 Task: Add an event  with title  Casual Second Product Launch, date '2024/03/08' to 2024/03/09 & Select Event type as  Collective. Add location for the event as  Busan, South Korea and add a description: The retreat will kick off with an opening session where participants will be introduced to the objectives and benefits of team building. The facilitators will create a positive and inclusive environment, setting the tone for open communication, respect, and mutual support.Create an event link  http-casualsecondproductlaunchcom & Select the event color as  Red. , logged in from the account softage.4@softage.netand send the event invitation to softage.5@softage.net and softage.6@softage.net
Action: Mouse pressed left at (899, 128)
Screenshot: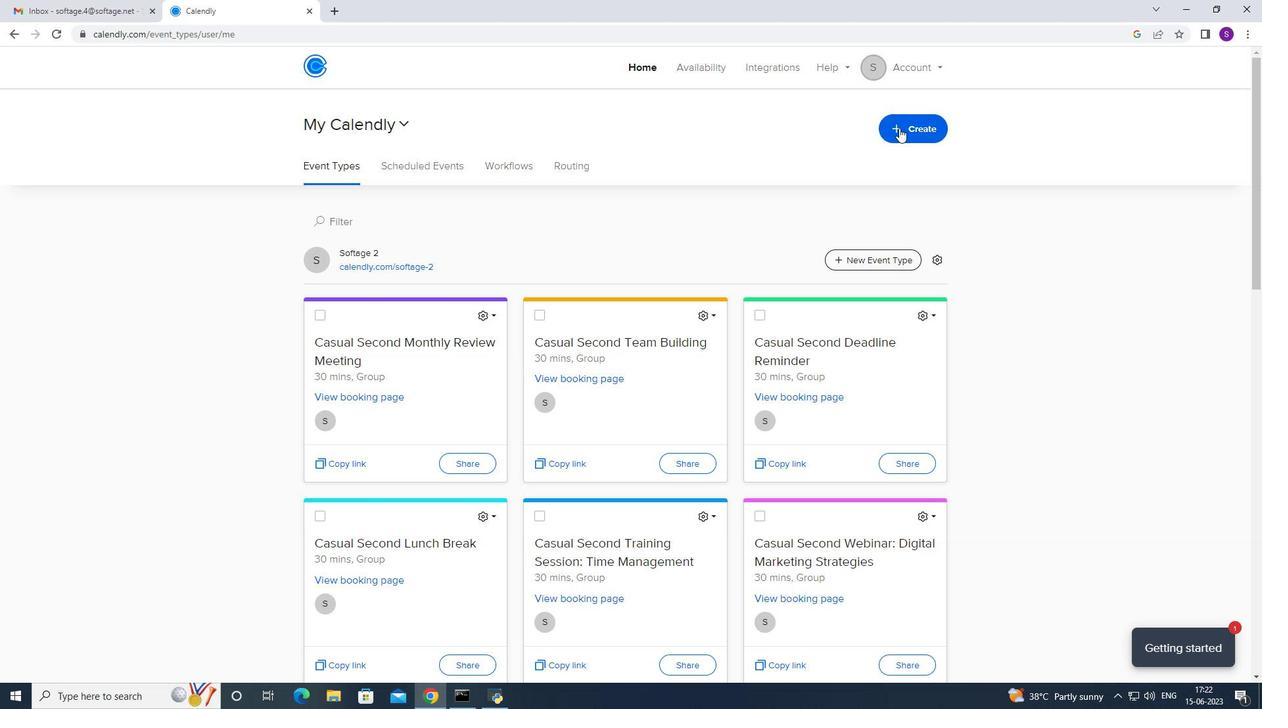 
Action: Mouse moved to (855, 193)
Screenshot: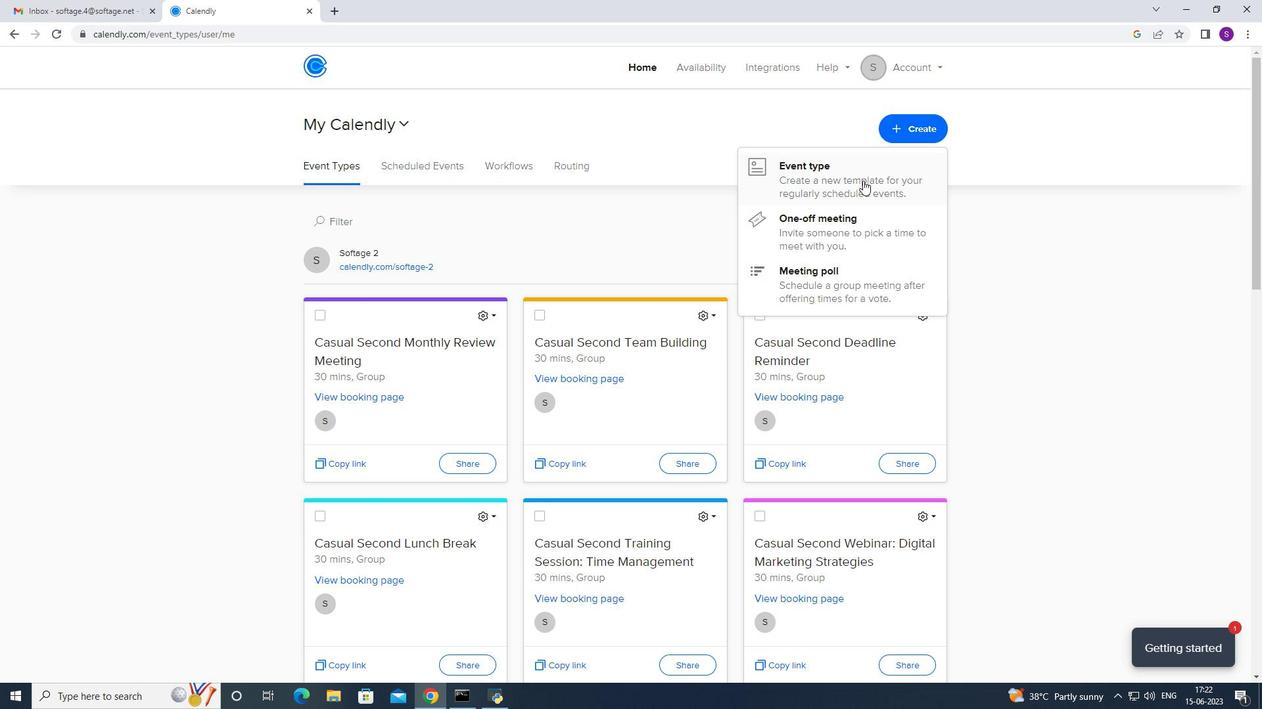 
Action: Mouse pressed left at (855, 193)
Screenshot: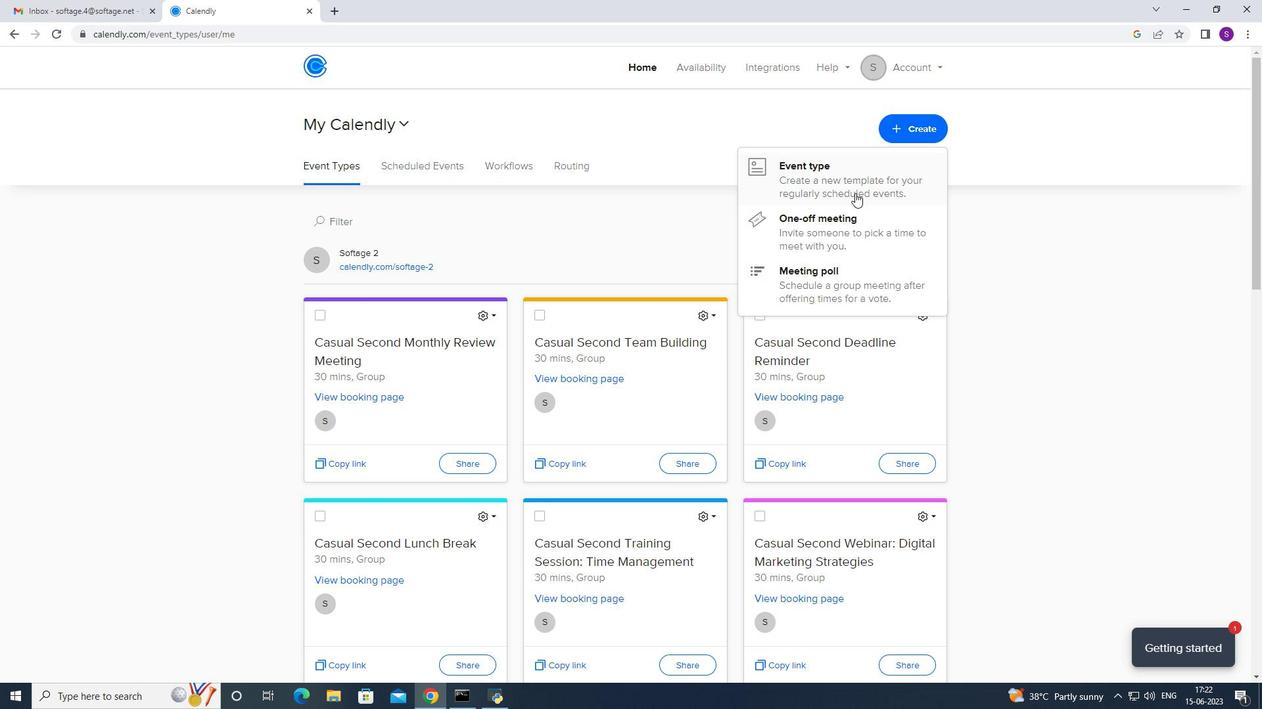 
Action: Mouse moved to (612, 376)
Screenshot: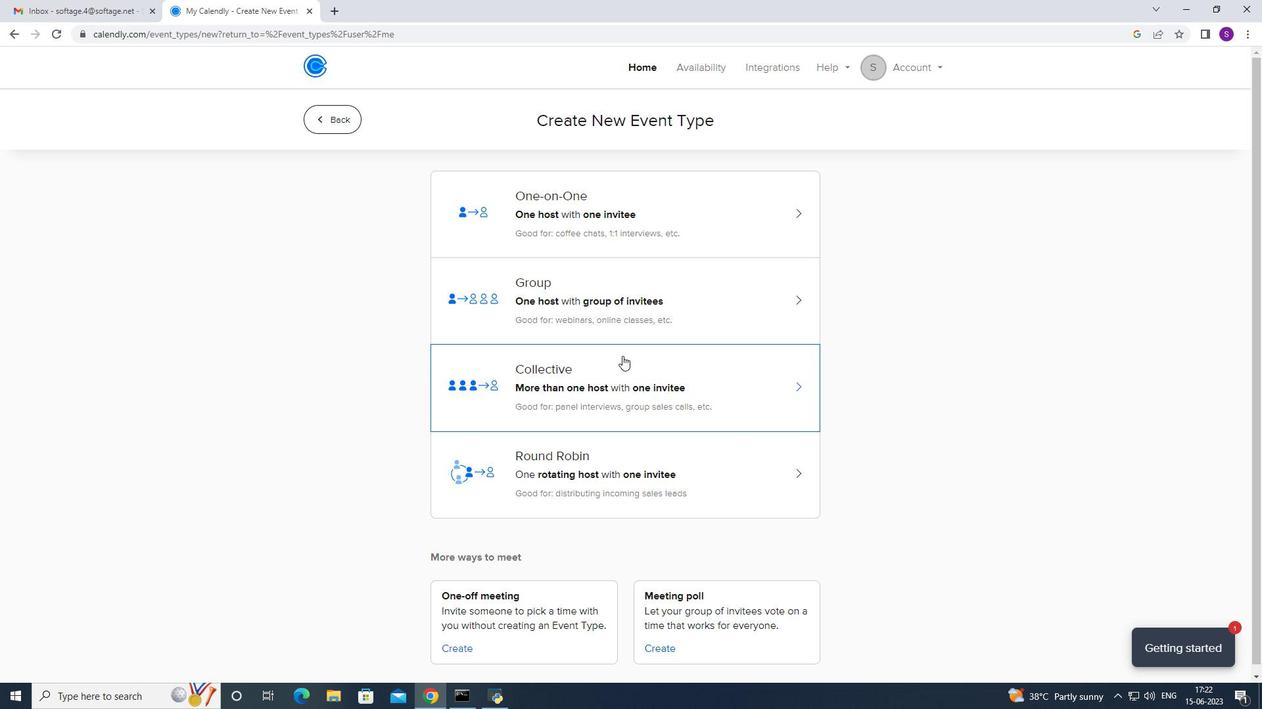 
Action: Mouse pressed left at (612, 376)
Screenshot: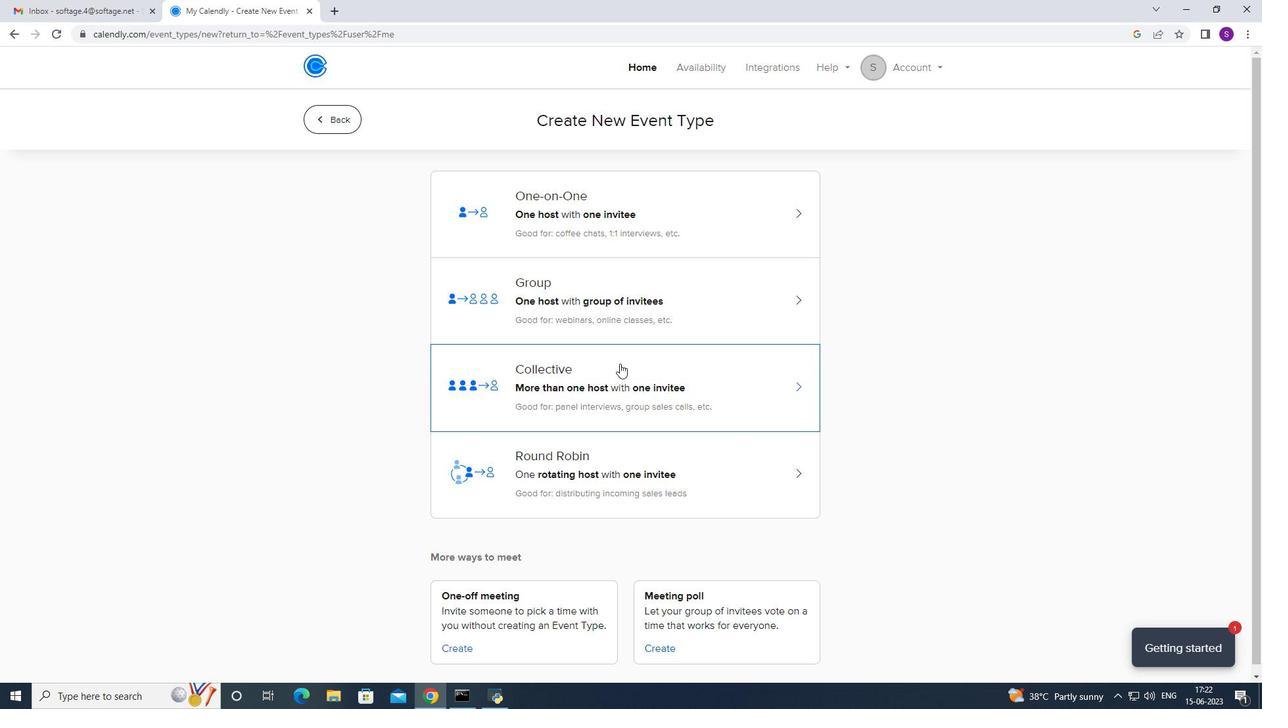 
Action: Mouse moved to (763, 283)
Screenshot: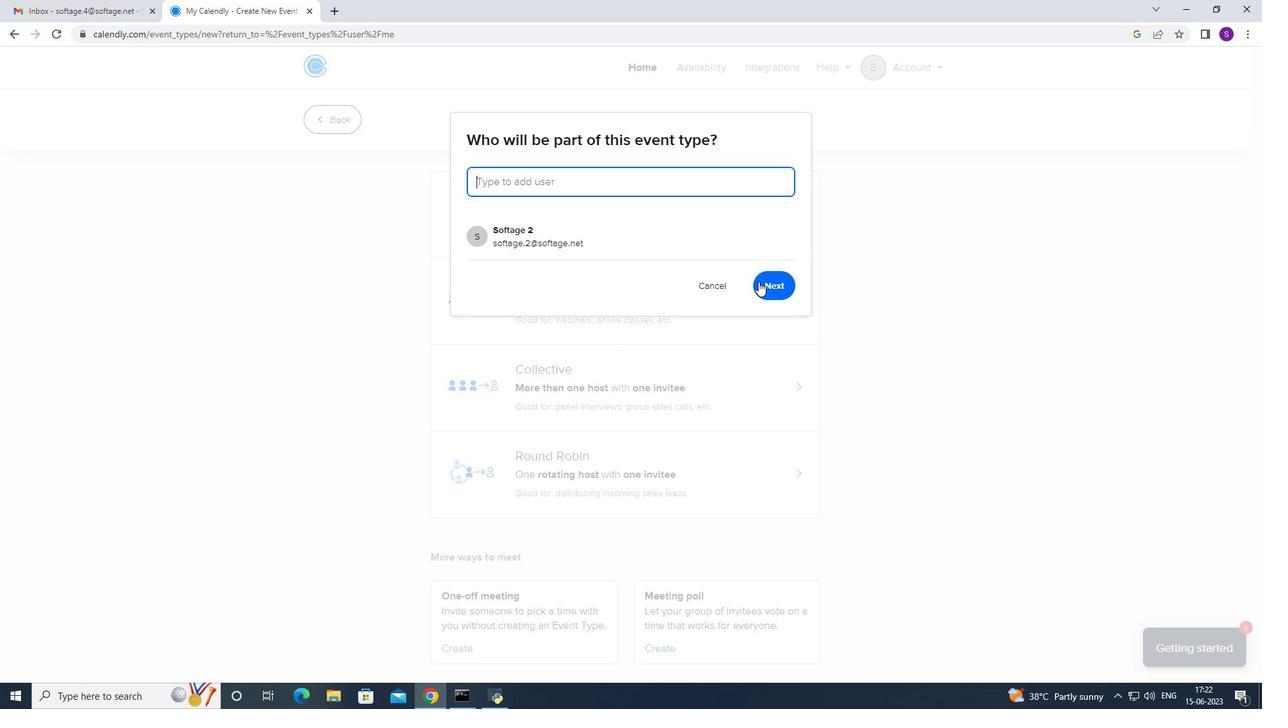 
Action: Mouse pressed left at (763, 283)
Screenshot: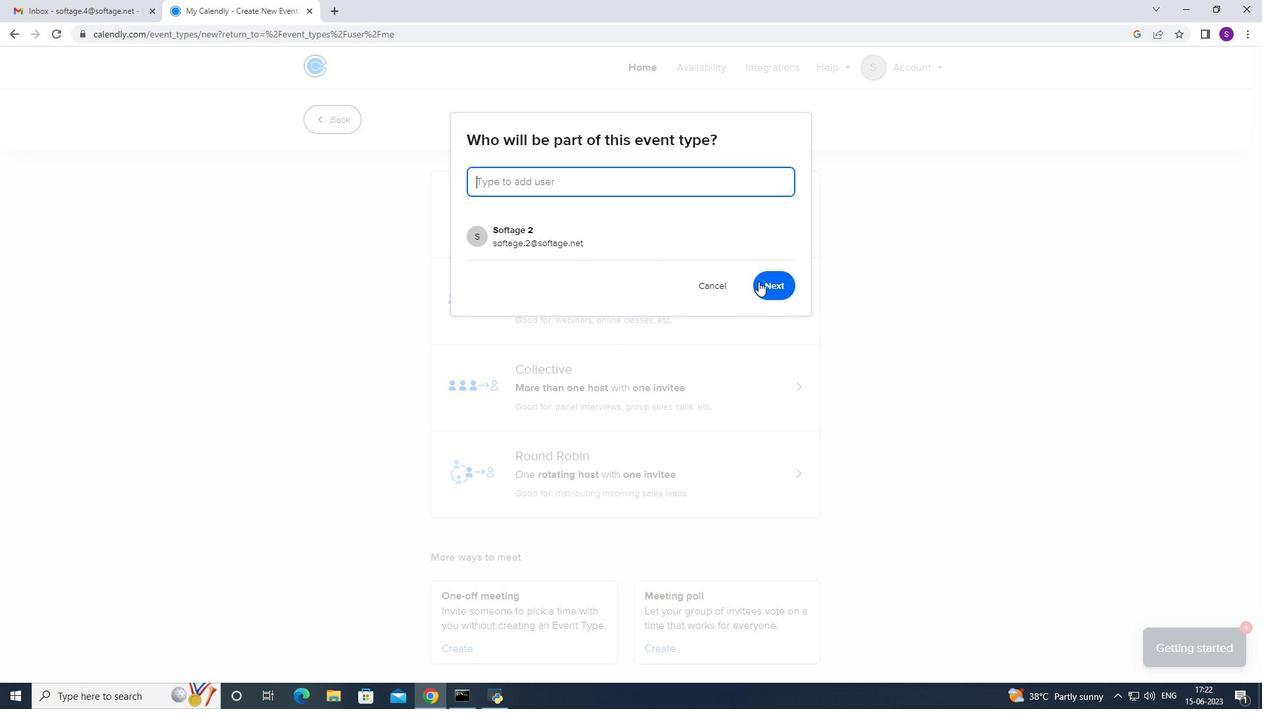 
Action: Mouse moved to (473, 313)
Screenshot: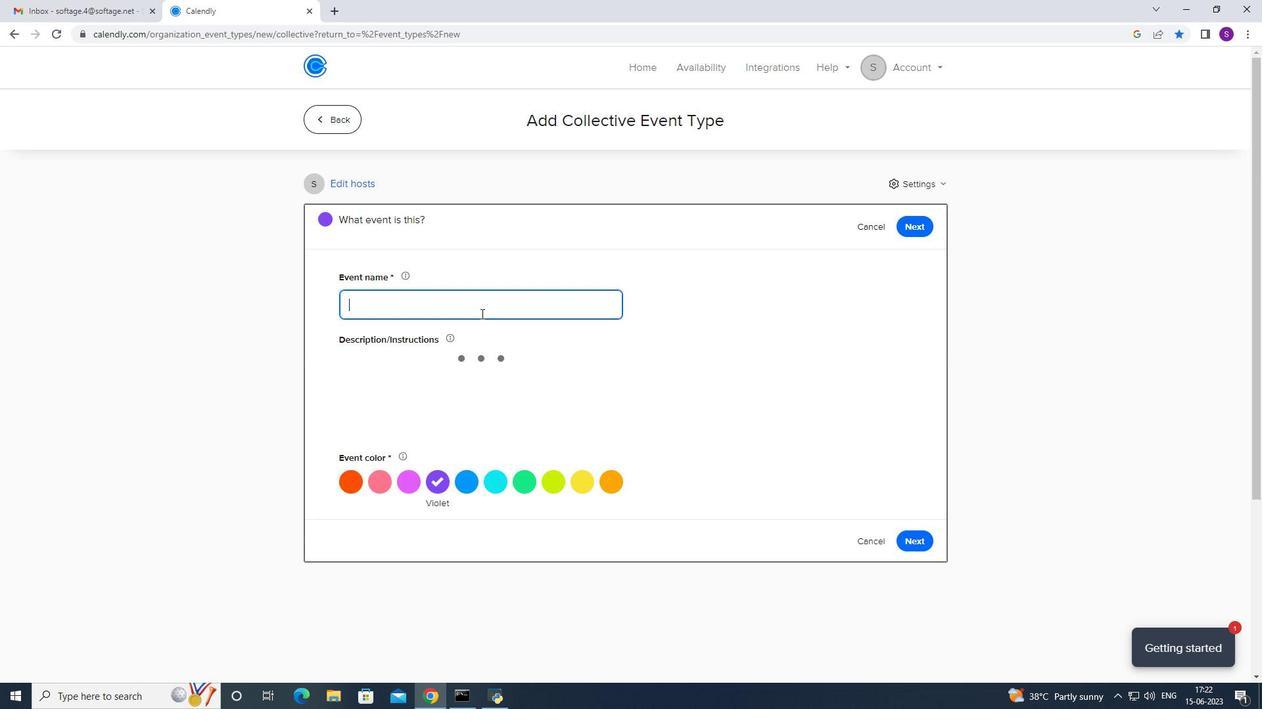 
Action: Key pressed <Key.caps_lock>C<Key.caps_lock>asual<Key.space><Key.caps_lock>S<Key.caps_lock>econd<Key.space><Key.caps_lock>P<Key.caps_lock>roduct<Key.space><Key.caps_lock>L<Key.caps_lock>aunch
Screenshot: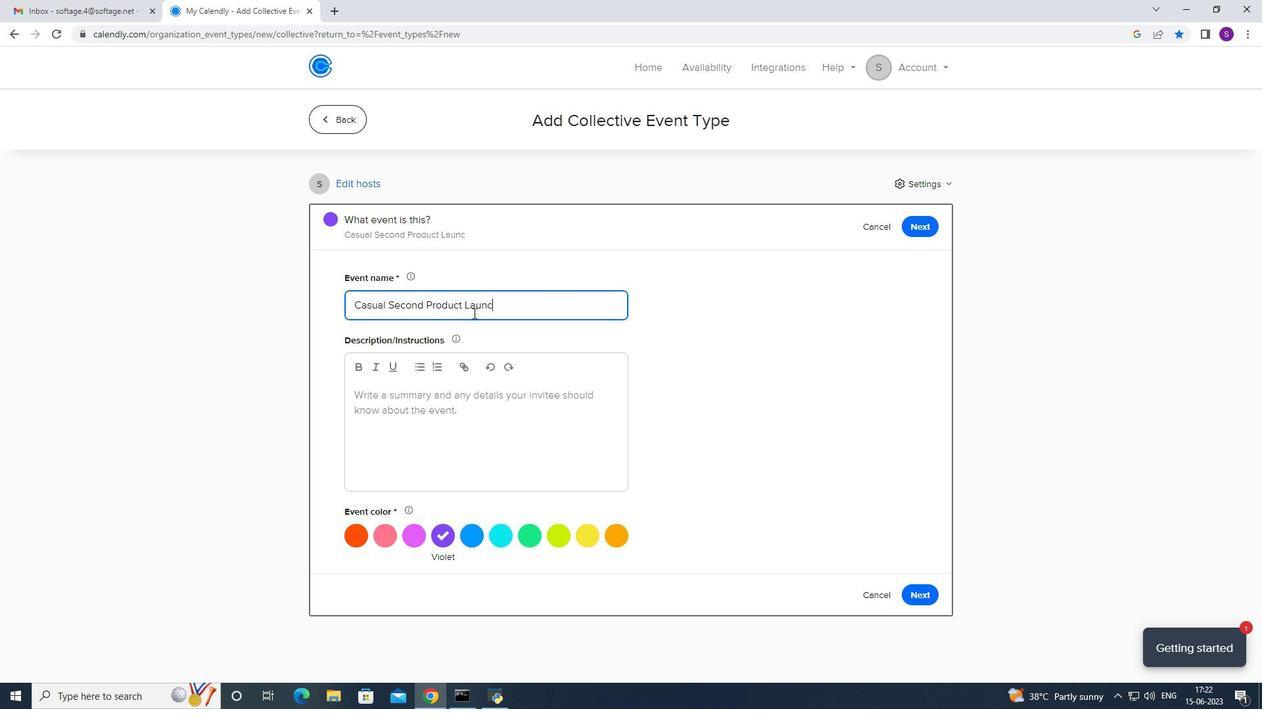 
Action: Mouse moved to (403, 402)
Screenshot: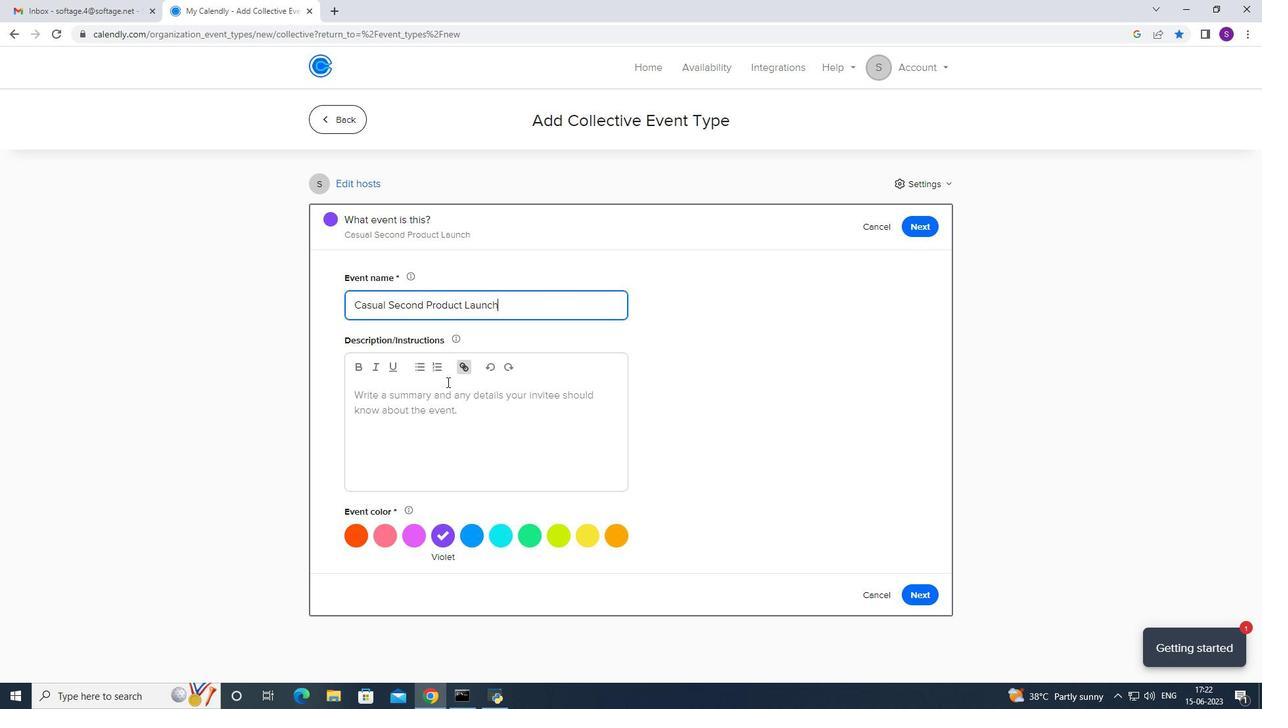 
Action: Mouse pressed left at (403, 402)
Screenshot: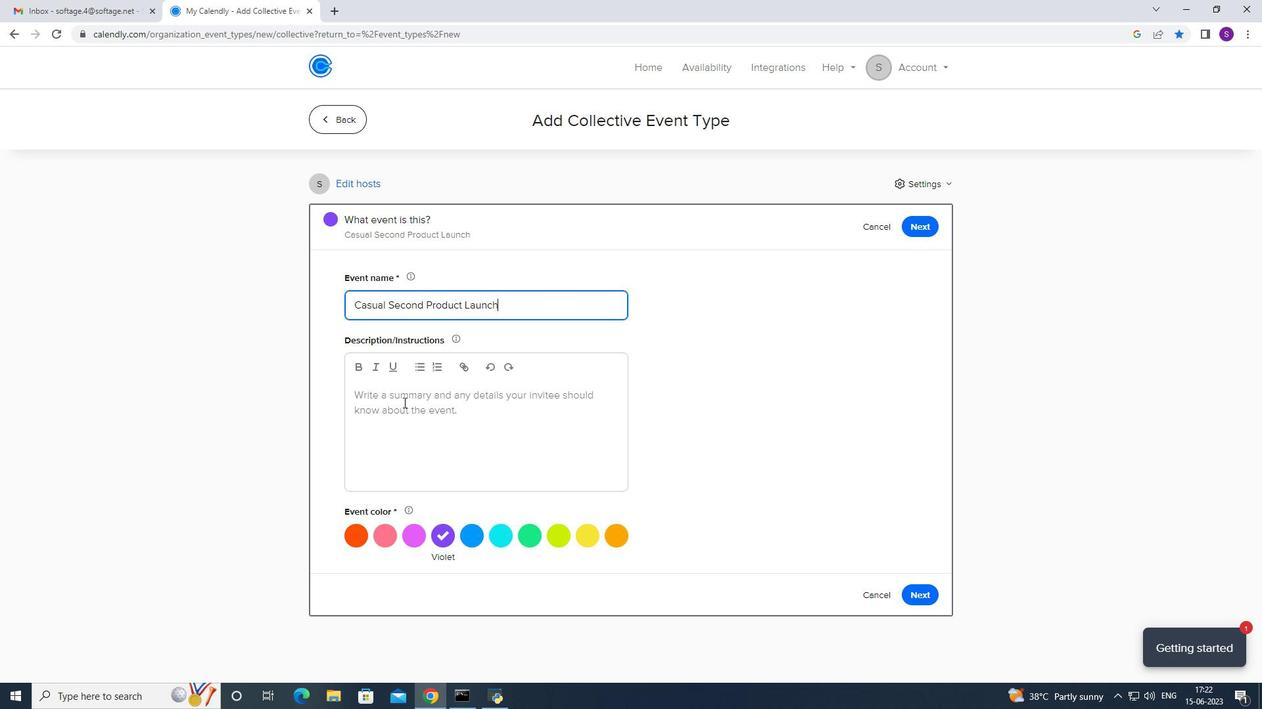 
Action: Mouse moved to (350, 535)
Screenshot: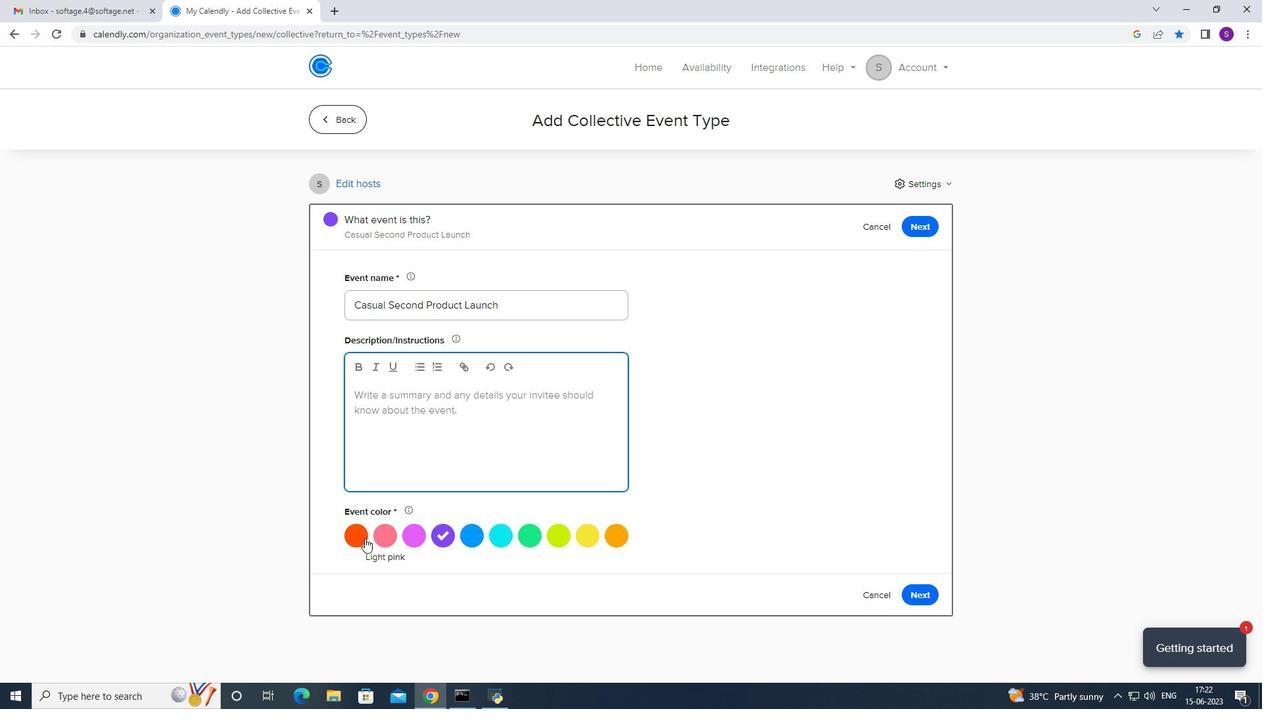 
Action: Mouse pressed left at (350, 535)
Screenshot: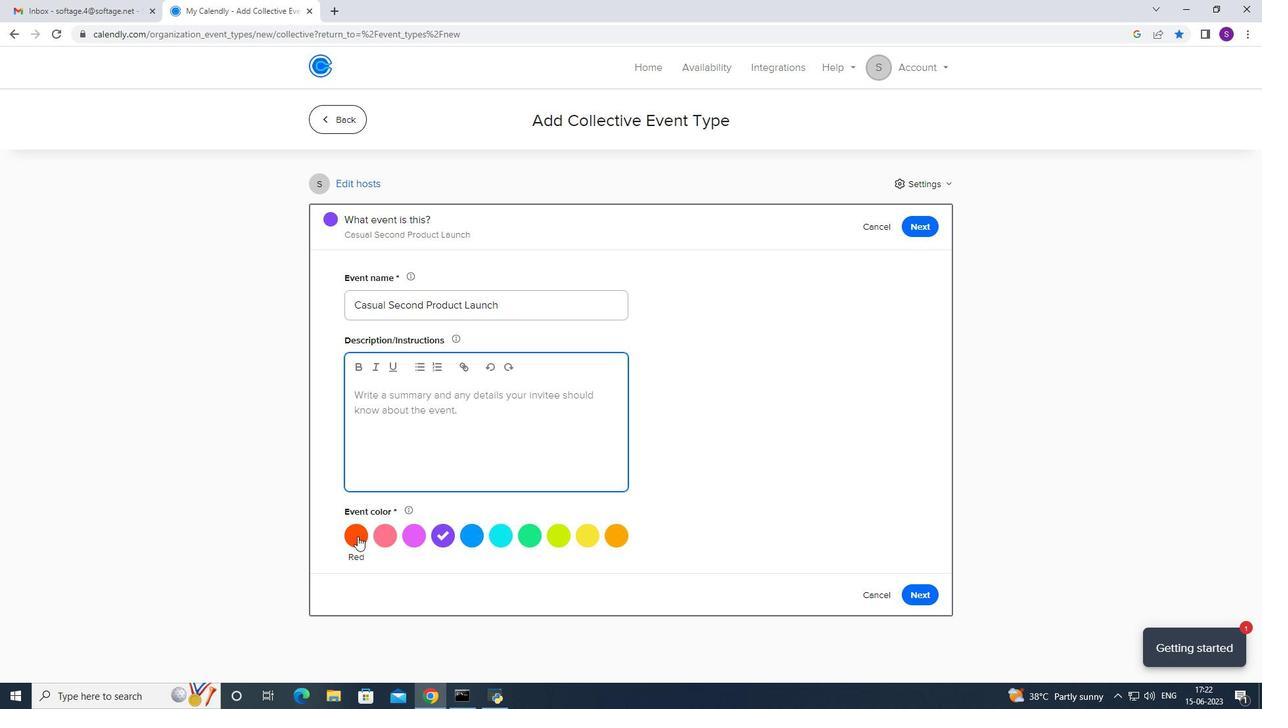 
Action: Mouse moved to (434, 443)
Screenshot: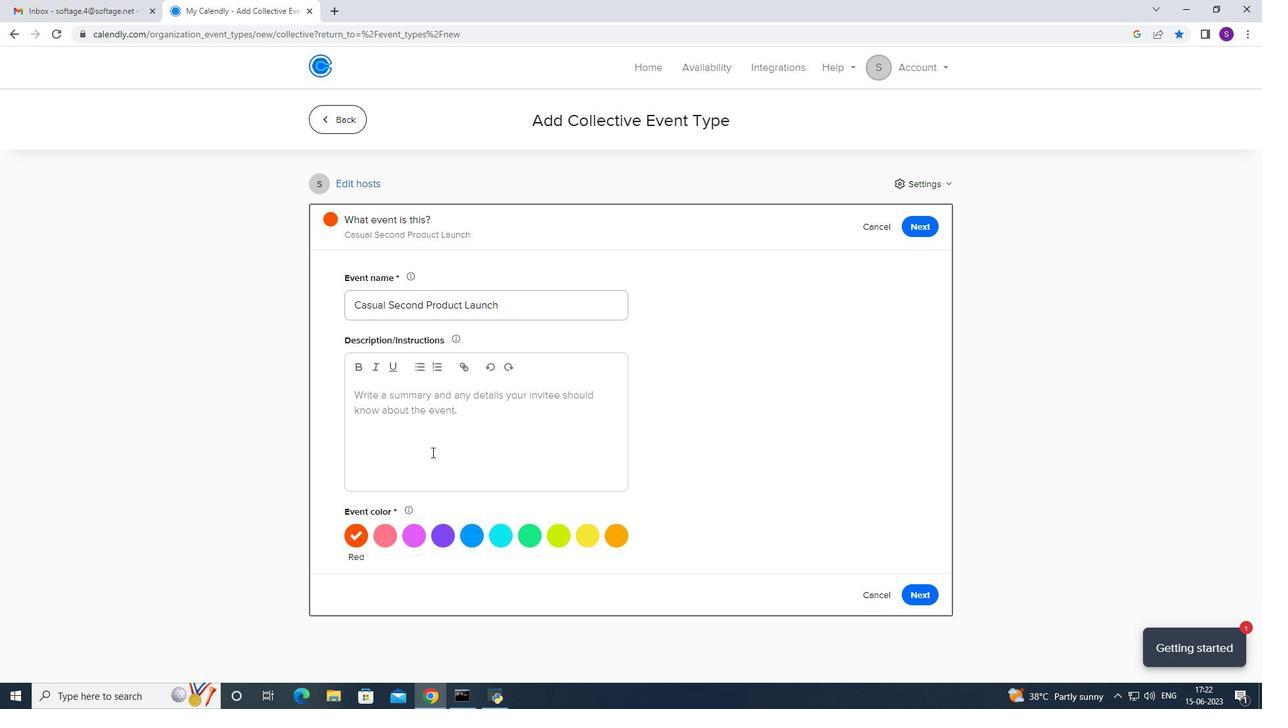 
Action: Mouse pressed left at (434, 443)
Screenshot: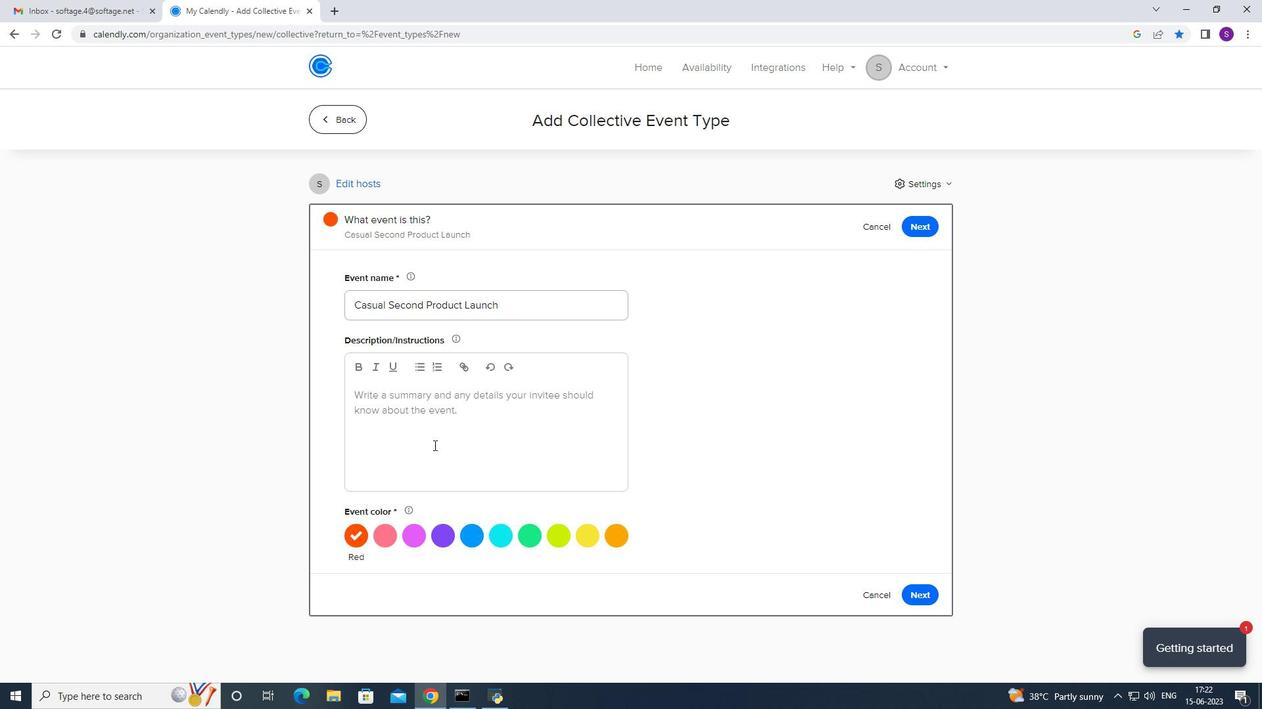 
Action: Mouse moved to (433, 442)
Screenshot: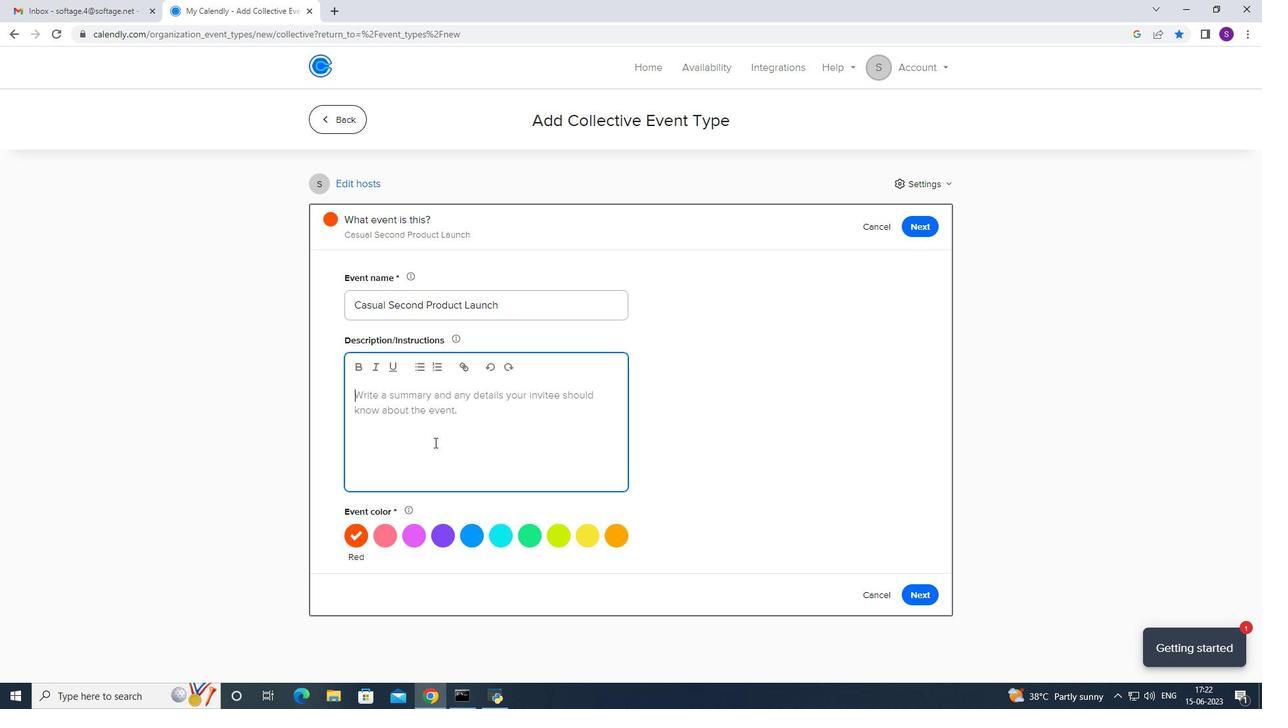 
Action: Key pressed <Key.caps_lock>T<Key.caps_lock>he<Key.space>retreat<Key.space>will<Key.space>kck<Key.space>off<Key.space>
Screenshot: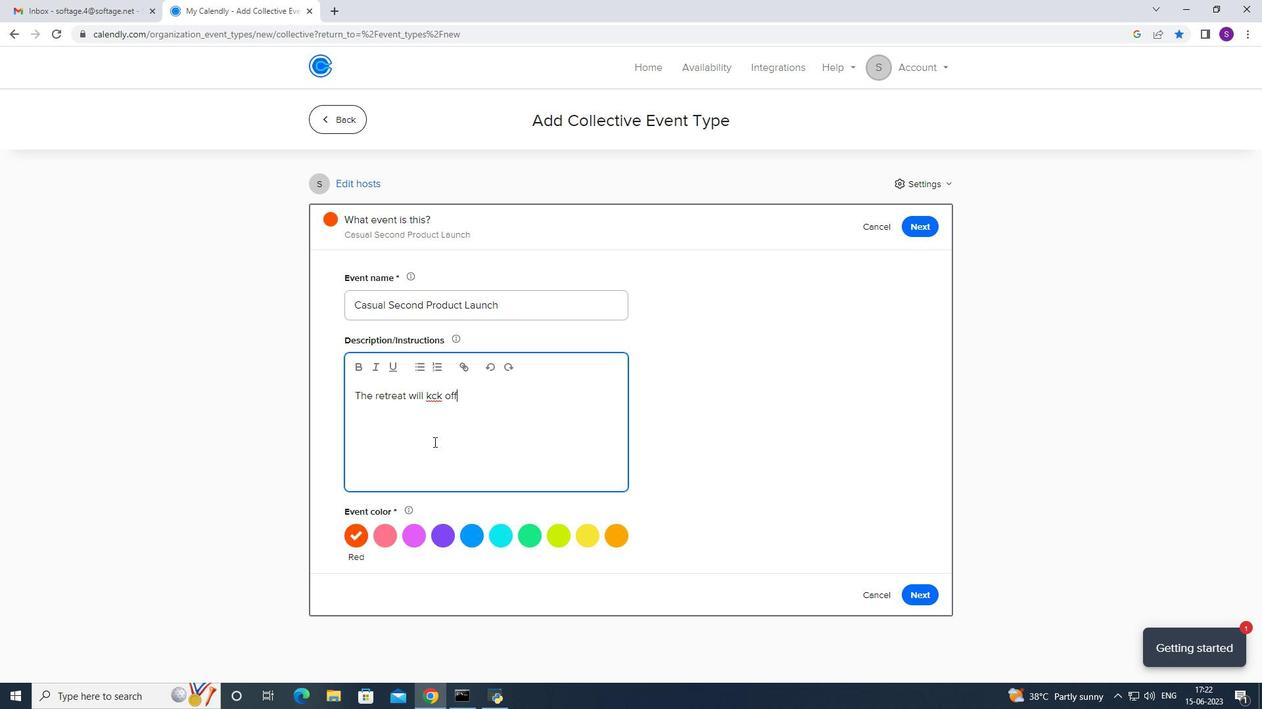 
Action: Mouse moved to (439, 395)
Screenshot: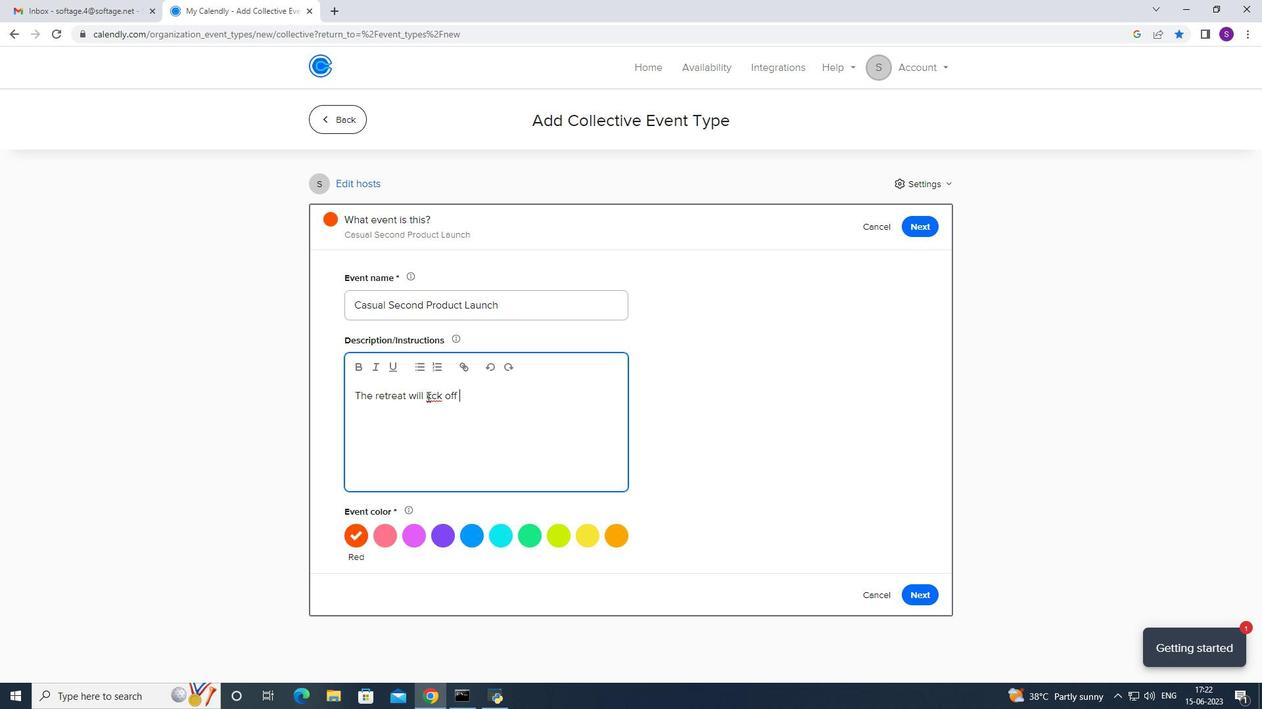 
Action: Mouse pressed left at (439, 395)
Screenshot: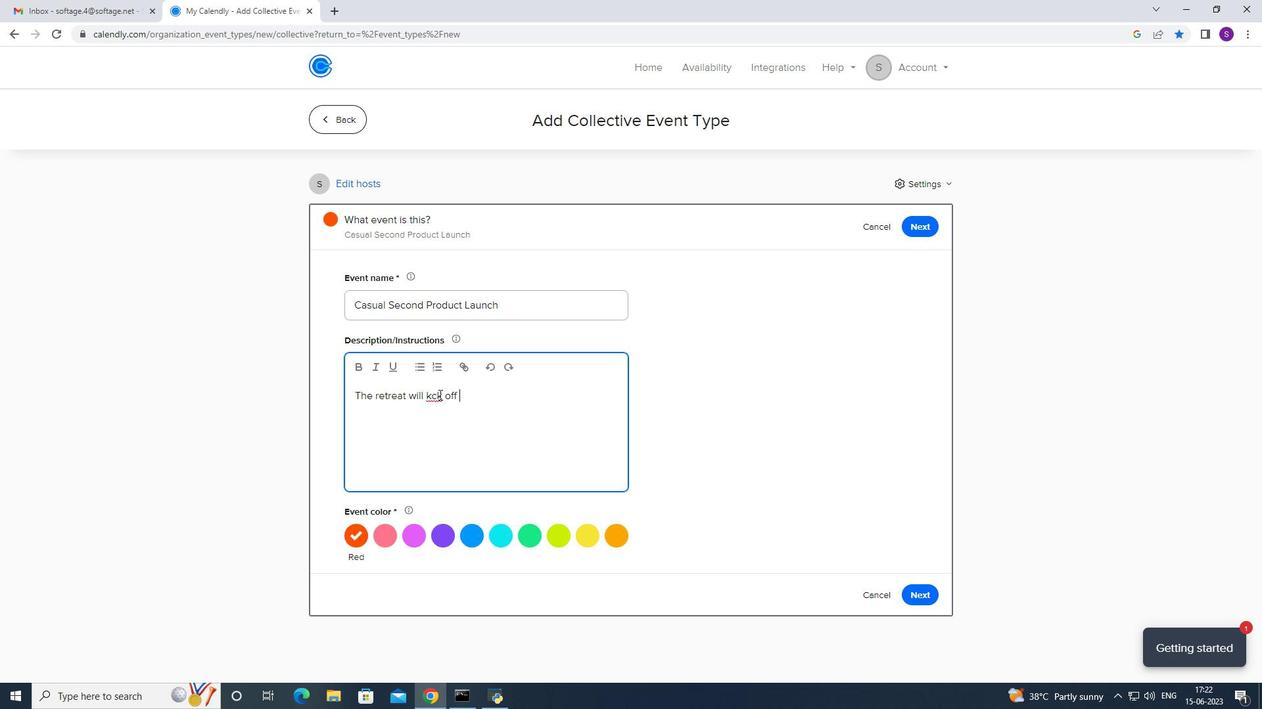 
Action: Mouse moved to (433, 397)
Screenshot: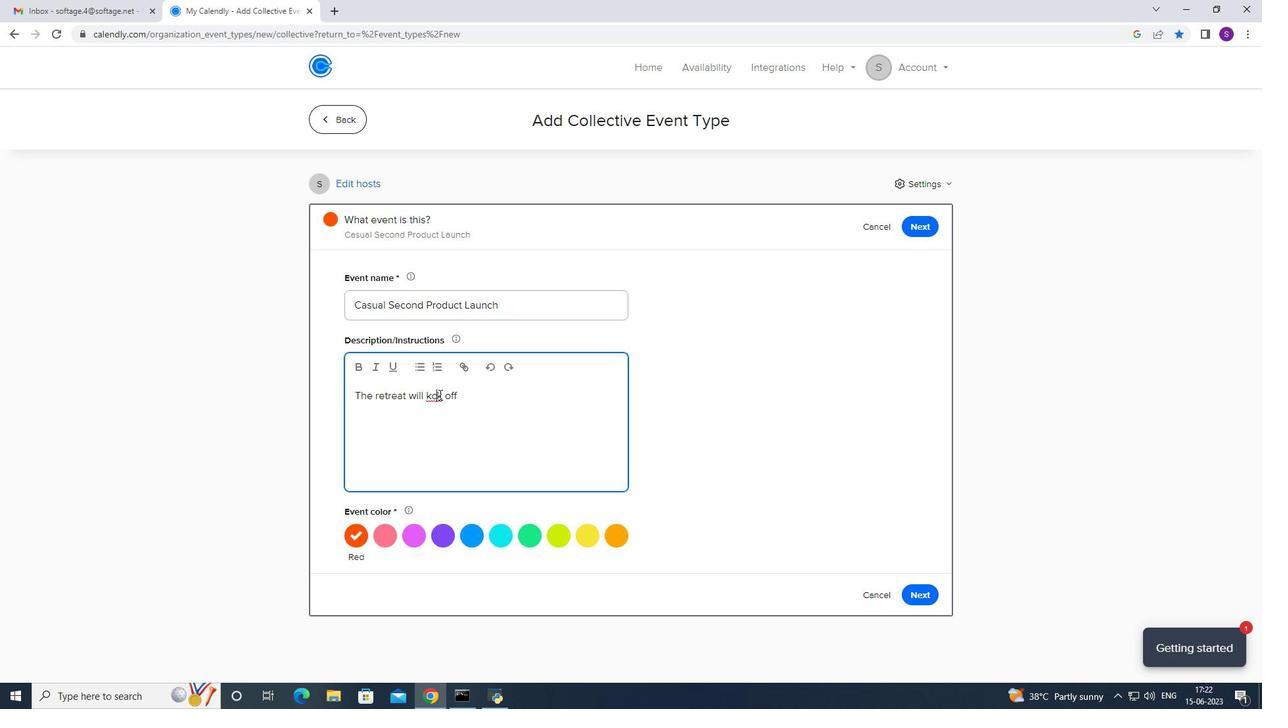 
Action: Mouse pressed left at (433, 397)
Screenshot: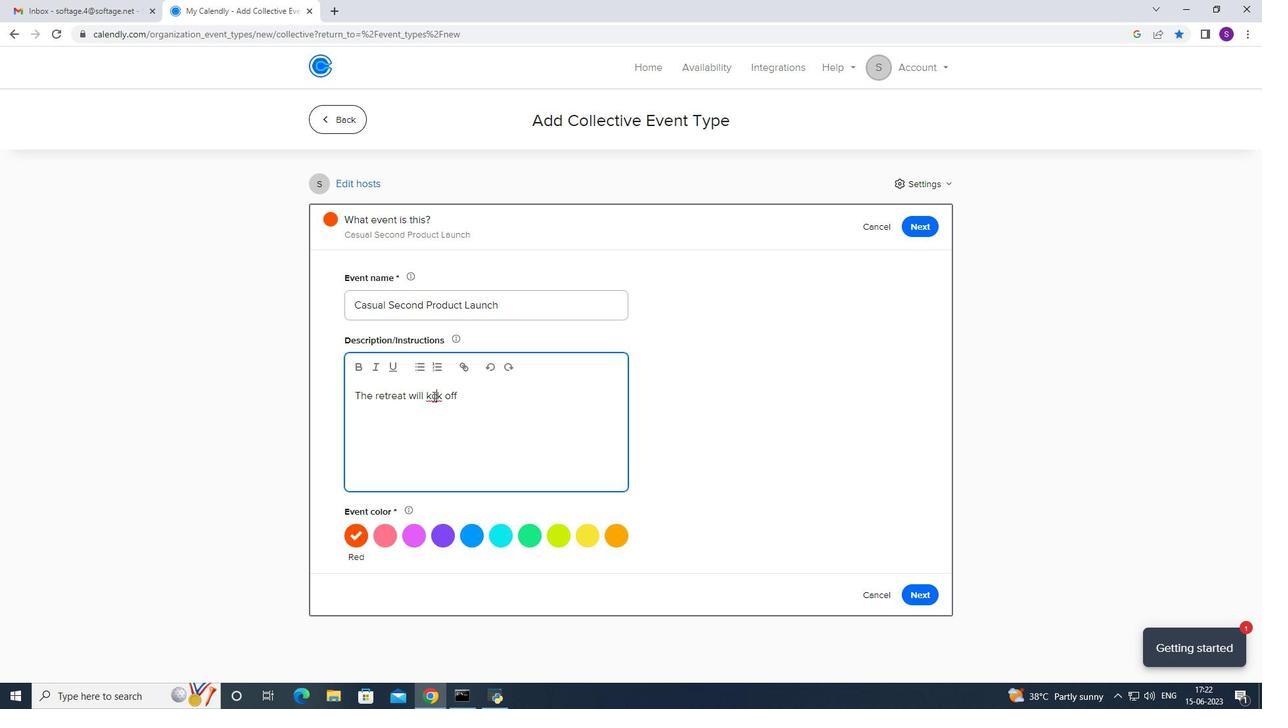 
Action: Key pressed i
Screenshot: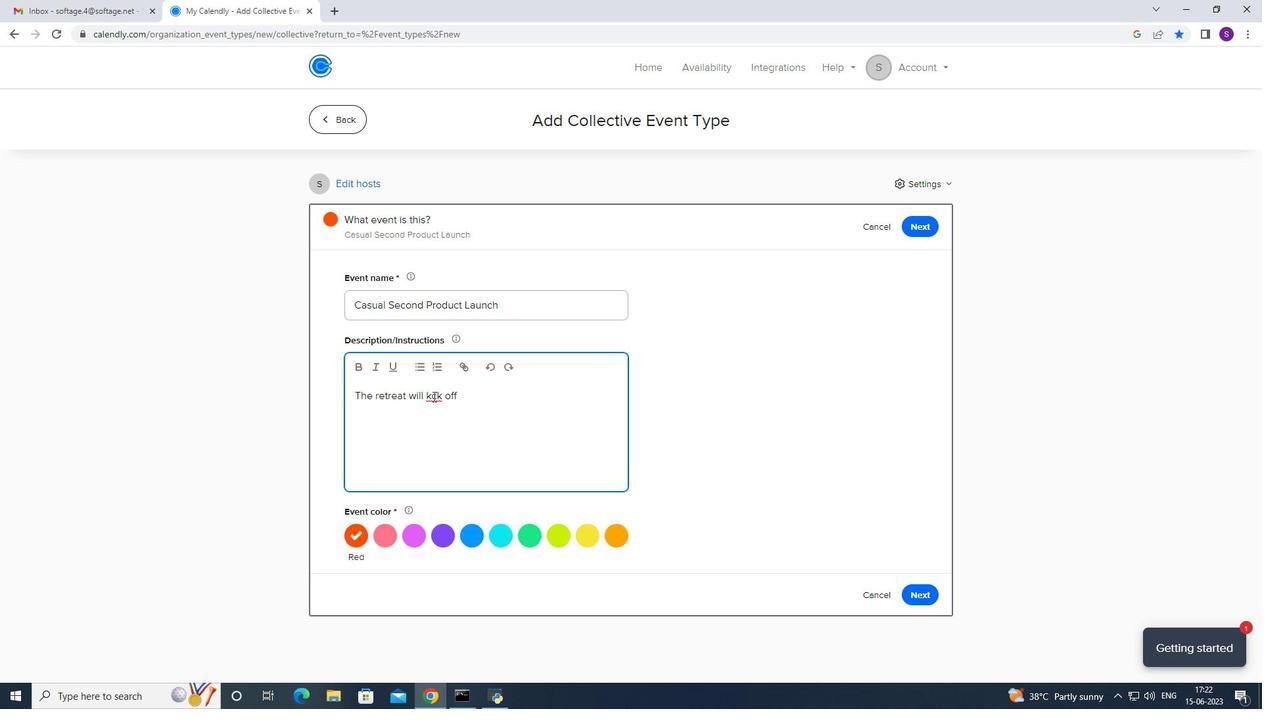 
Action: Mouse moved to (489, 392)
Screenshot: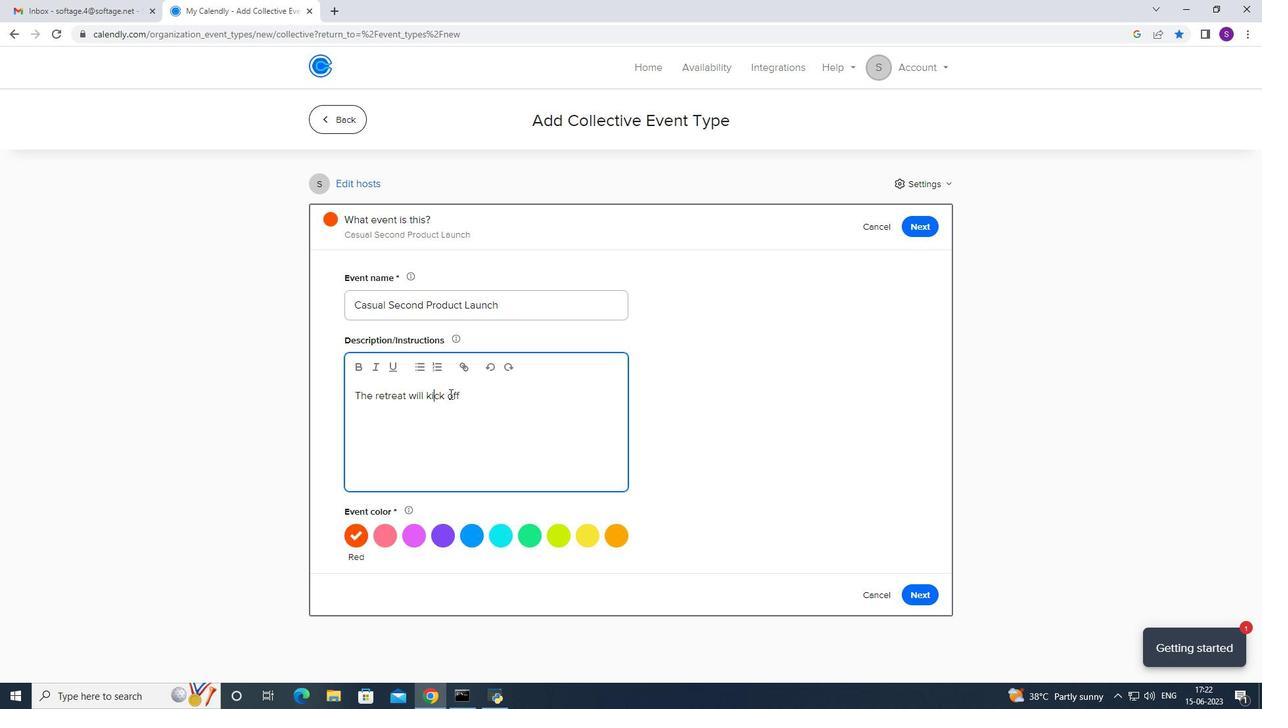 
Action: Mouse pressed left at (489, 392)
Screenshot: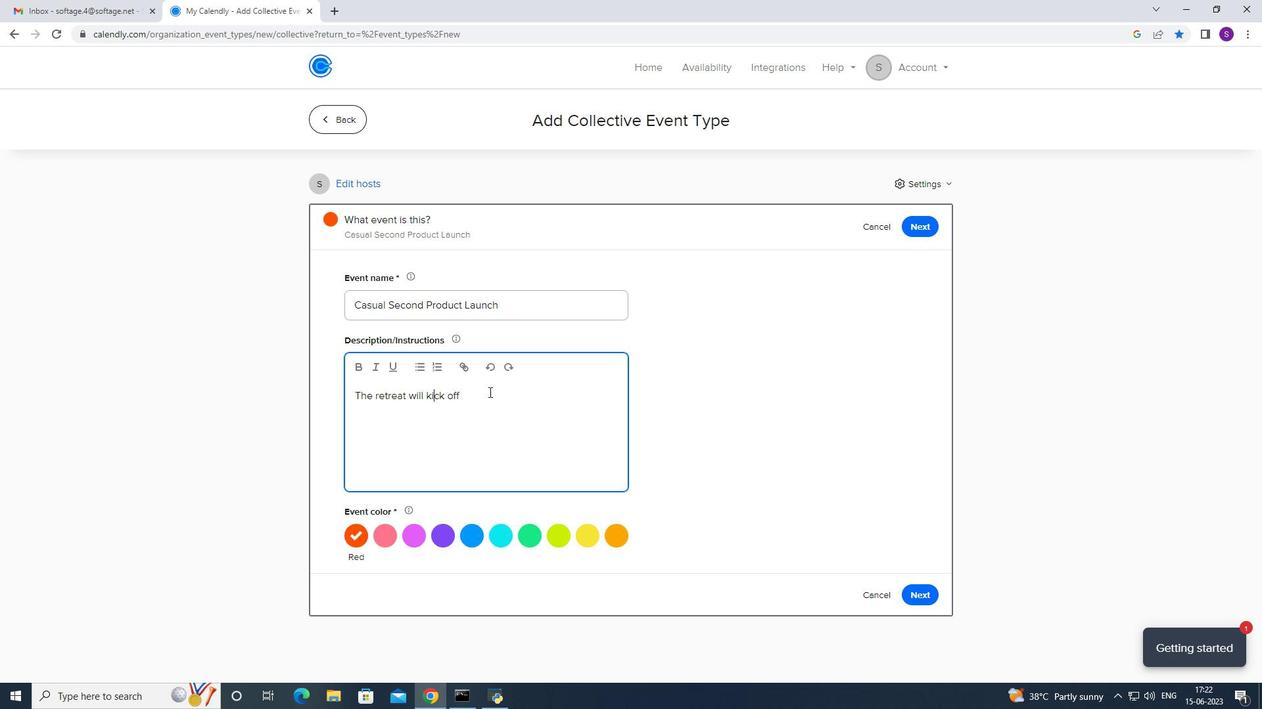 
Action: Key pressed witha<Key.space>n<Key.backspace><Key.backspace><Key.backspace><Key.backspace>h<Key.space>an<Key.space>i=op<Key.backspace><Key.backspace><Key.backspace><Key.backspace><Key.space>opening<Key.space>session<Key.space>where<Key.space>participamnts<Key.space>will<Key.space>be<Key.space>introduced<Key.space>to<Key.space>the<Key.space>objectives<Key.space>andb=<Key.backspace><Key.backspace><Key.space>benefuits<Key.space>
Screenshot: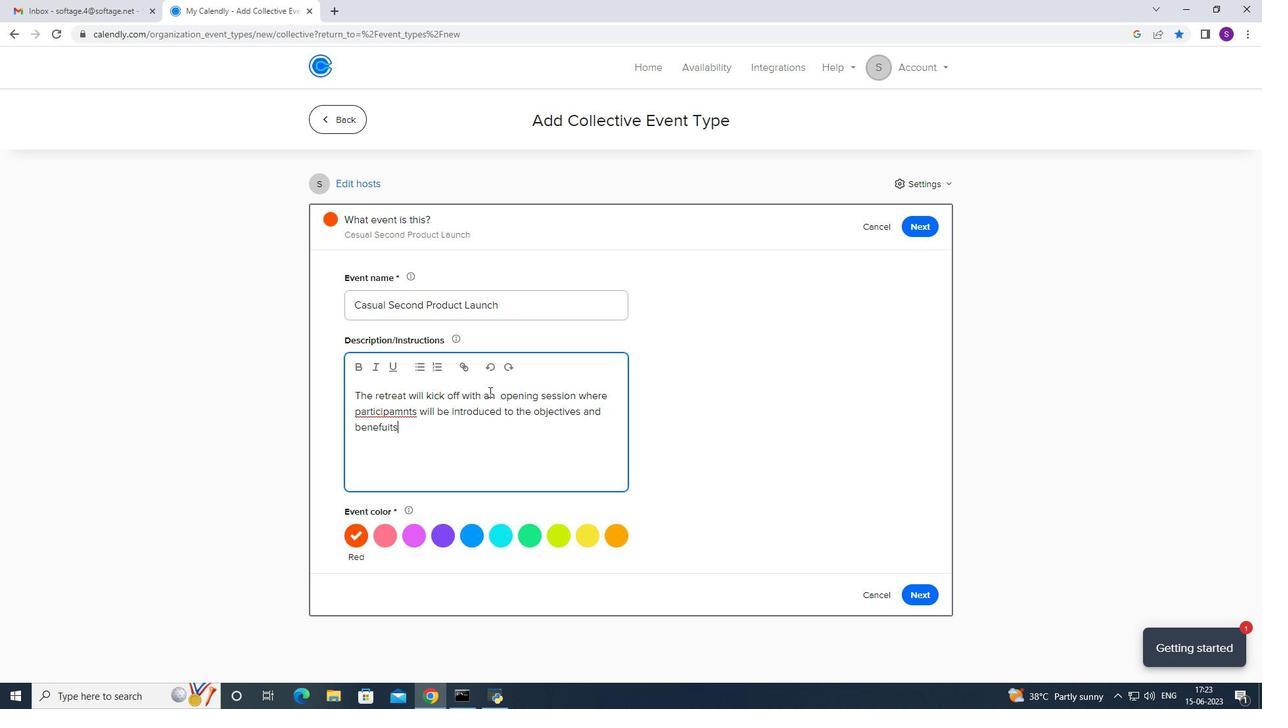 
Action: Mouse moved to (400, 406)
Screenshot: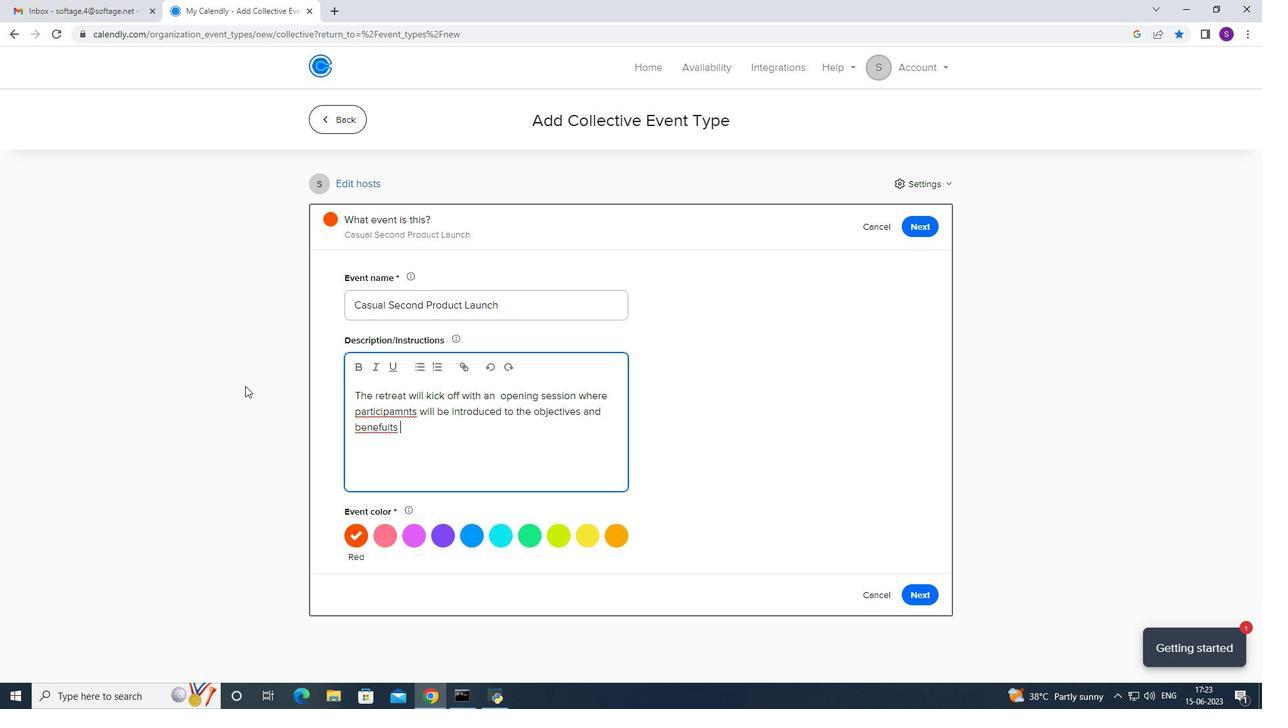 
Action: Mouse pressed right at (400, 406)
Screenshot: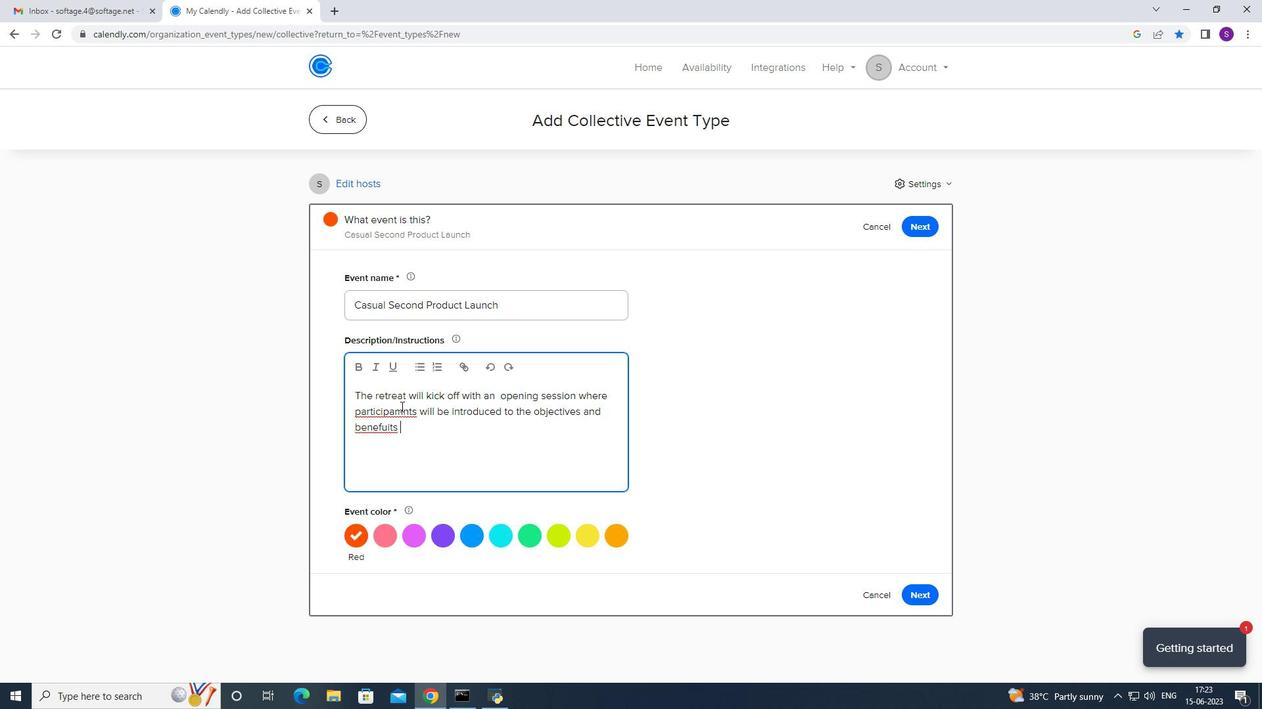 
Action: Mouse moved to (408, 416)
Screenshot: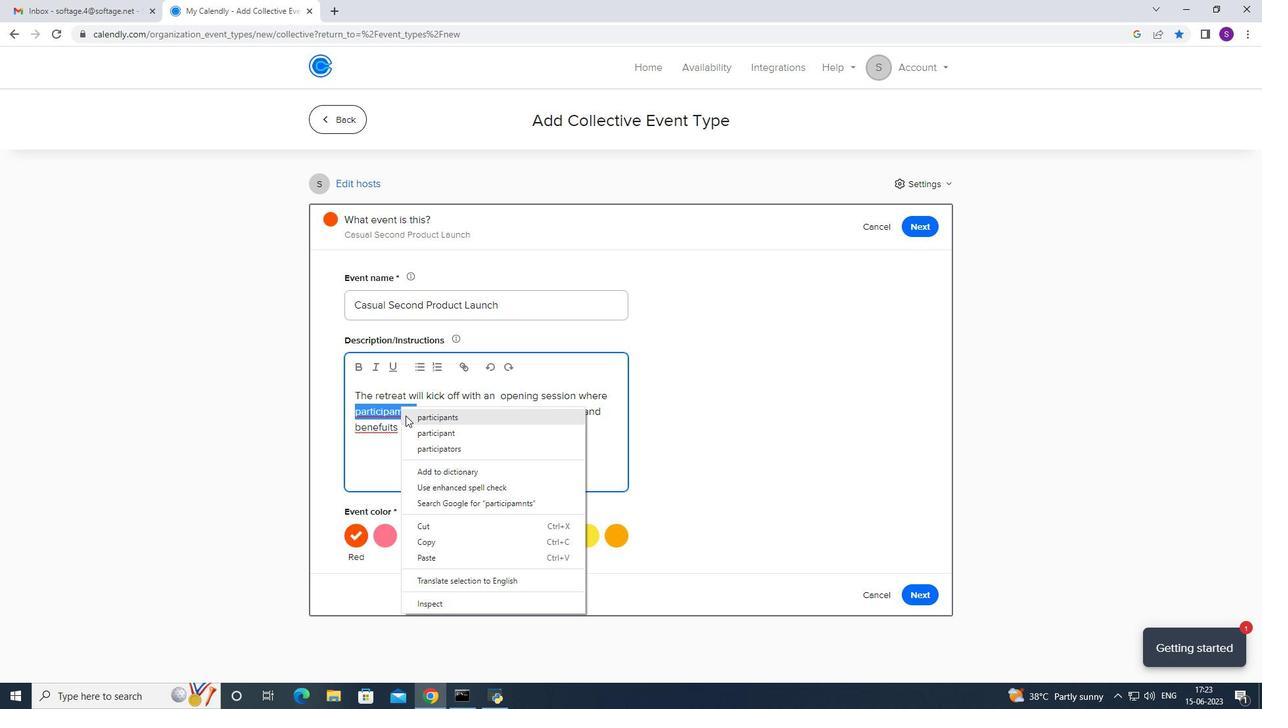 
Action: Mouse pressed left at (408, 416)
Screenshot: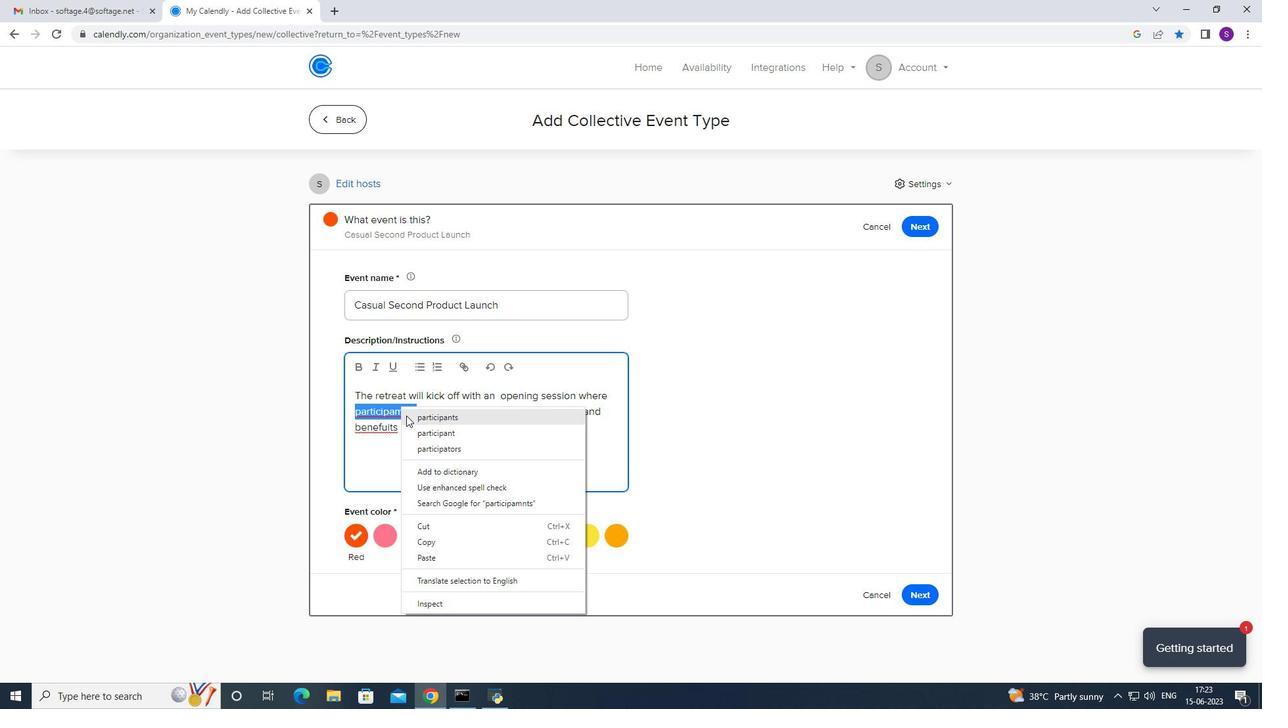 
Action: Mouse moved to (387, 424)
Screenshot: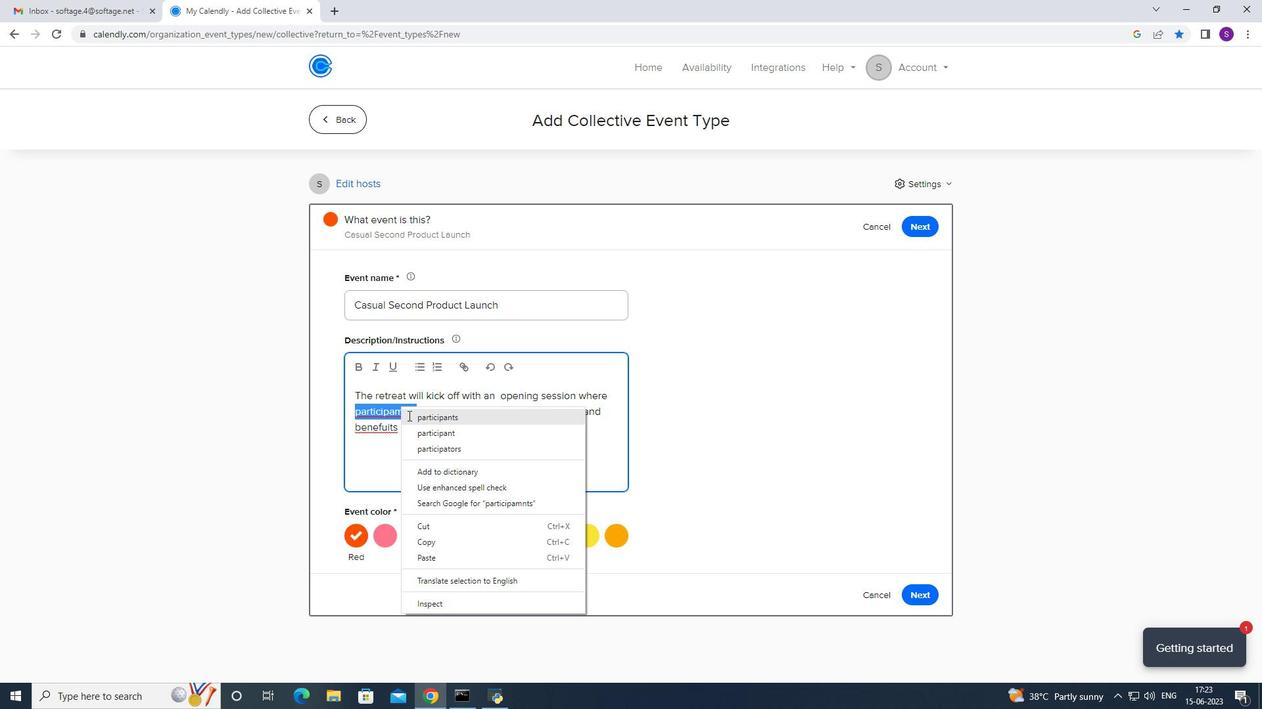 
Action: Mouse pressed right at (387, 424)
Screenshot: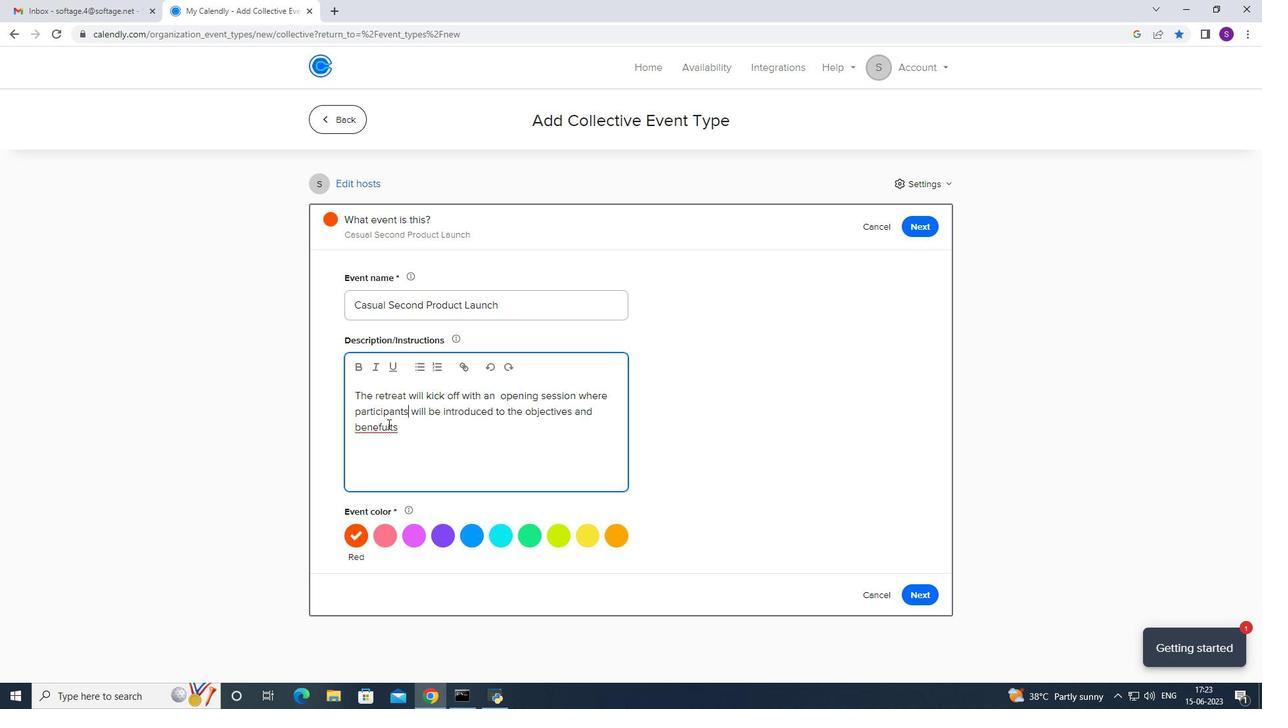 
Action: Mouse moved to (394, 437)
Screenshot: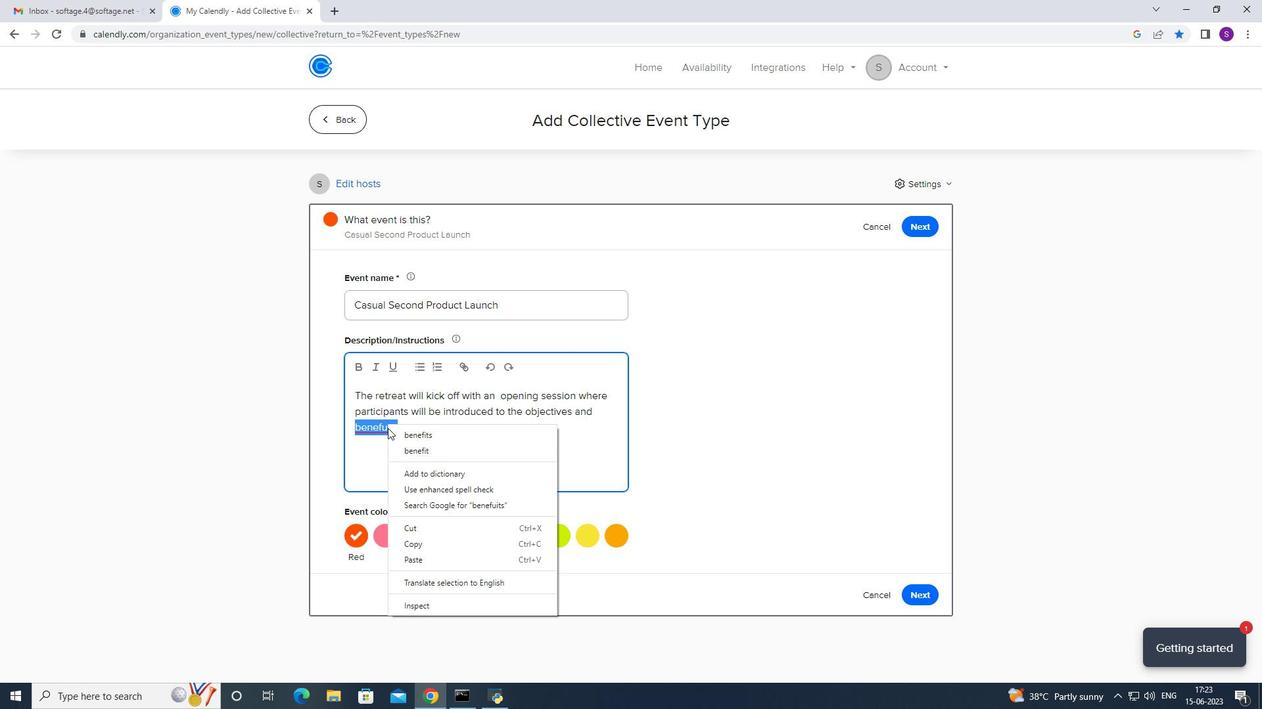 
Action: Mouse pressed left at (394, 437)
Screenshot: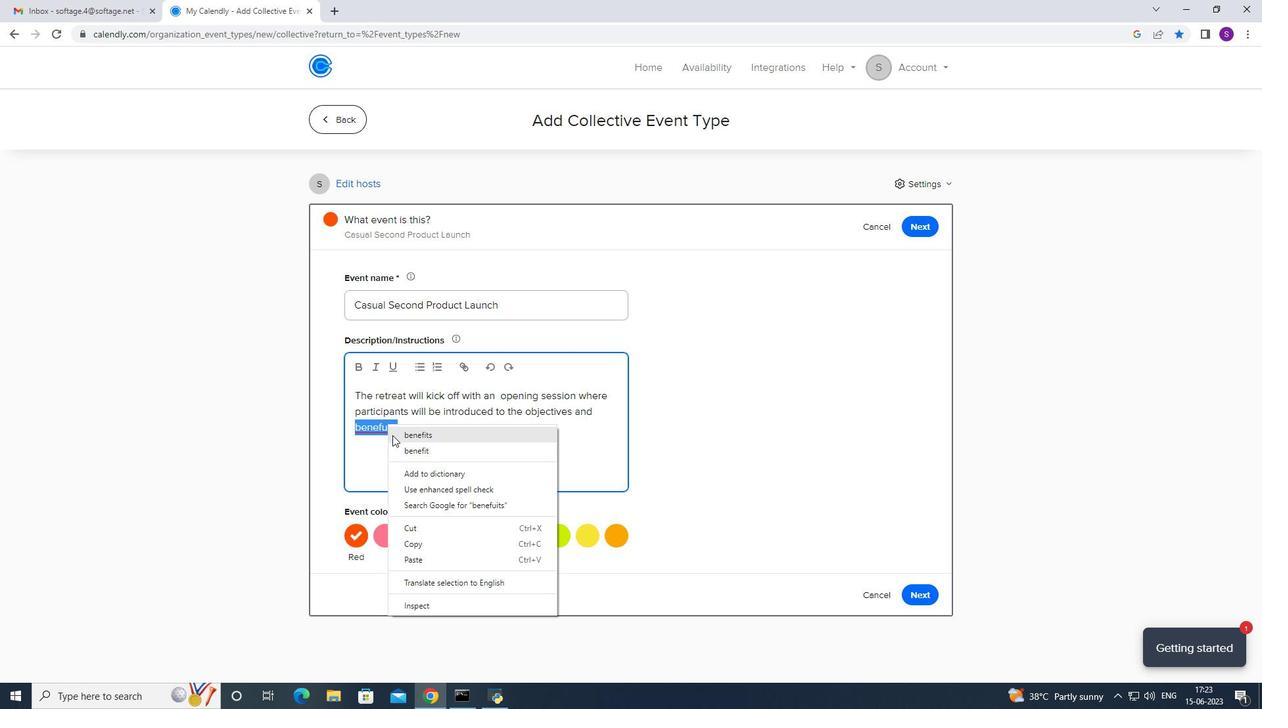 
Action: Mouse moved to (414, 434)
Screenshot: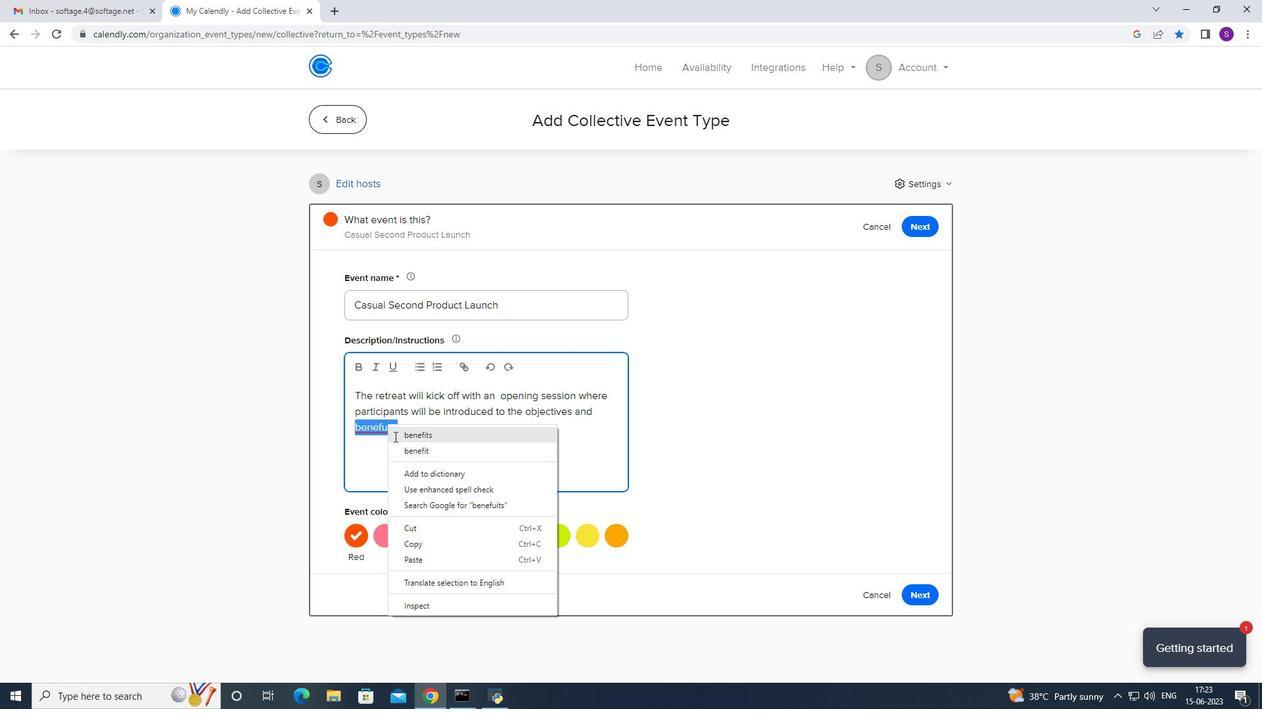 
Action: Mouse pressed left at (414, 434)
Screenshot: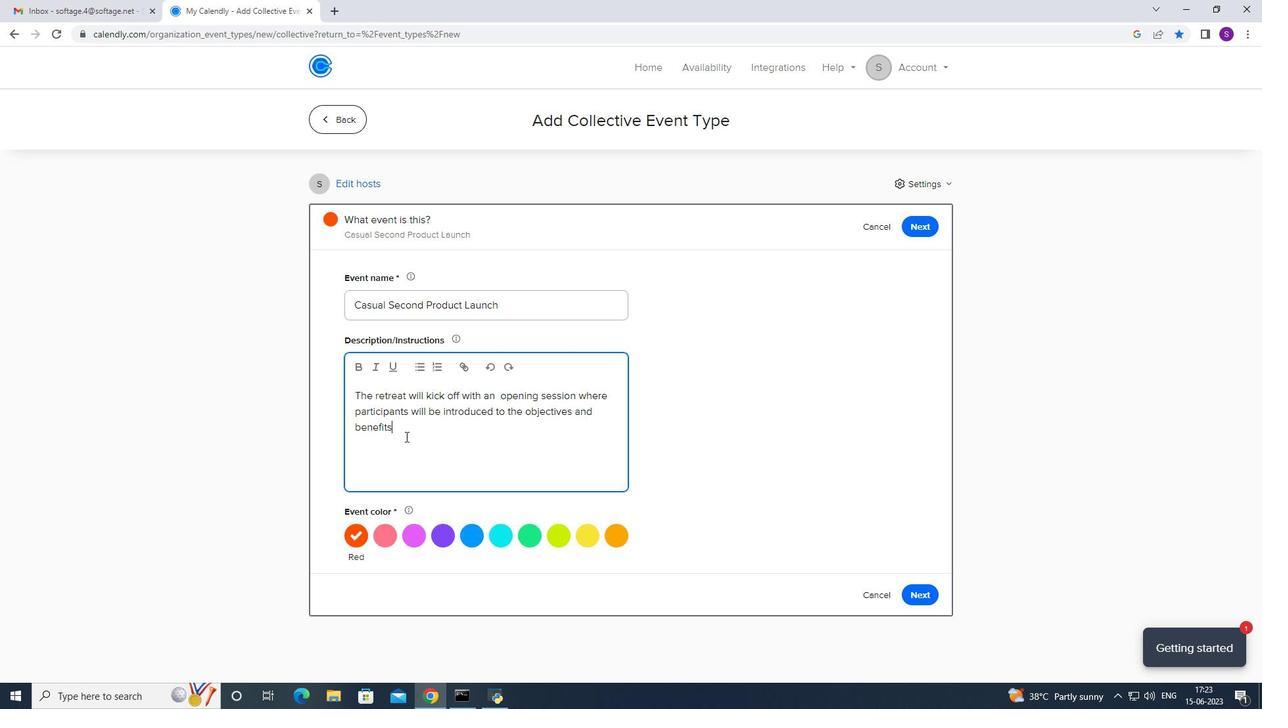 
Action: Key pressed of<Key.space>team<Key.space>buildfing<Key.space><Key.backspace><Key.backspace><Key.backspace><Key.backspace><Key.backspace><Key.backspace>ding,<Key.backspace>.<Key.space><Key.caps_lock>T<Key.caps_lock>he<Key.space>facilitators<Key.space>will<Key.space>create<Key.space>a<Key.space>post<Key.backspace>itive<Key.space>and<Key.space>inclusive<Key.space>encvuir<Key.backspace><Key.backspace><Key.backspace><Key.backspace><Key.backspace>vironment<Key.space>for<Key.space><Key.backspace><Key.backspace><Key.backspace><Key.backspace><Key.backspace><Key.backspace>t<Key.space>setting<Key.space>tone<Key.space>for<Key.space>oipen<Key.space>communication,<Key.space>respect<Key.space>and<Key.space>mutual<Key.space>syu<Key.backspace><Key.backspace>i<Key.backspace>upport.
Screenshot: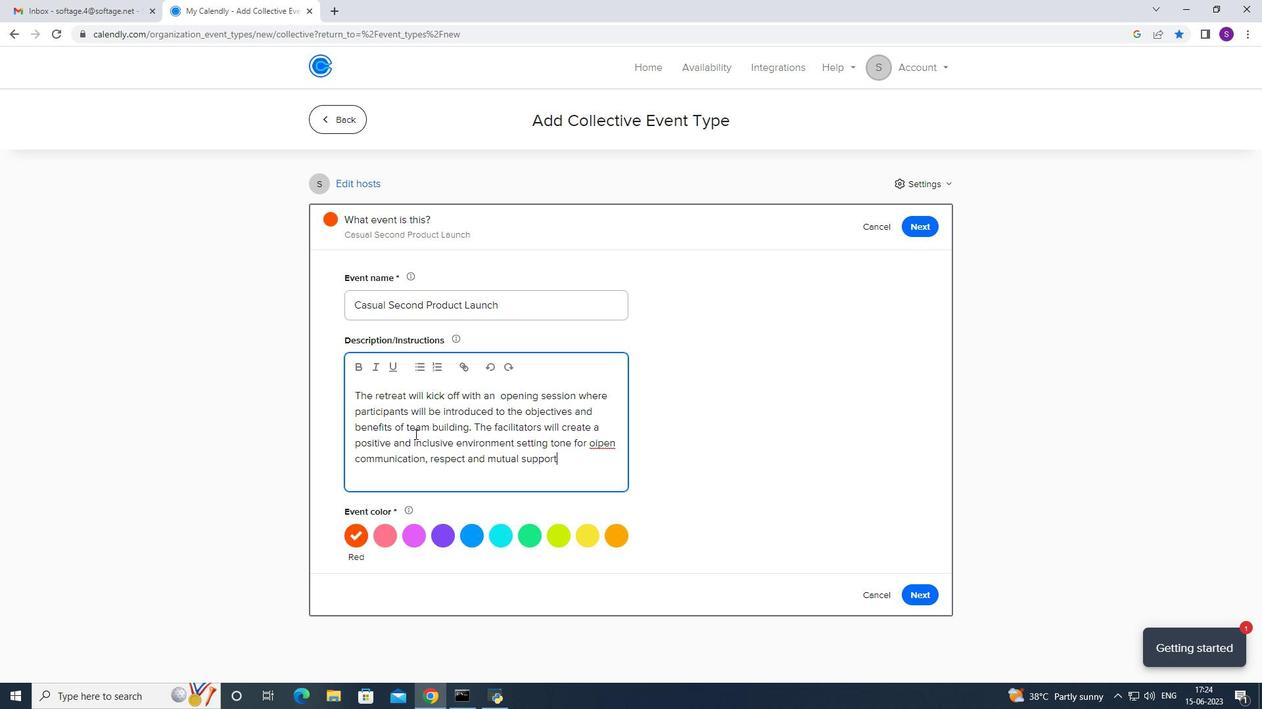 
Action: Mouse moved to (597, 445)
Screenshot: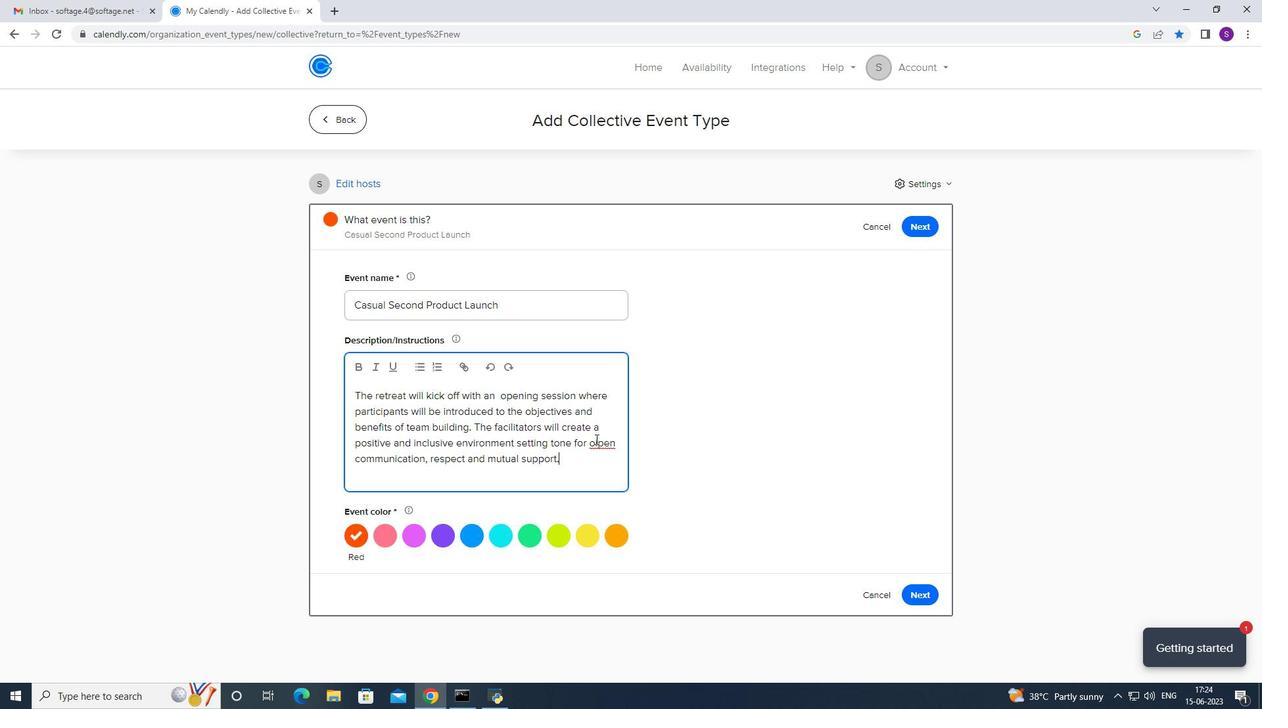 
Action: Mouse pressed left at (597, 445)
Screenshot: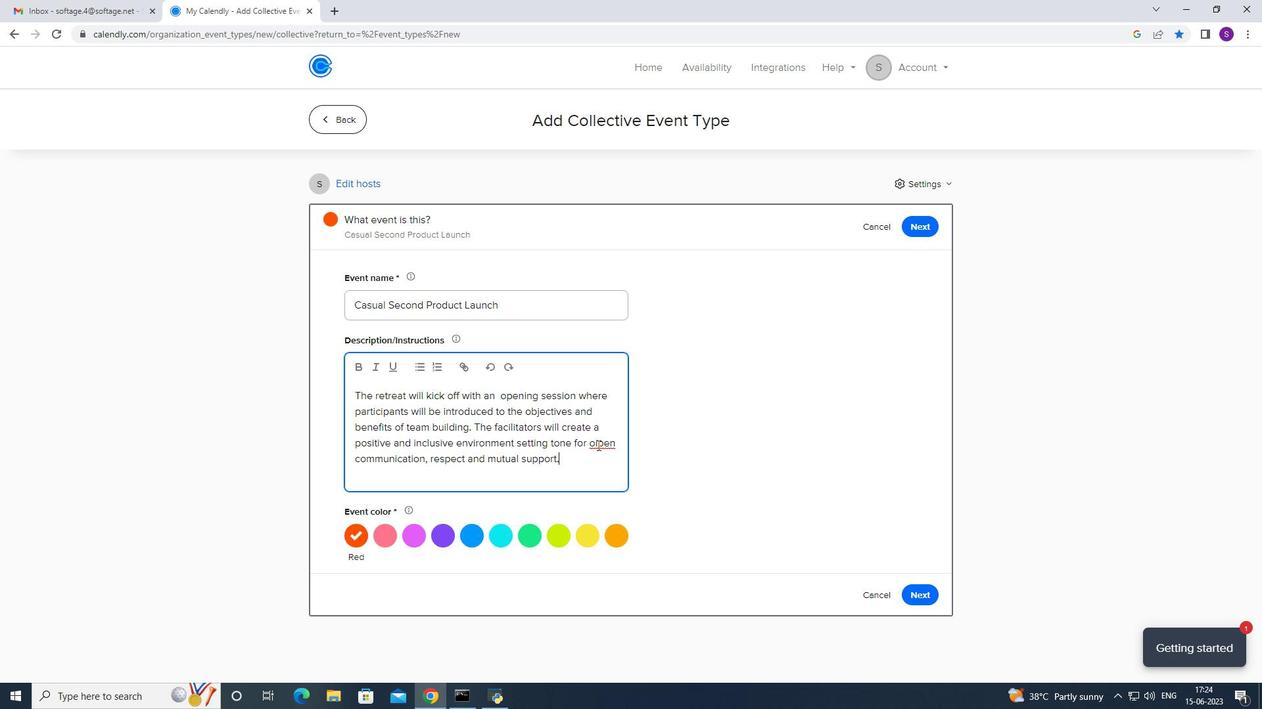 
Action: Mouse moved to (611, 444)
Screenshot: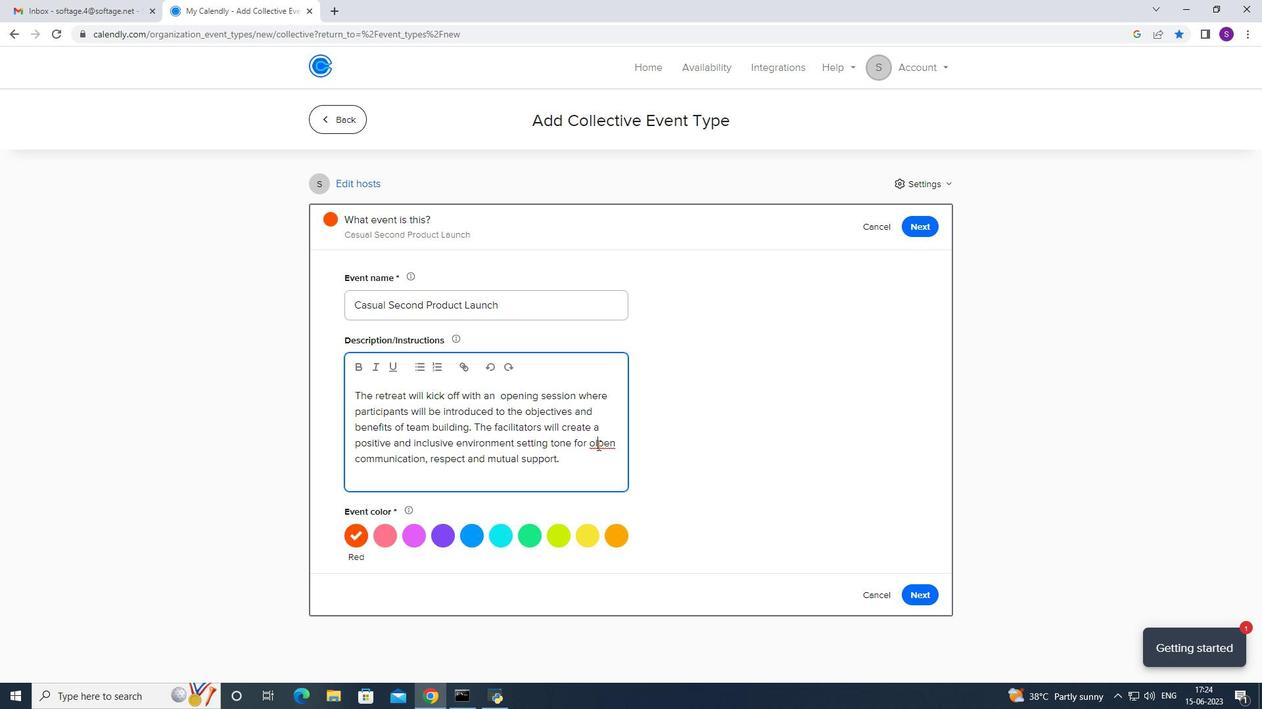 
Action: Key pressed <Key.backspace>
Screenshot: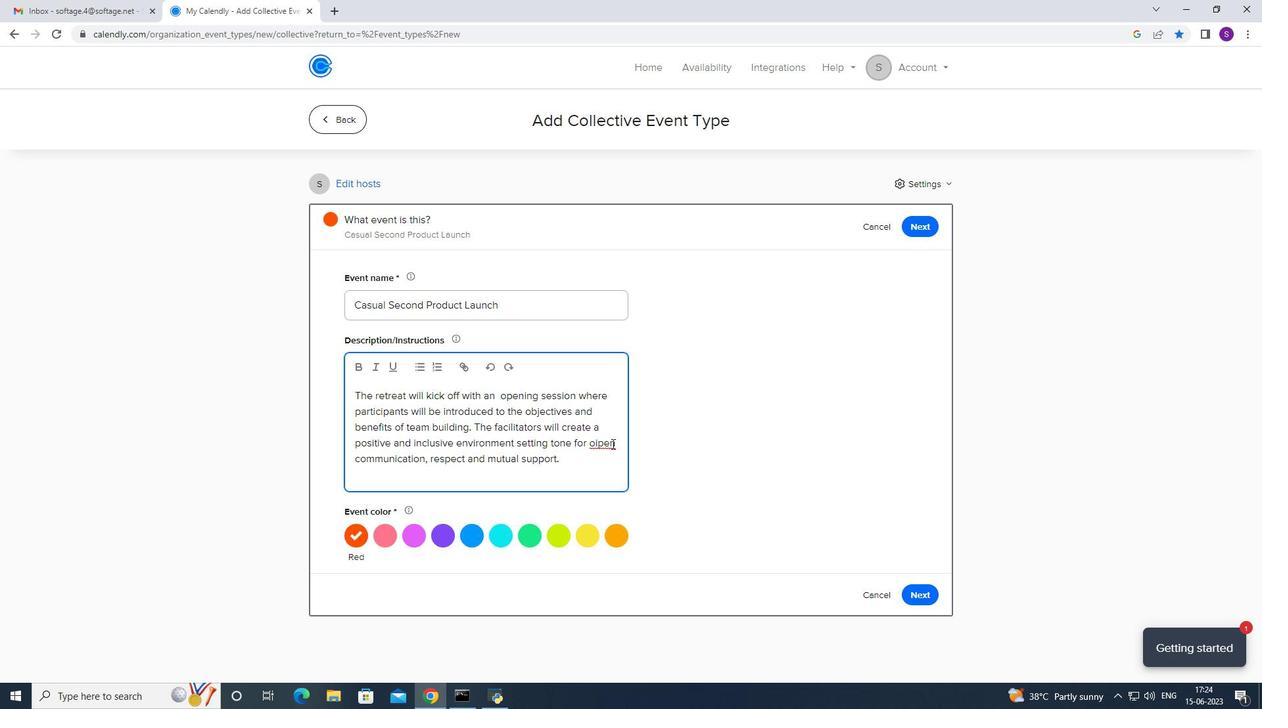 
Action: Mouse moved to (928, 592)
Screenshot: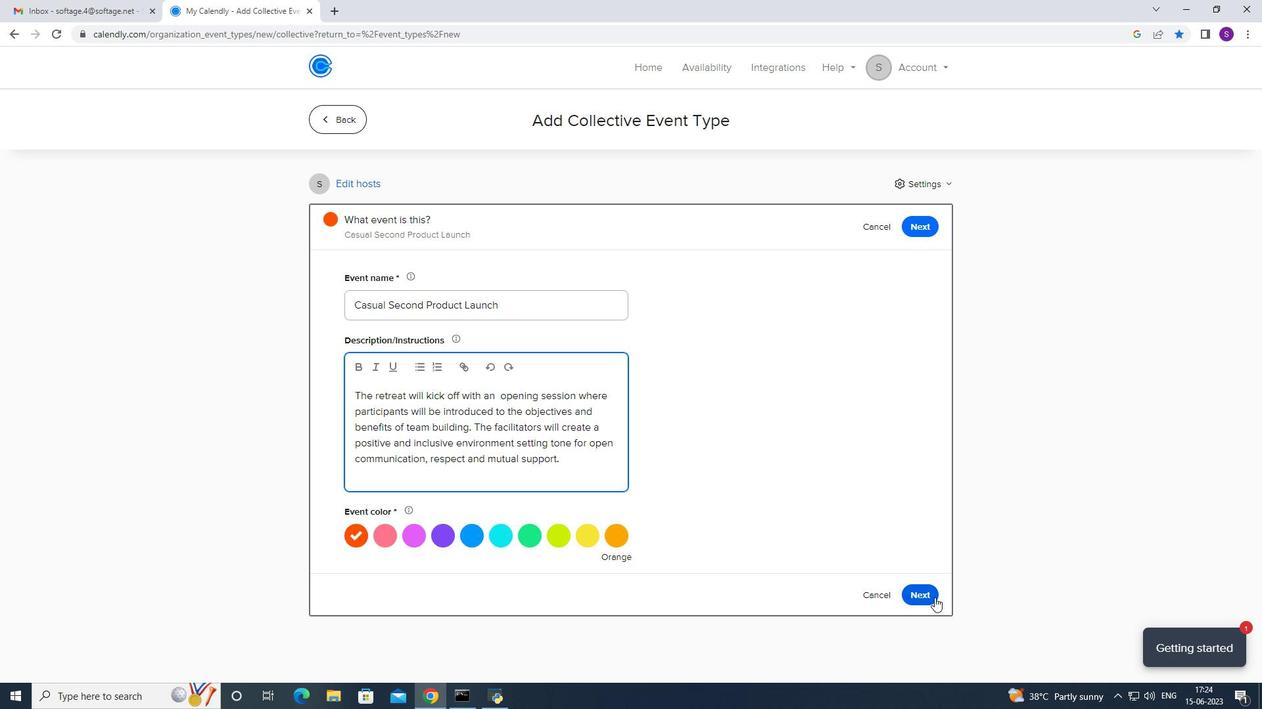 
Action: Mouse pressed left at (928, 592)
Screenshot: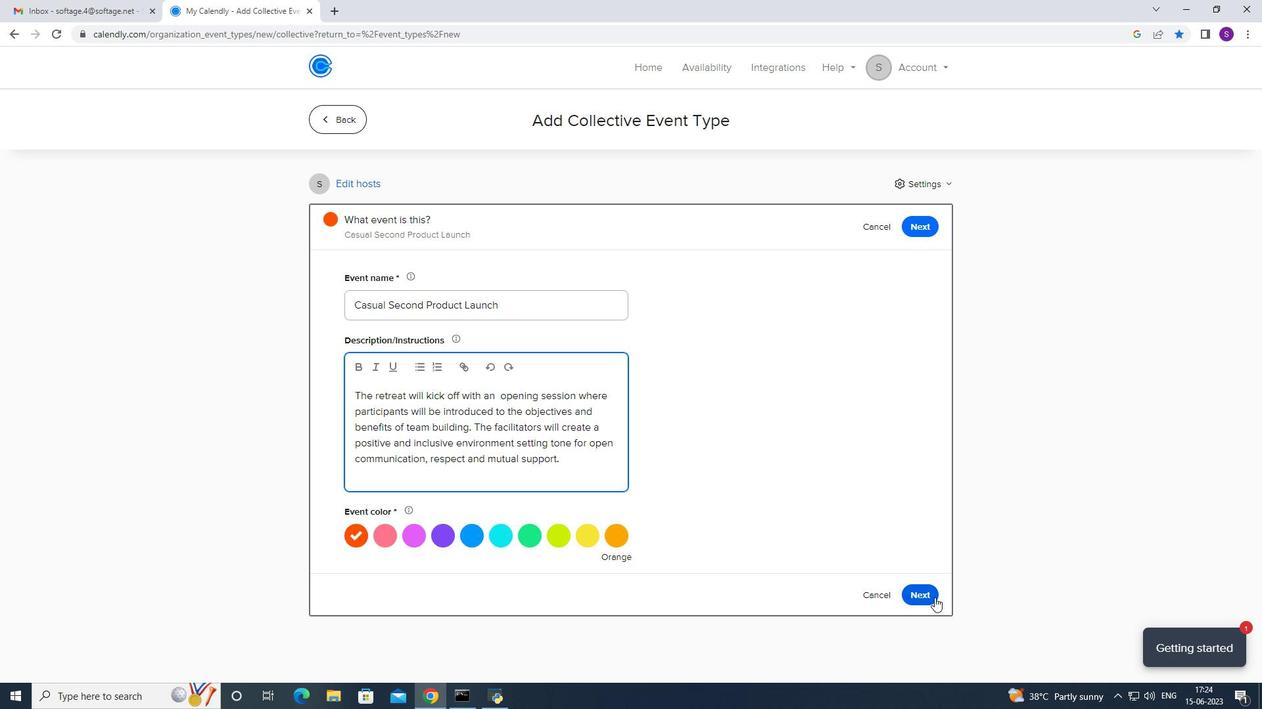 
Action: Mouse moved to (407, 379)
Screenshot: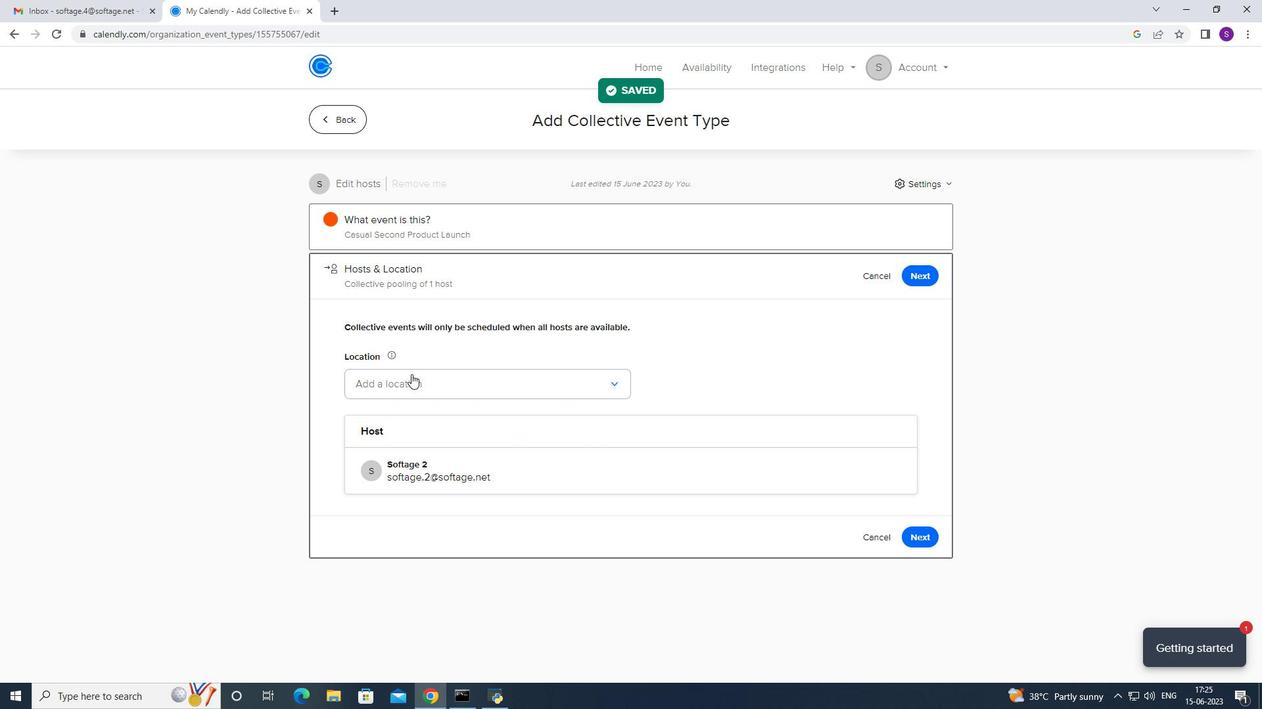 
Action: Mouse pressed left at (407, 379)
Screenshot: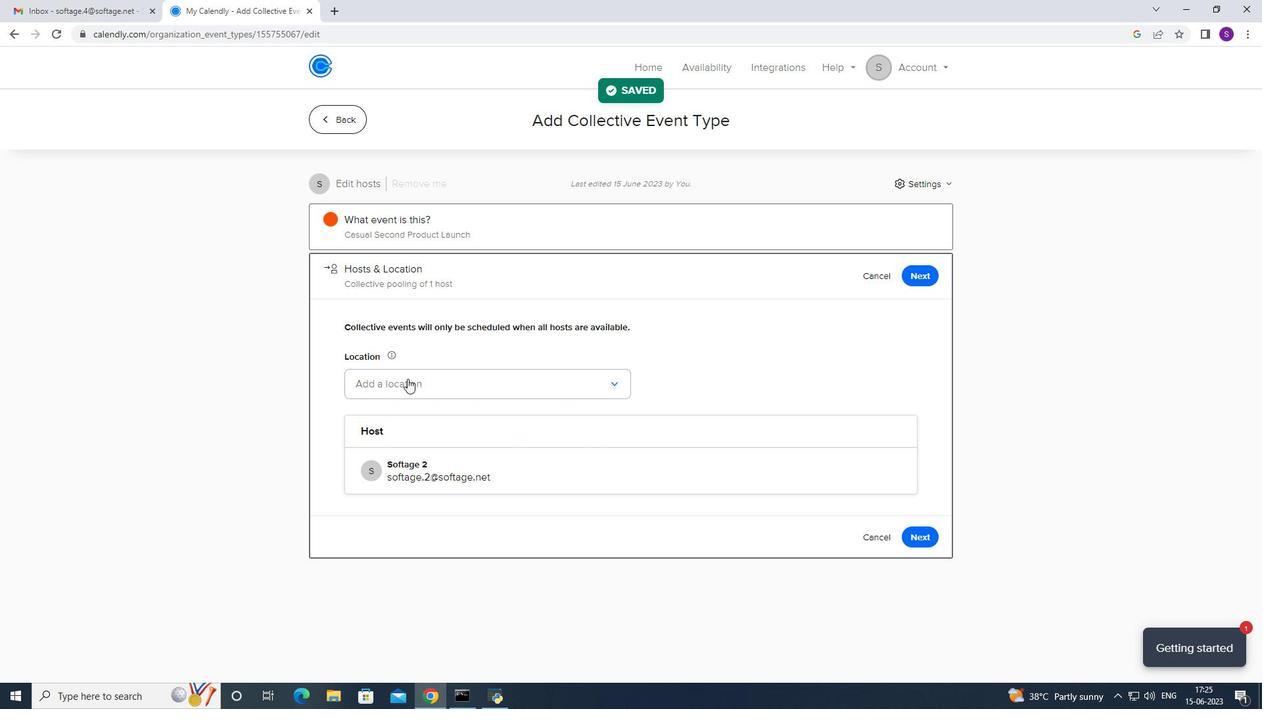 
Action: Mouse moved to (412, 416)
Screenshot: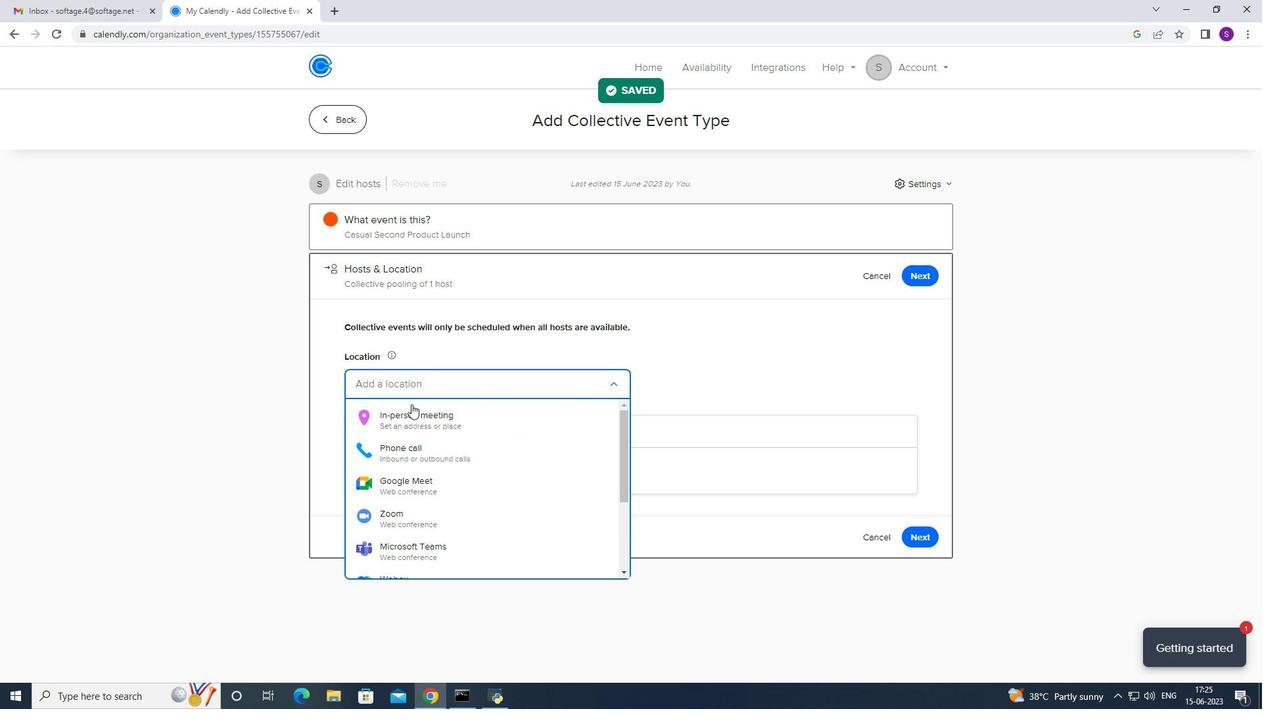 
Action: Mouse pressed left at (412, 416)
Screenshot: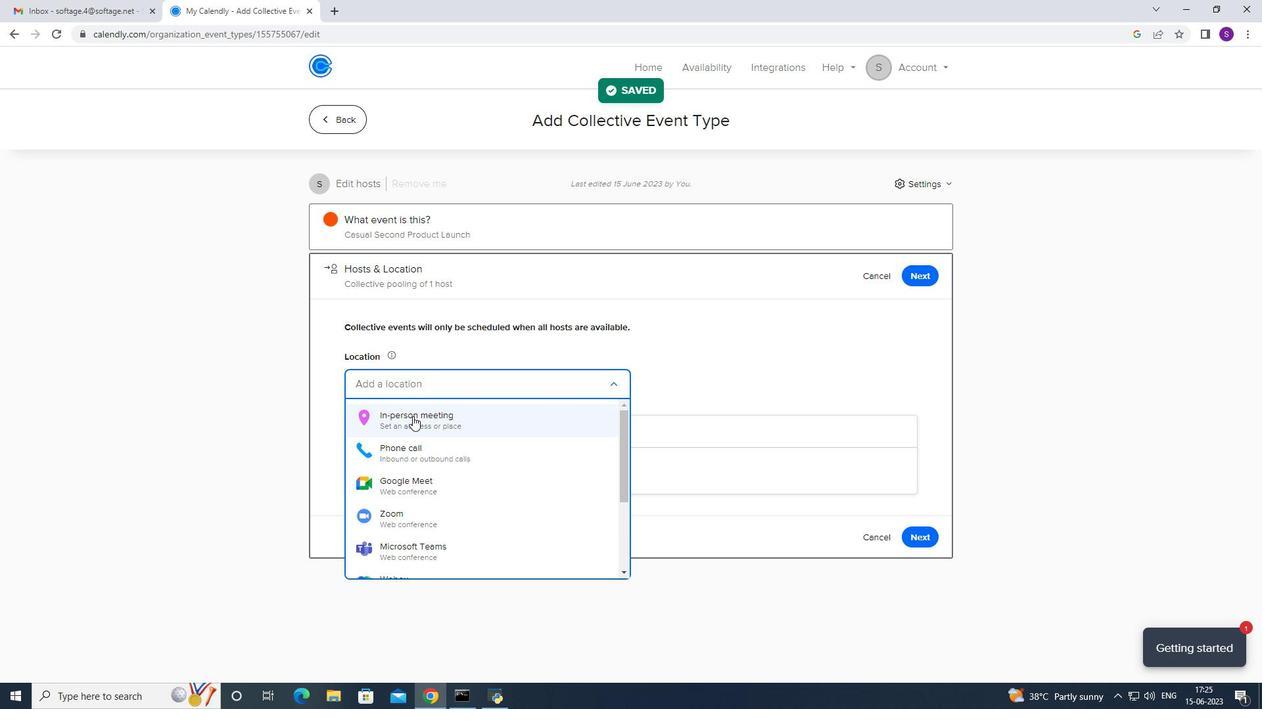 
Action: Mouse moved to (571, 222)
Screenshot: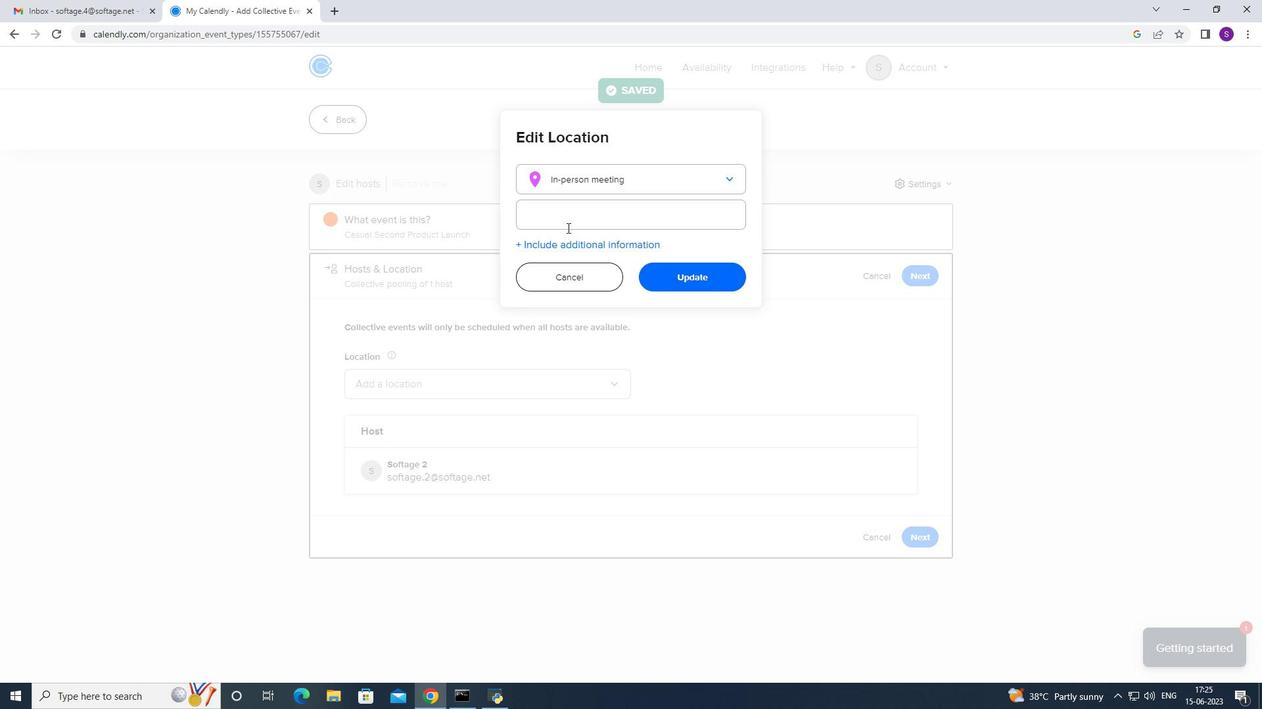 
Action: Mouse pressed left at (571, 222)
Screenshot: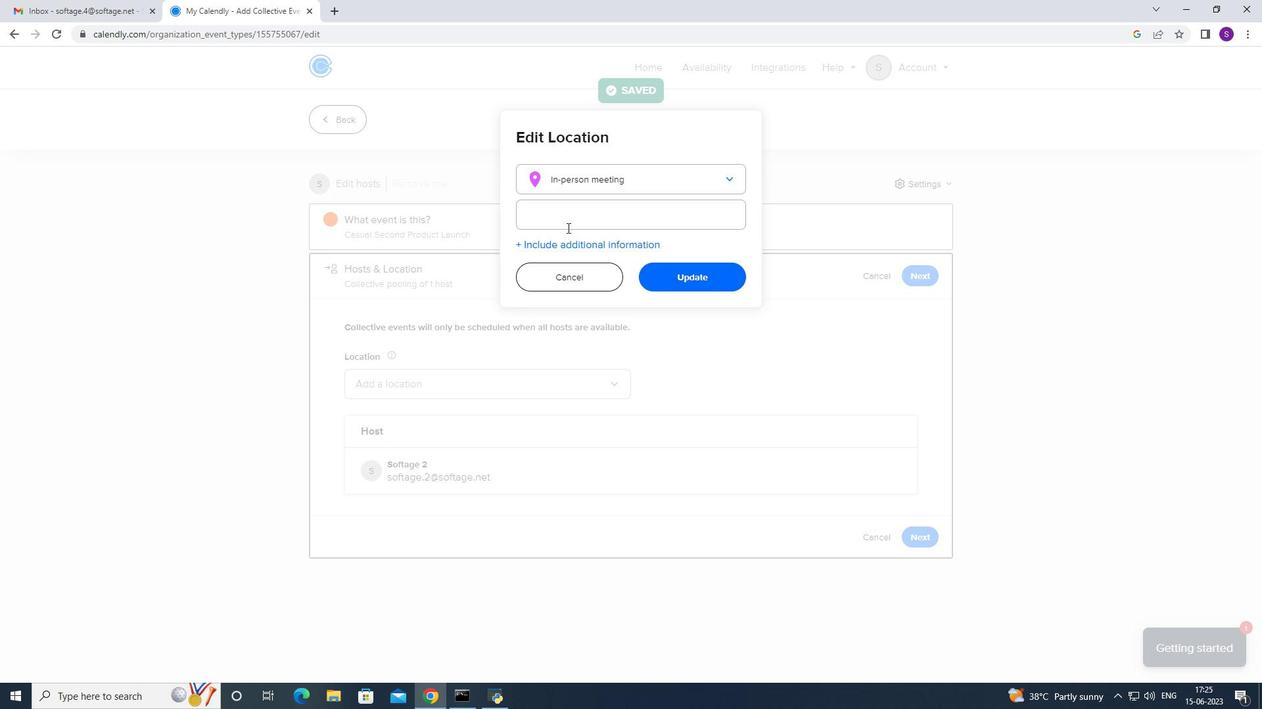 
Action: Mouse moved to (574, 220)
Screenshot: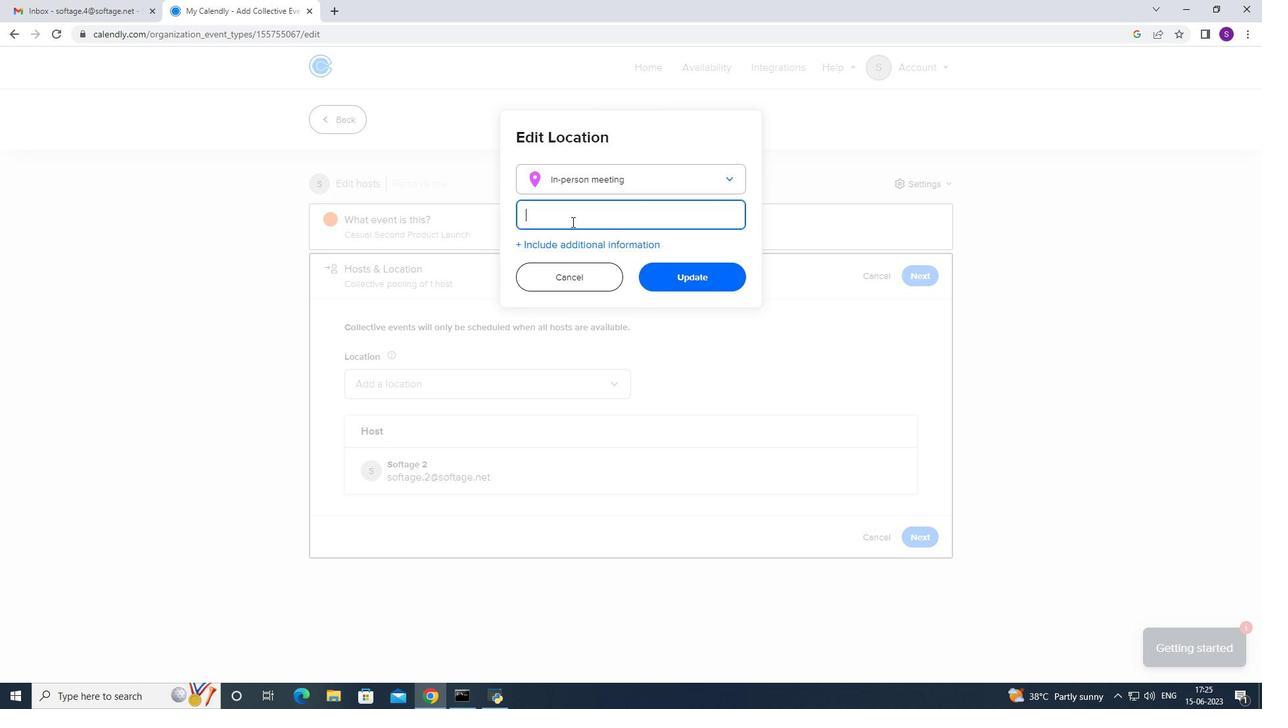 
Action: Key pressed <Key.caps_lock>B<Key.caps_lock>usam<Key.backspace>=<Key.backspace>n,<Key.space><Key.caps_lock>S<Key.caps_lock>outh<Key.space><Key.caps_lock>K<Key.caps_lock>orea
Screenshot: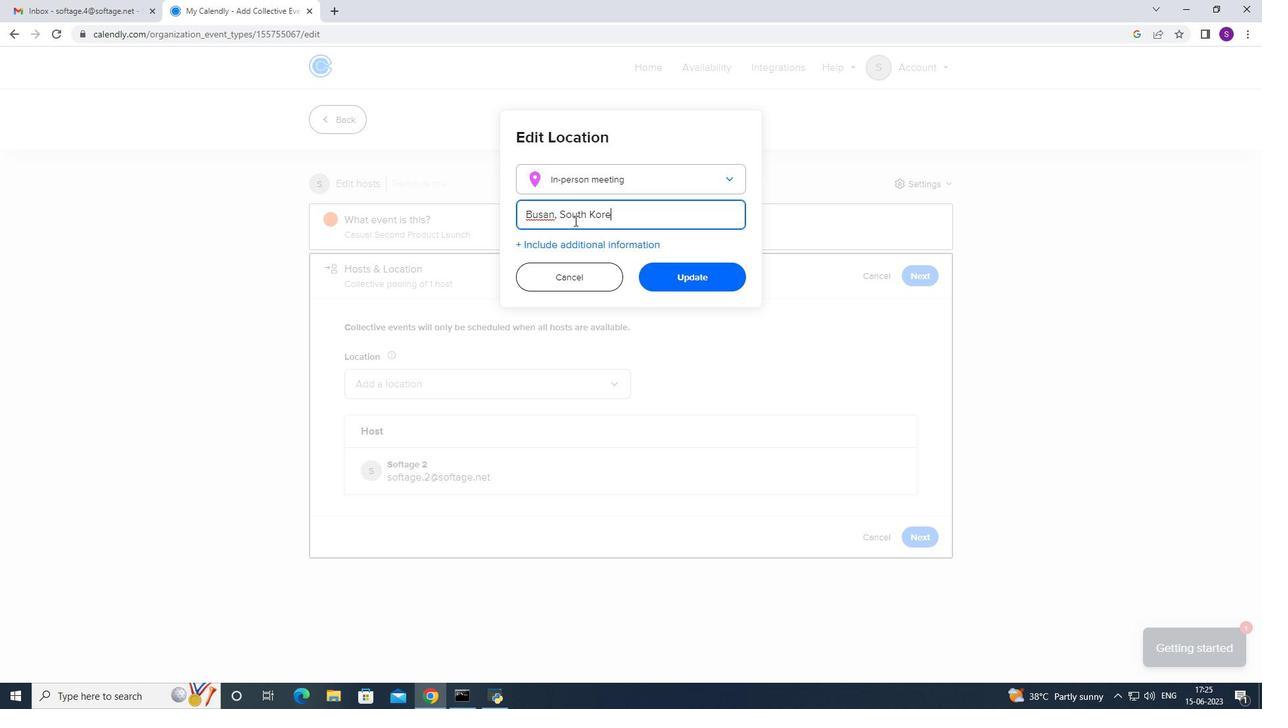 
Action: Mouse moved to (663, 274)
Screenshot: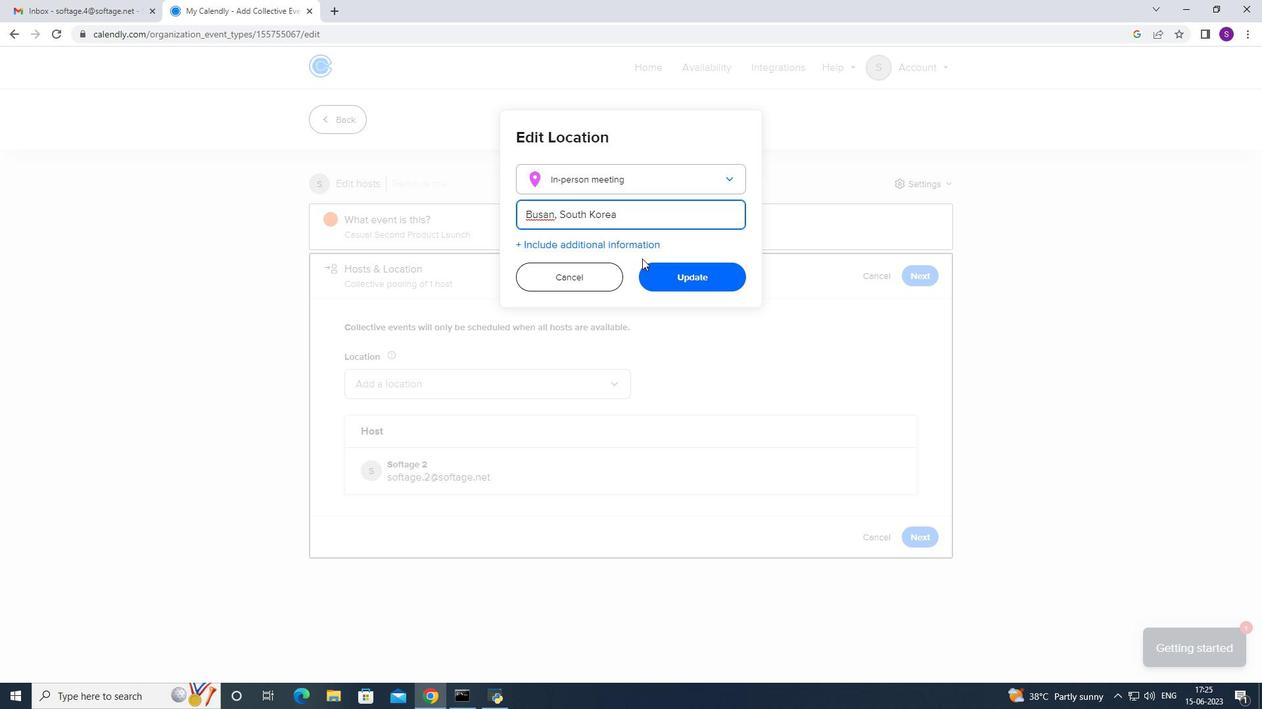 
Action: Mouse pressed left at (663, 274)
Screenshot: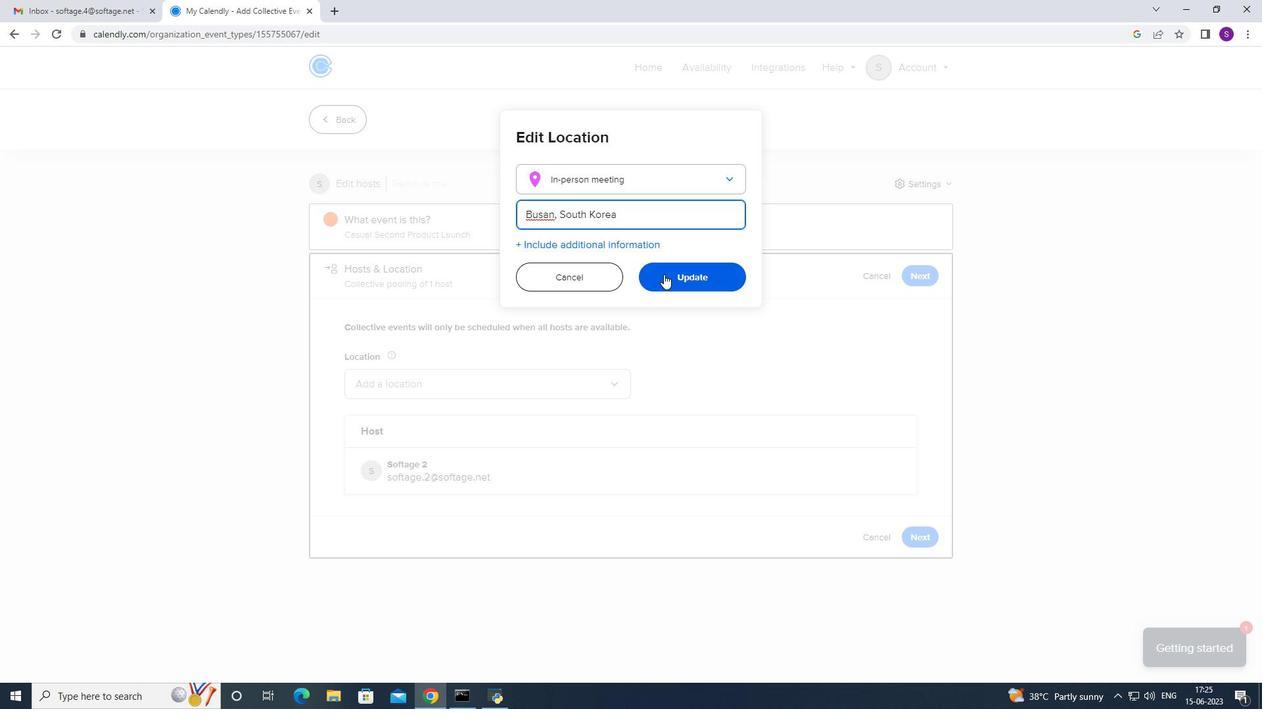 
Action: Mouse moved to (928, 545)
Screenshot: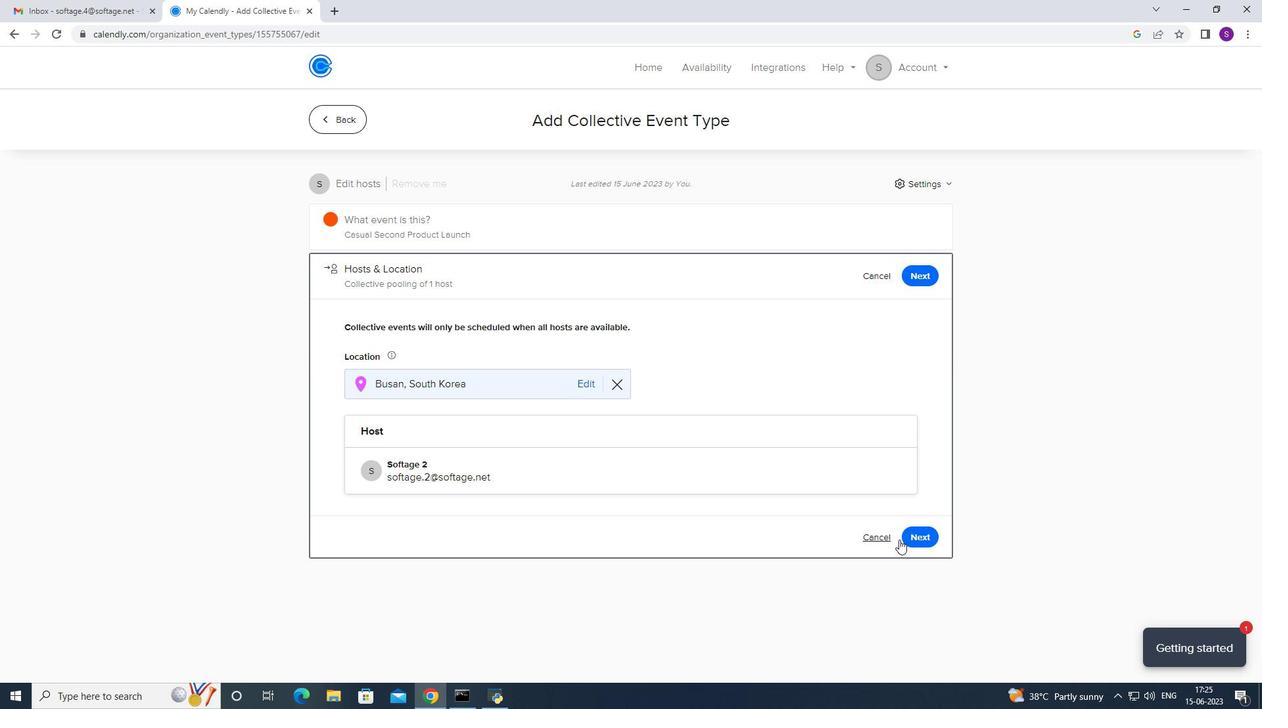 
Action: Mouse pressed left at (928, 545)
Screenshot: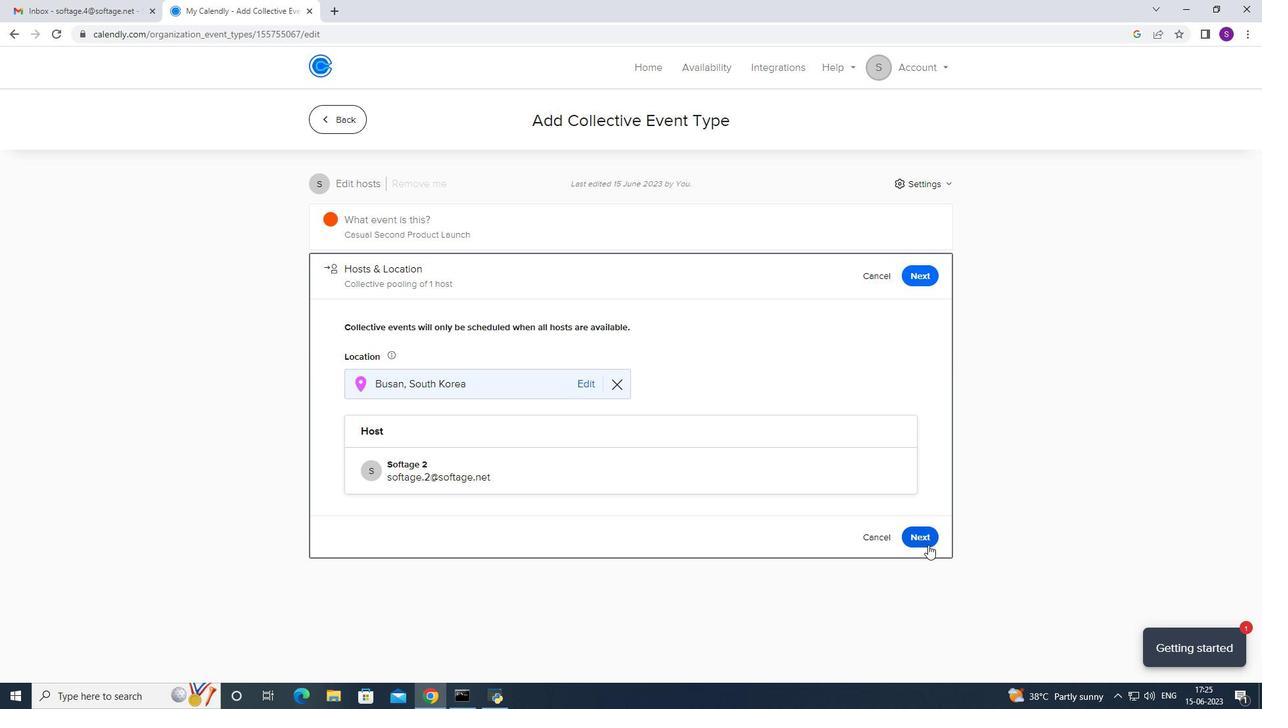 
Action: Mouse moved to (358, 475)
Screenshot: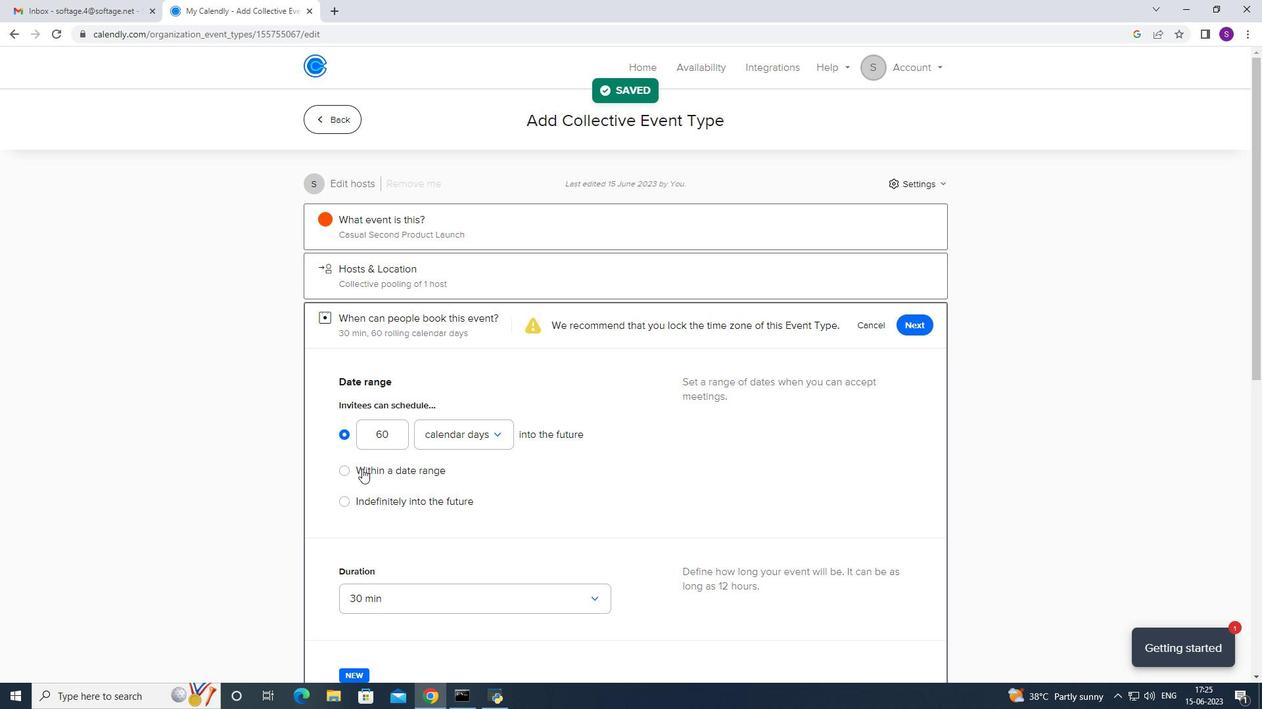 
Action: Mouse pressed left at (358, 475)
Screenshot: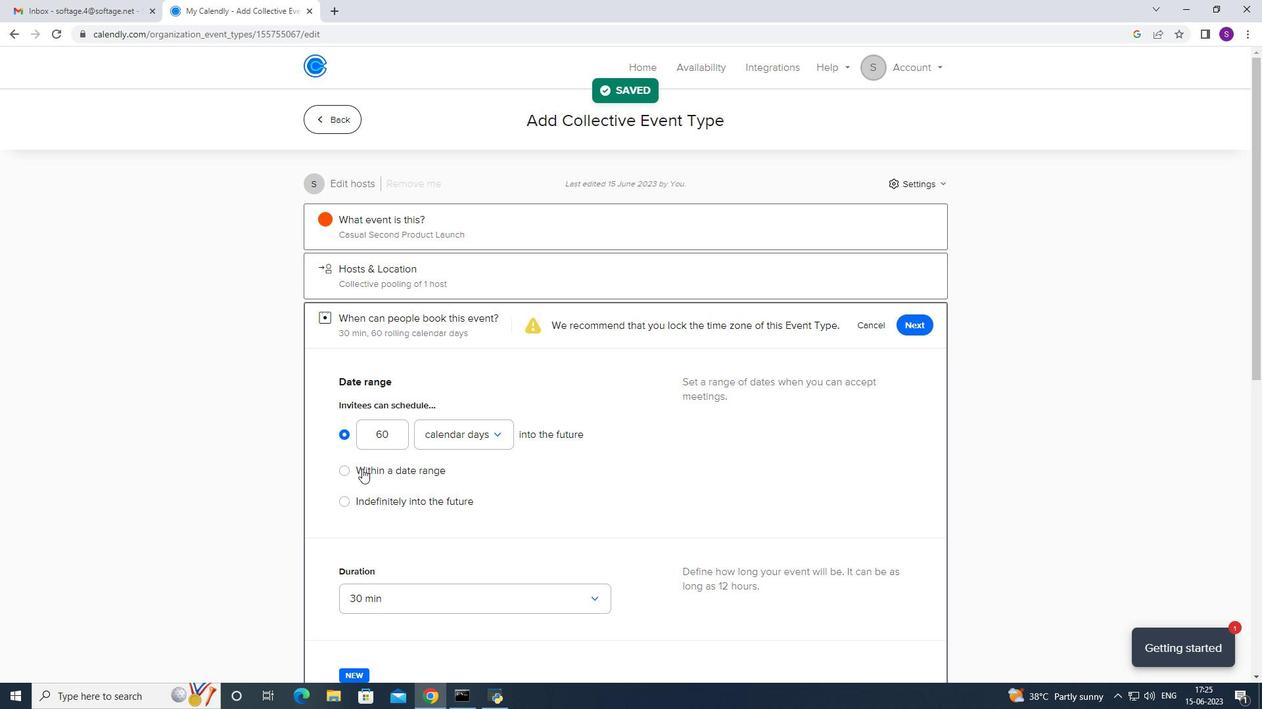 
Action: Mouse moved to (494, 462)
Screenshot: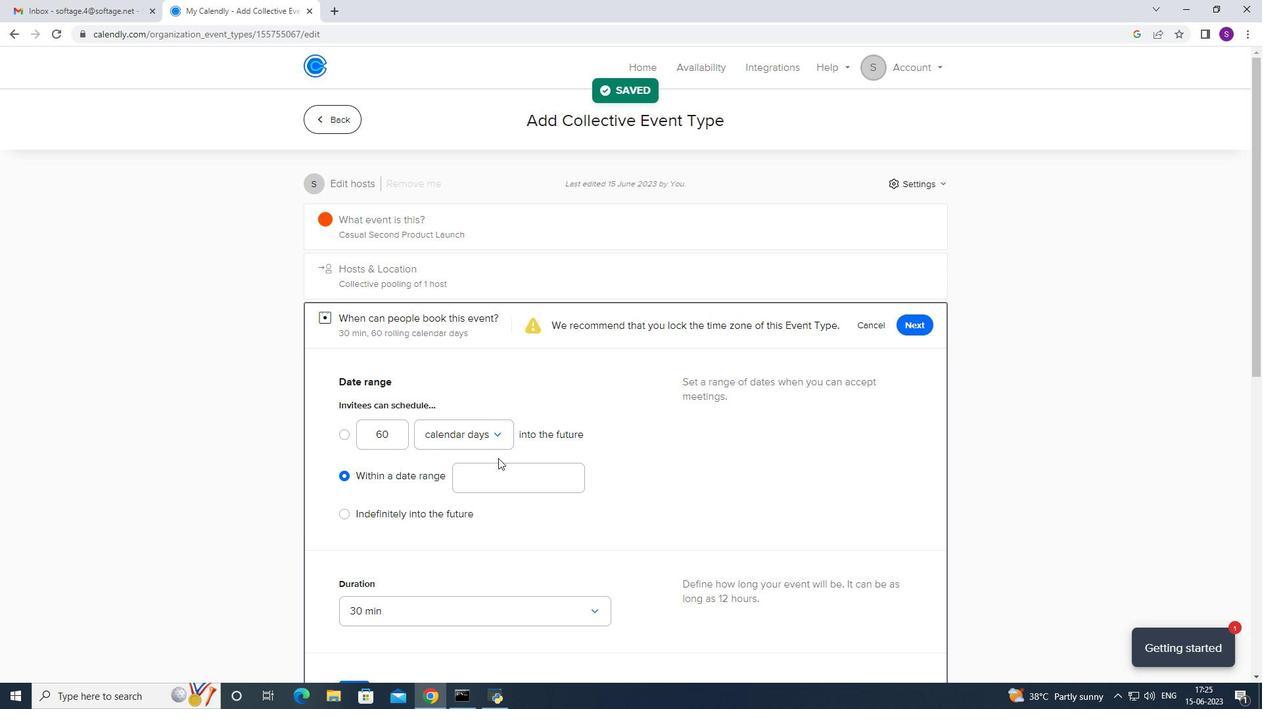 
Action: Mouse pressed left at (494, 462)
Screenshot: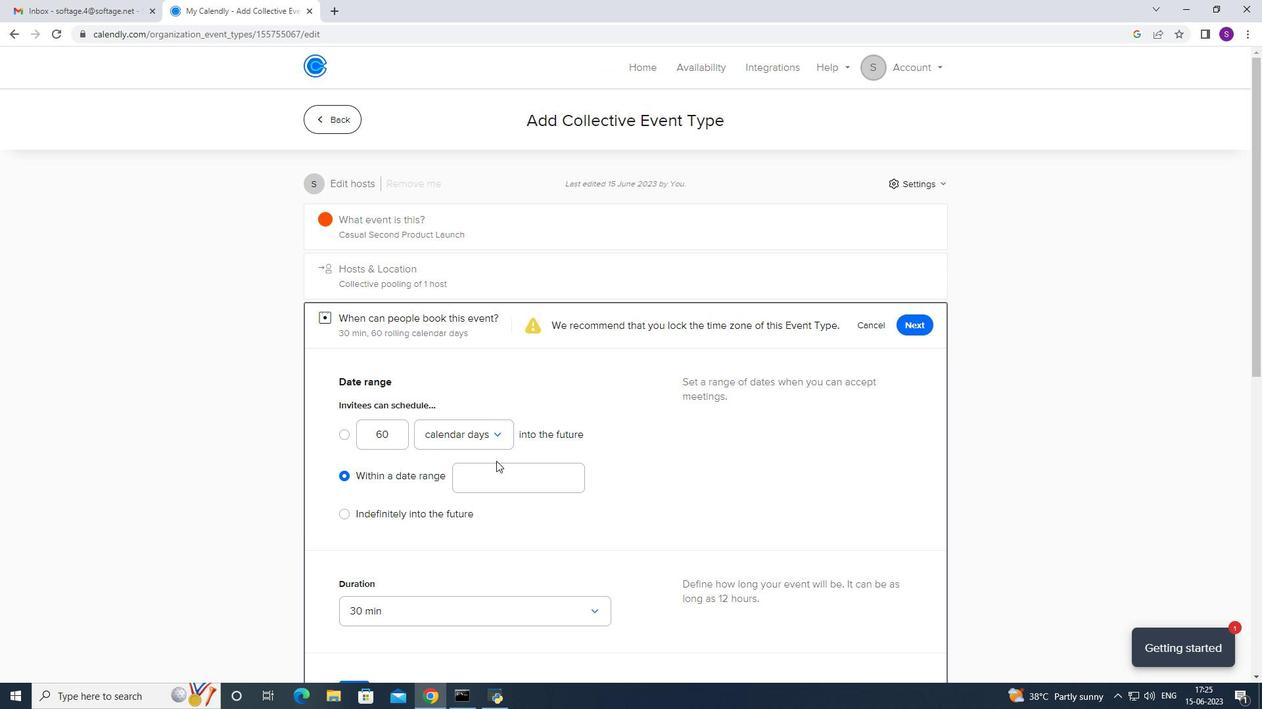 
Action: Mouse moved to (489, 475)
Screenshot: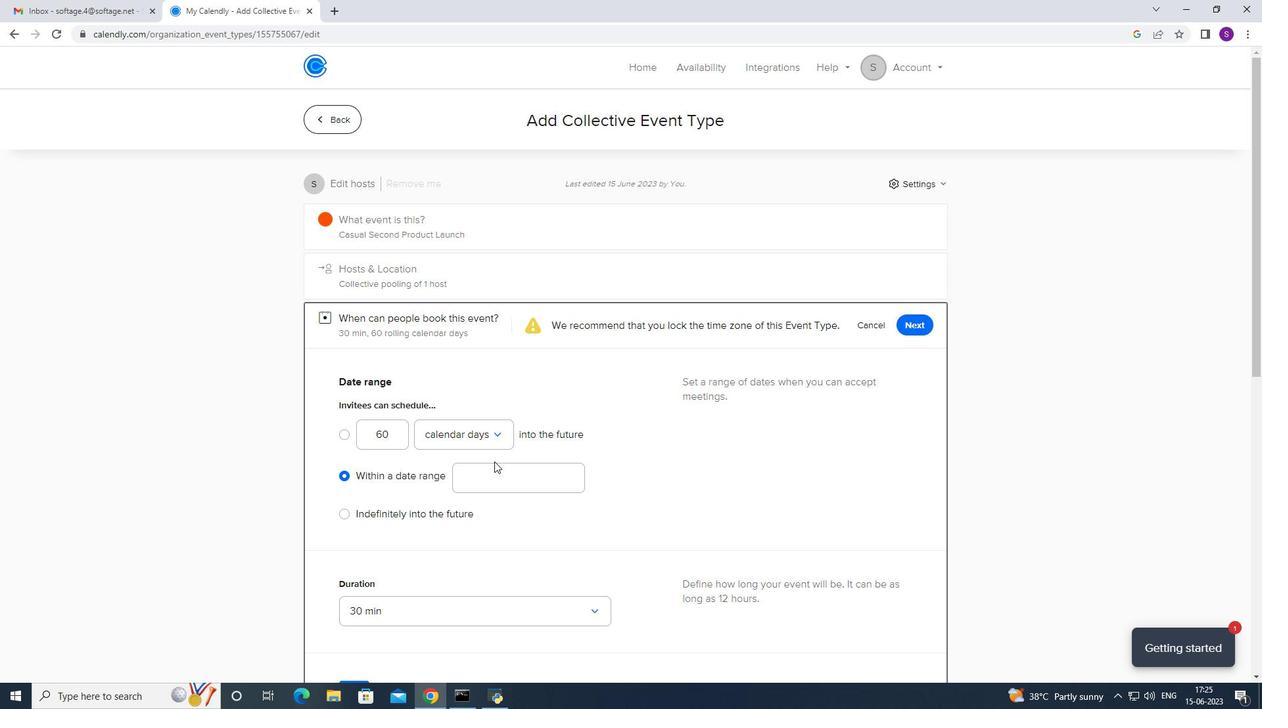 
Action: Mouse pressed left at (489, 475)
Screenshot: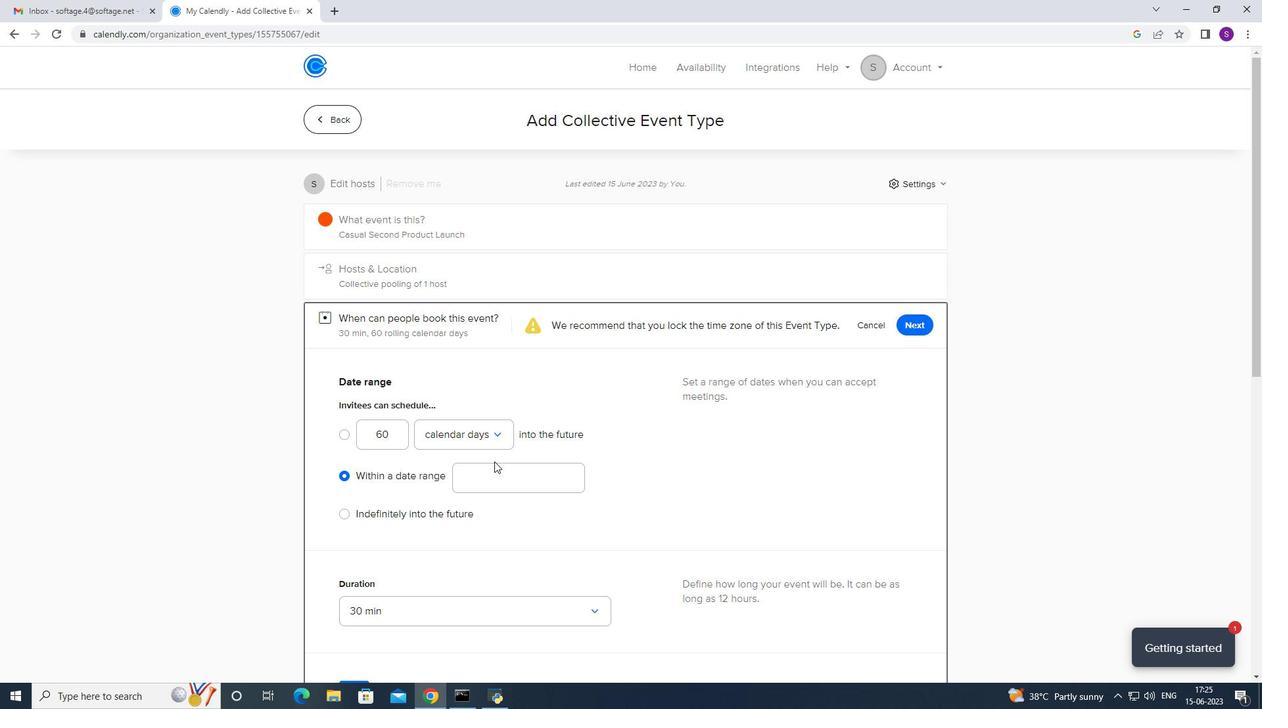 
Action: Mouse moved to (552, 232)
Screenshot: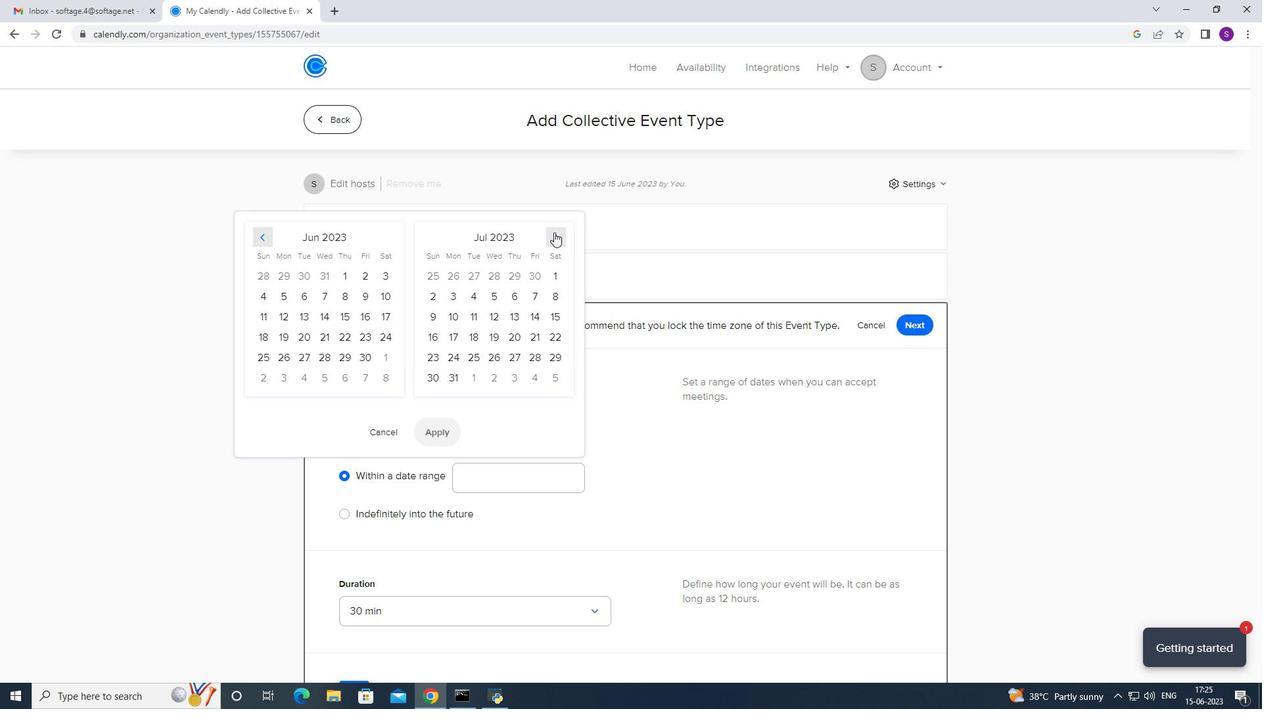 
Action: Mouse pressed left at (552, 232)
Screenshot: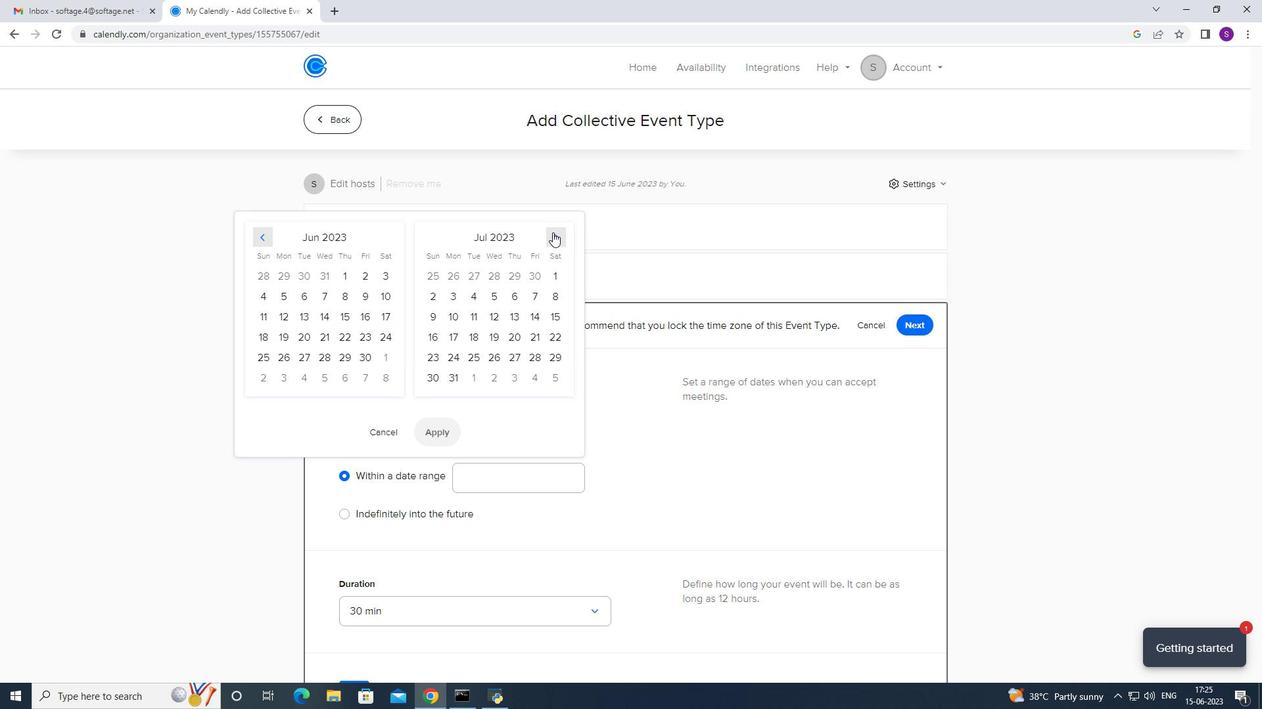 
Action: Mouse pressed left at (552, 232)
Screenshot: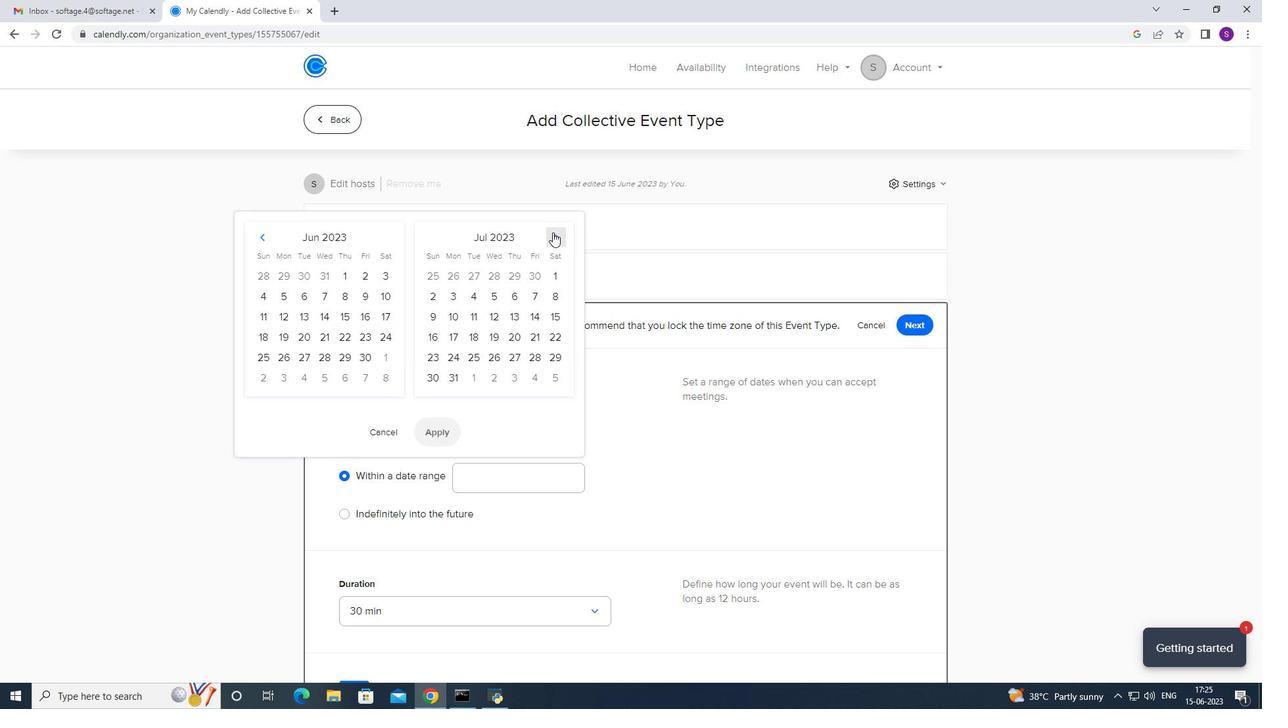
Action: Mouse pressed left at (552, 232)
Screenshot: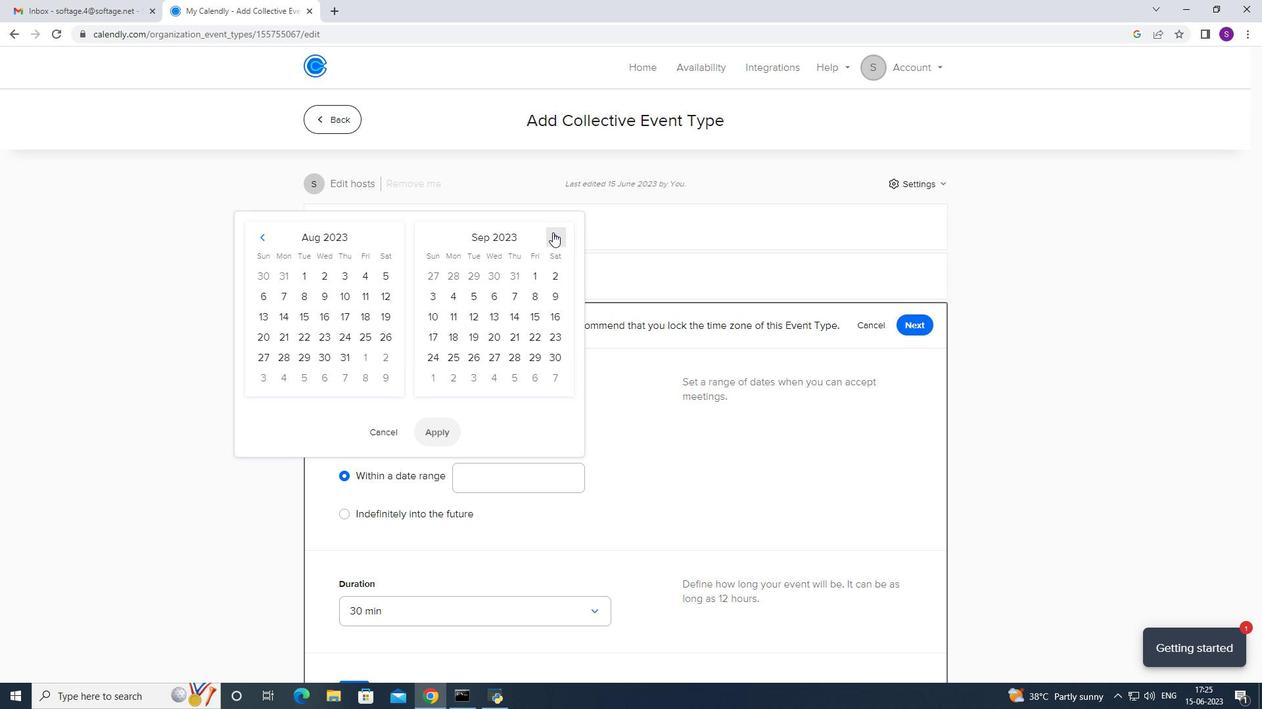 
Action: Mouse pressed left at (552, 232)
Screenshot: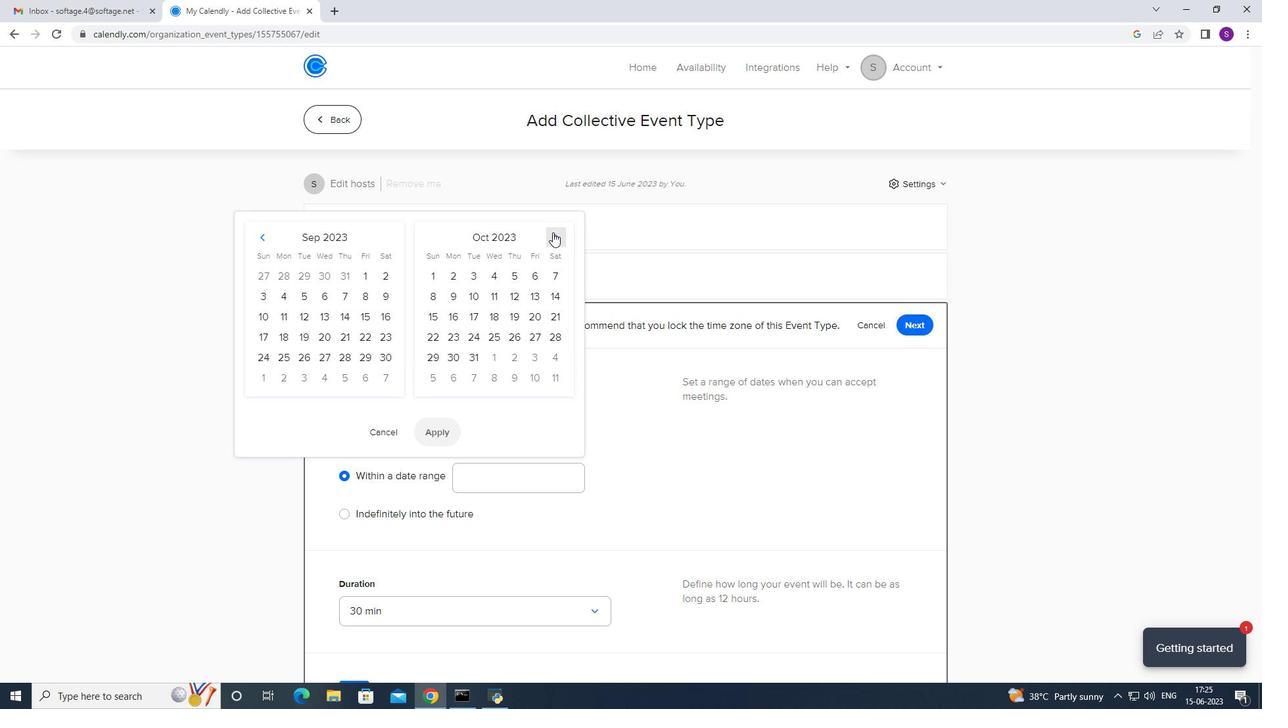 
Action: Mouse pressed left at (552, 232)
Screenshot: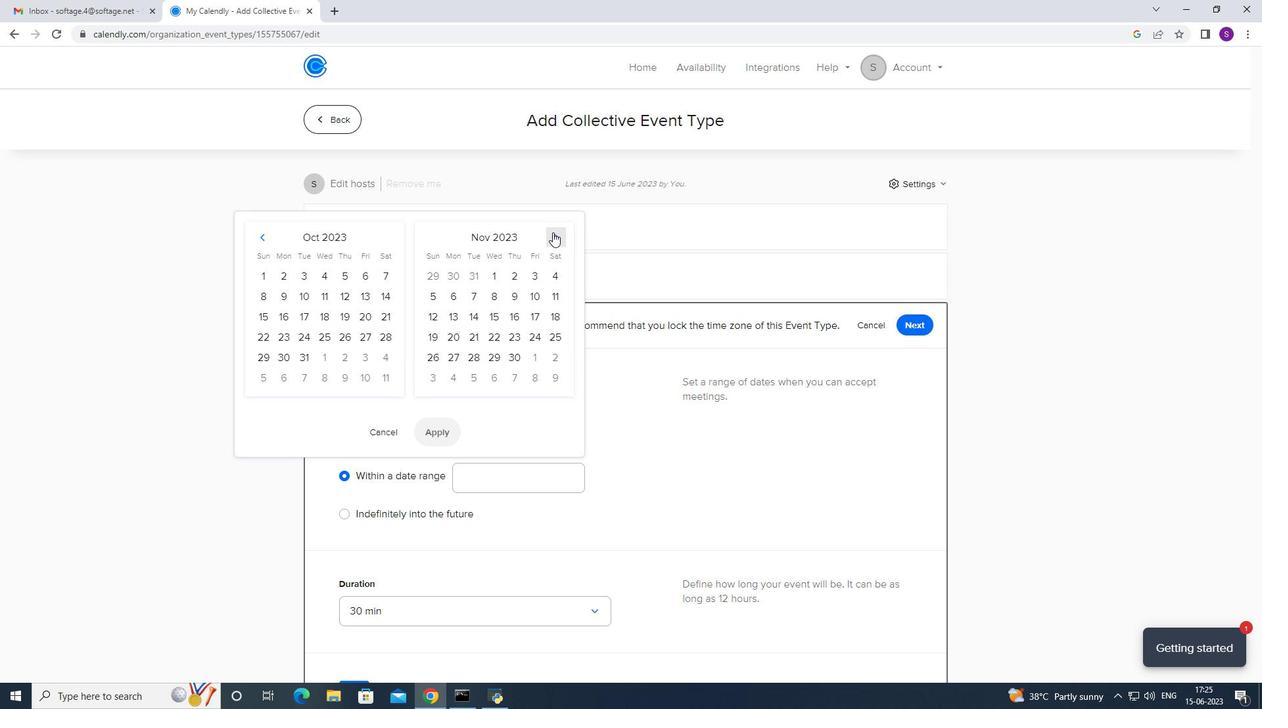 
Action: Mouse pressed left at (552, 232)
Screenshot: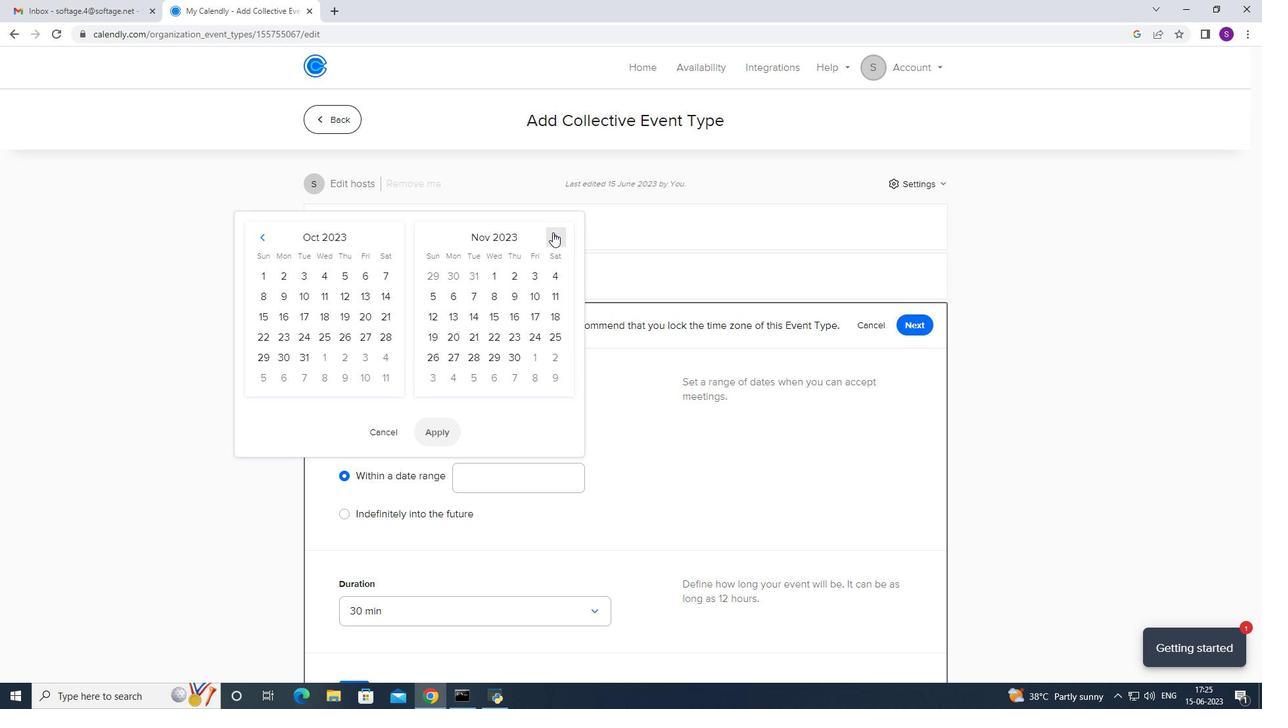 
Action: Mouse pressed left at (552, 232)
Screenshot: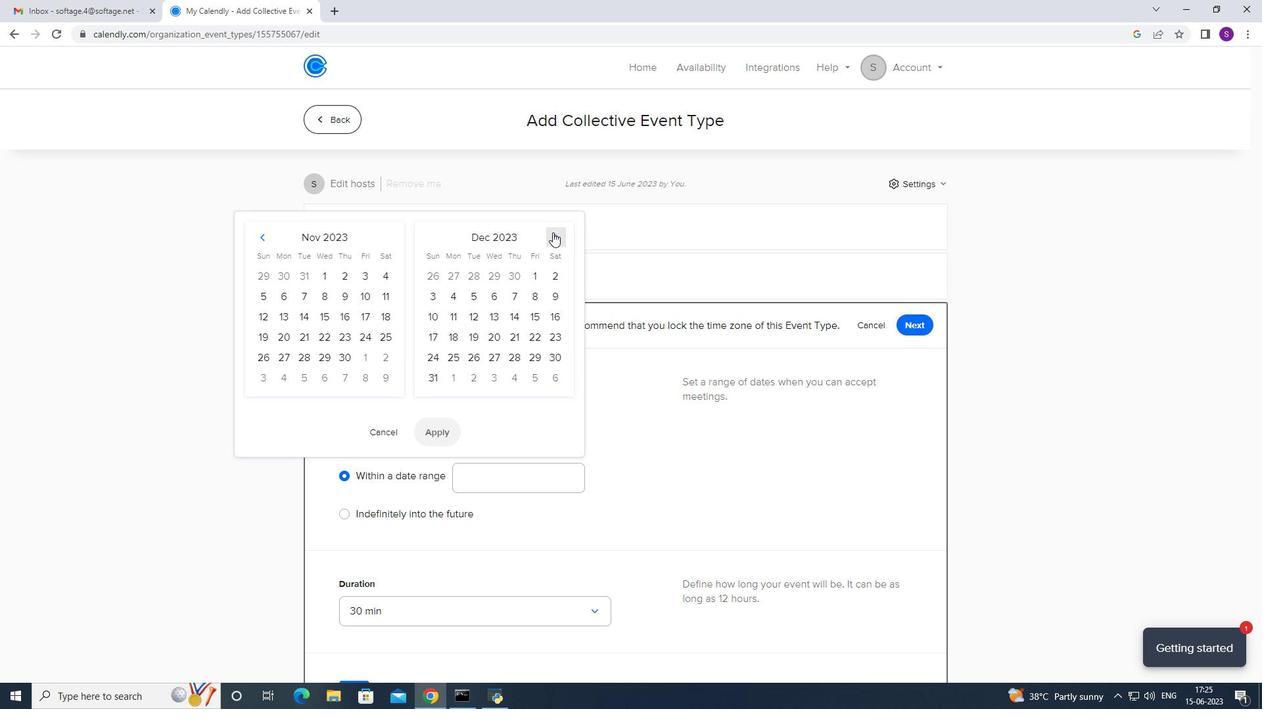 
Action: Mouse pressed left at (552, 232)
Screenshot: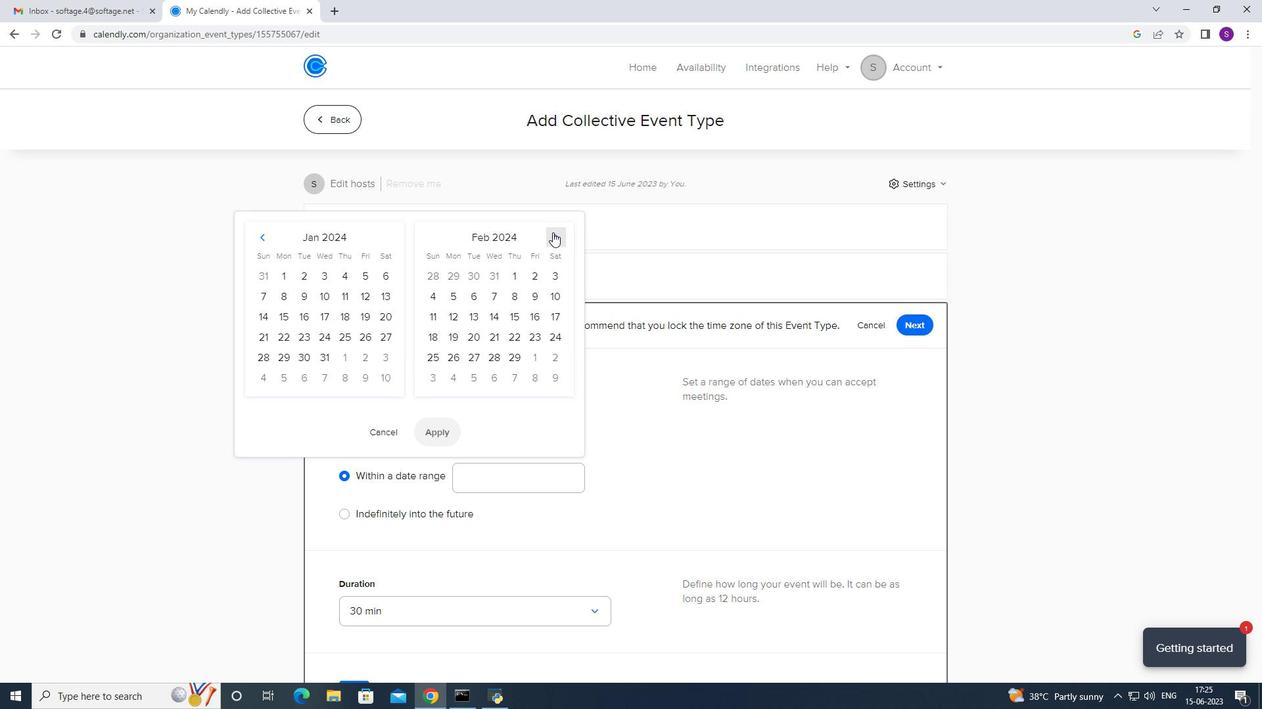 
Action: Mouse moved to (539, 303)
Screenshot: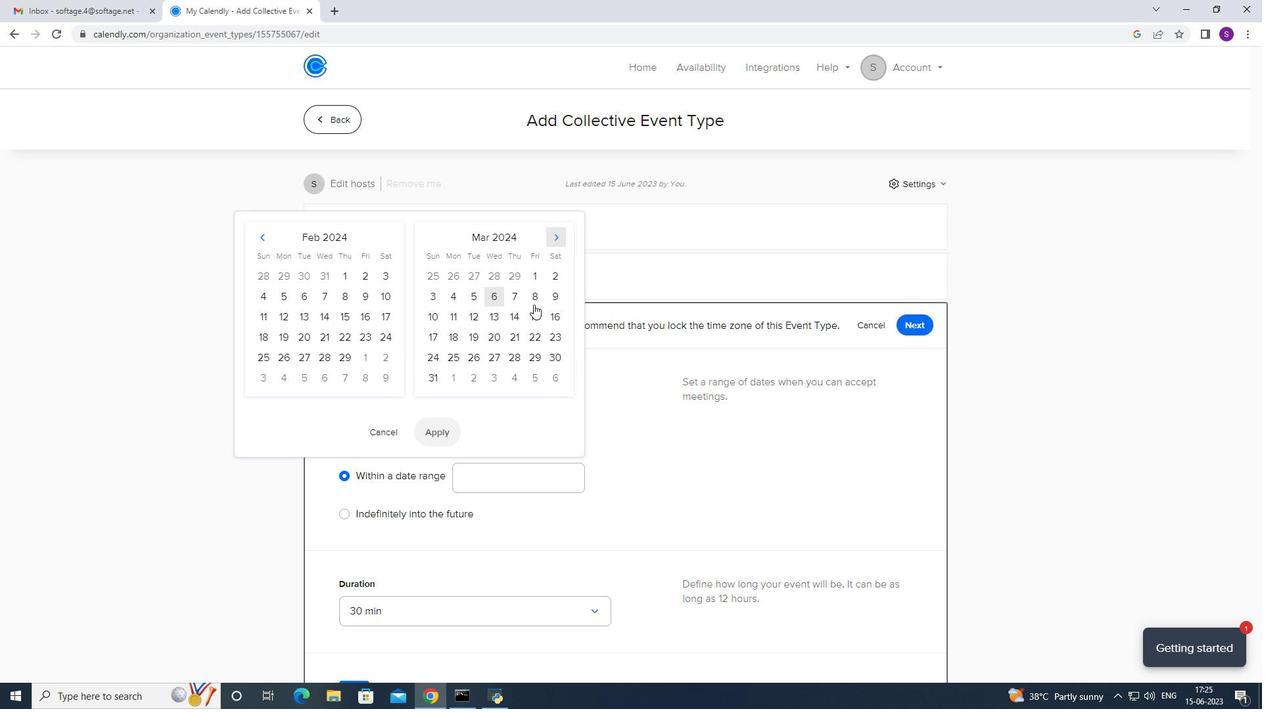 
Action: Mouse pressed left at (539, 303)
Screenshot: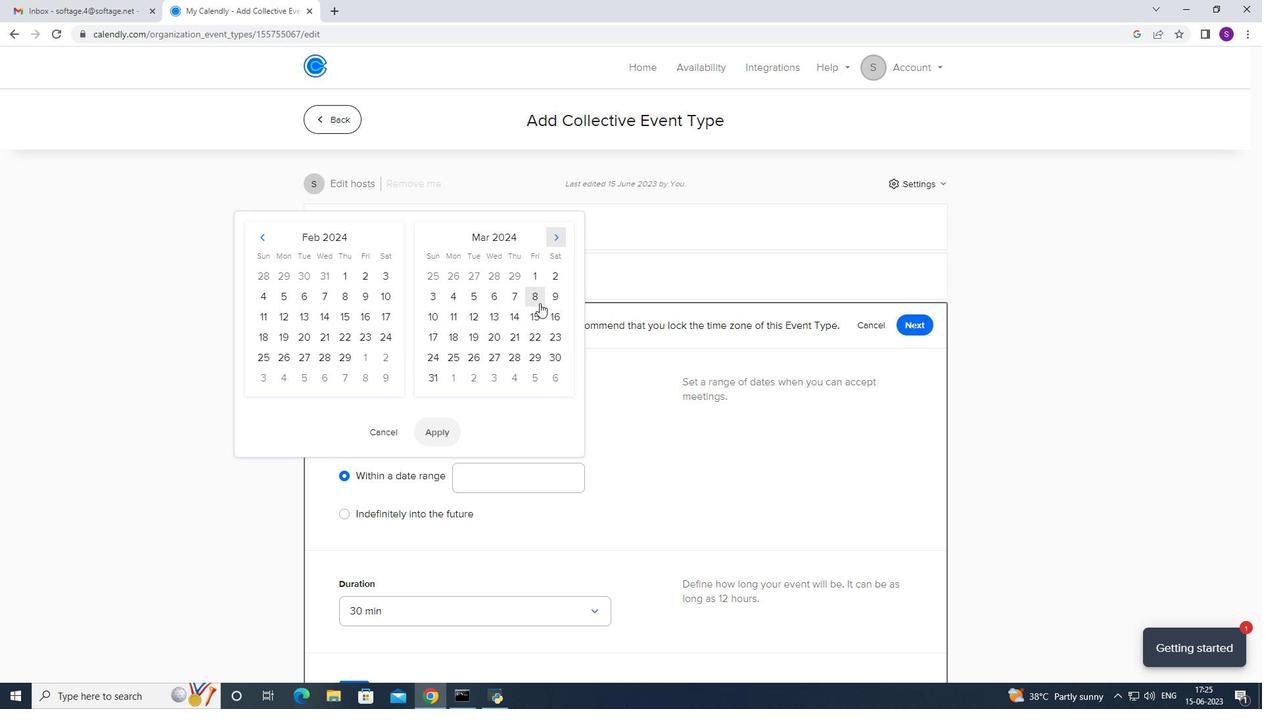 
Action: Mouse moved to (546, 301)
Screenshot: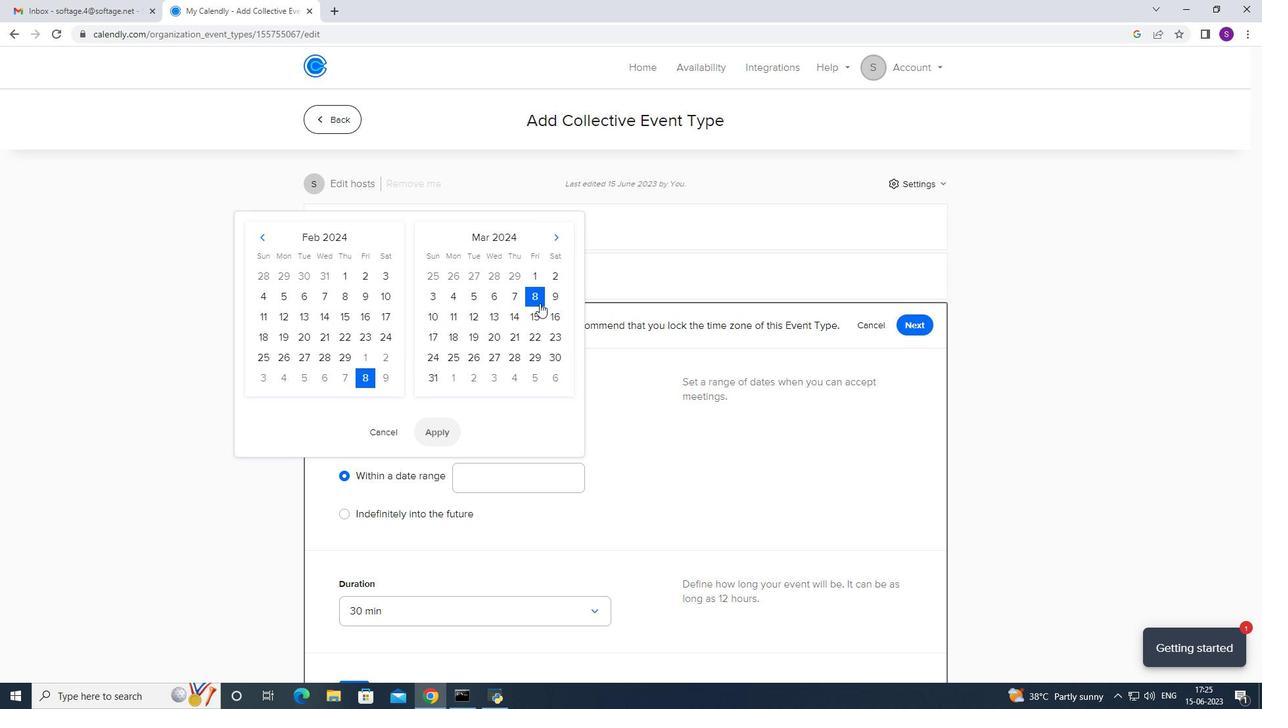 
Action: Mouse pressed left at (546, 301)
Screenshot: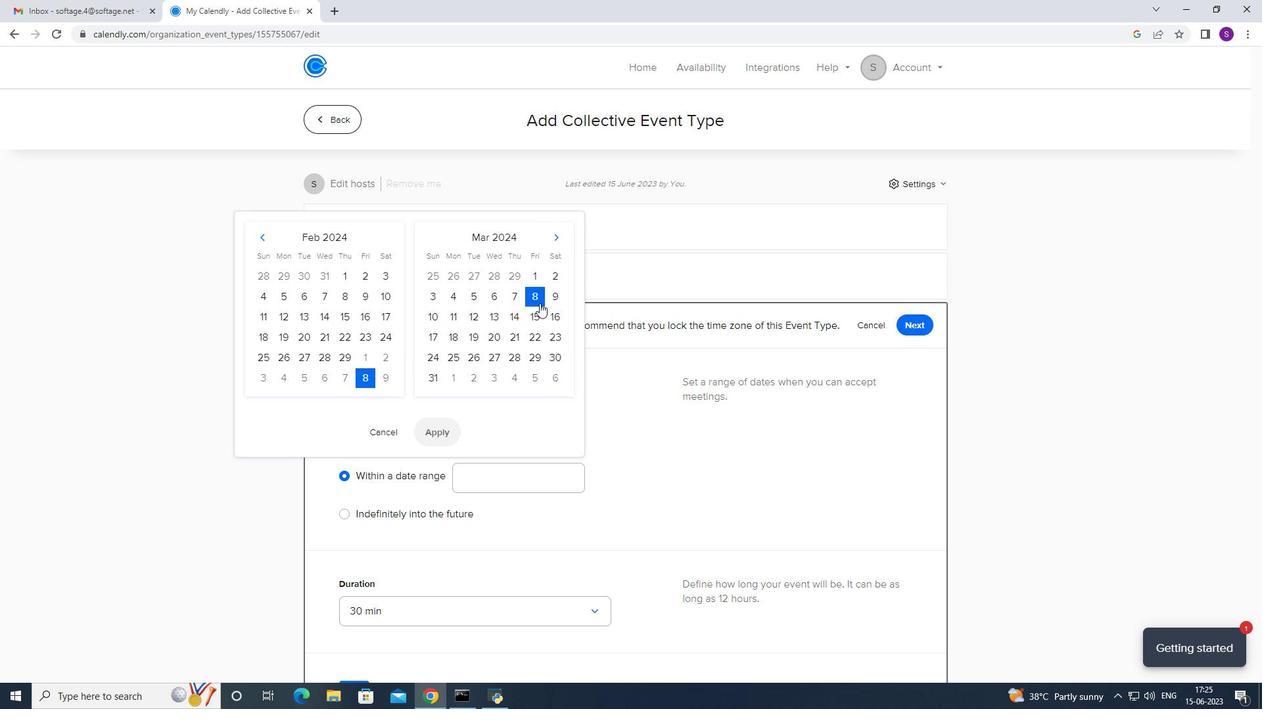 
Action: Mouse moved to (460, 431)
Screenshot: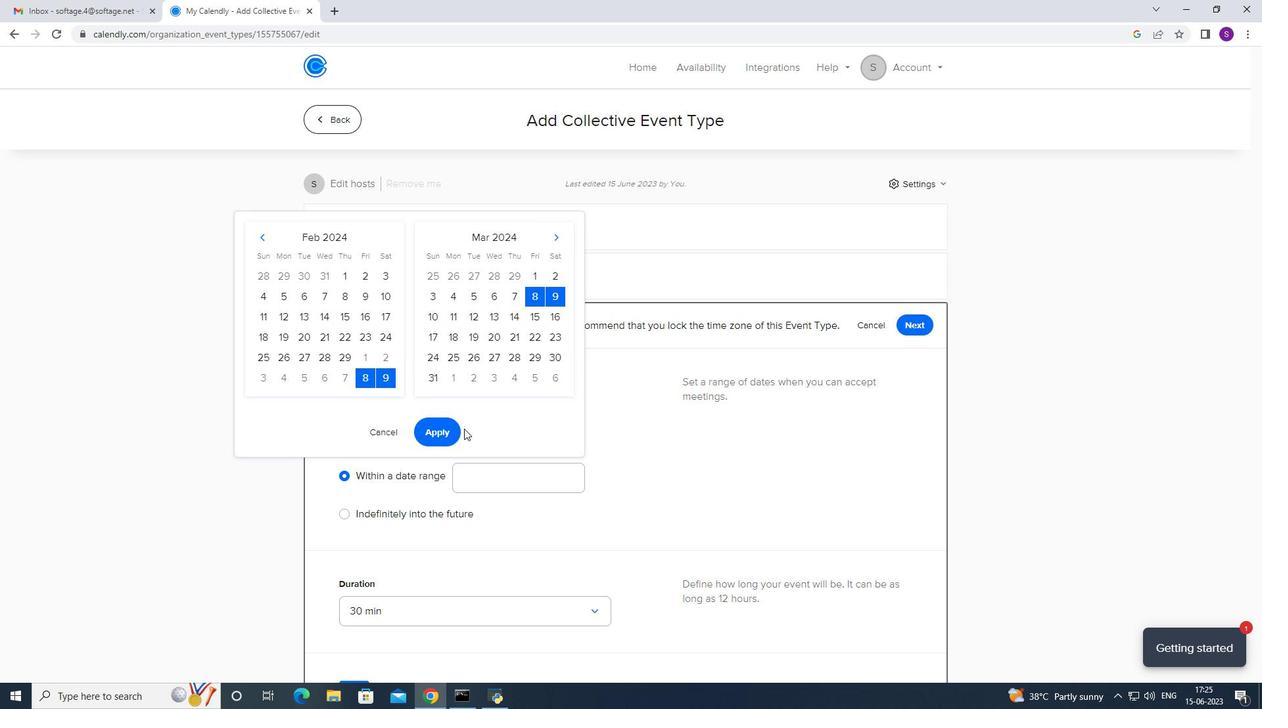 
Action: Mouse pressed left at (460, 431)
Screenshot: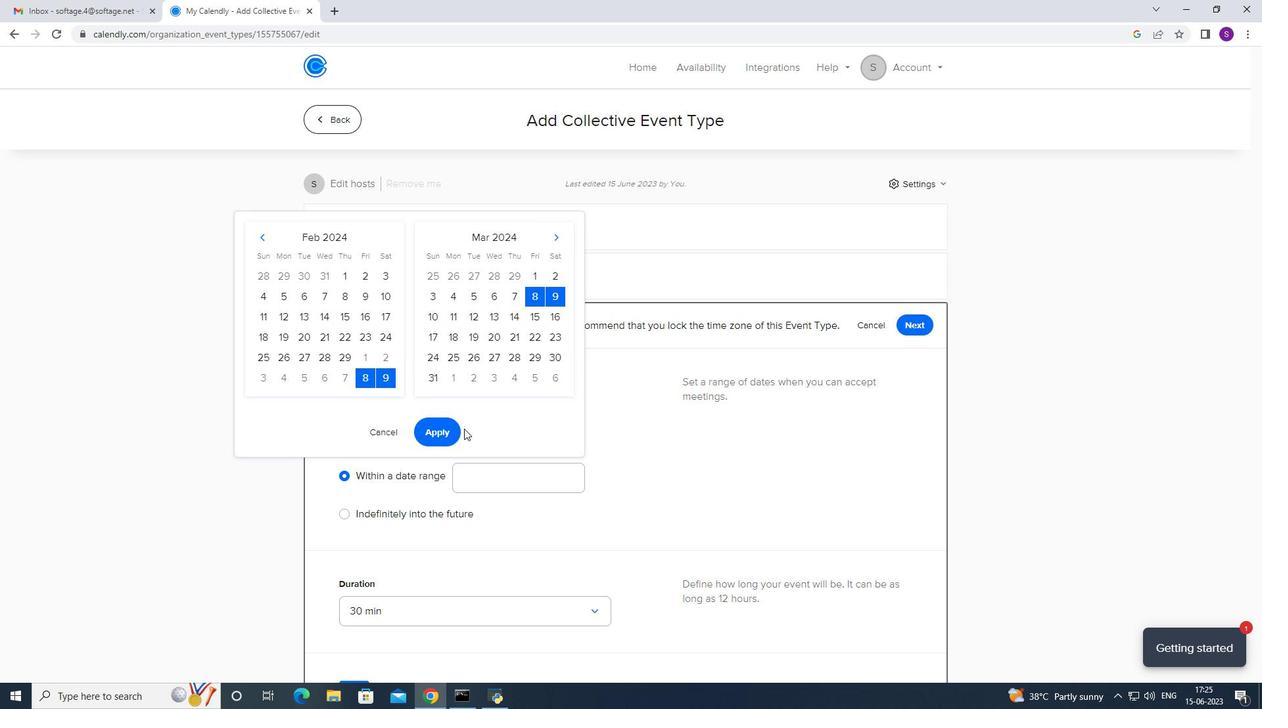 
Action: Mouse moved to (439, 435)
Screenshot: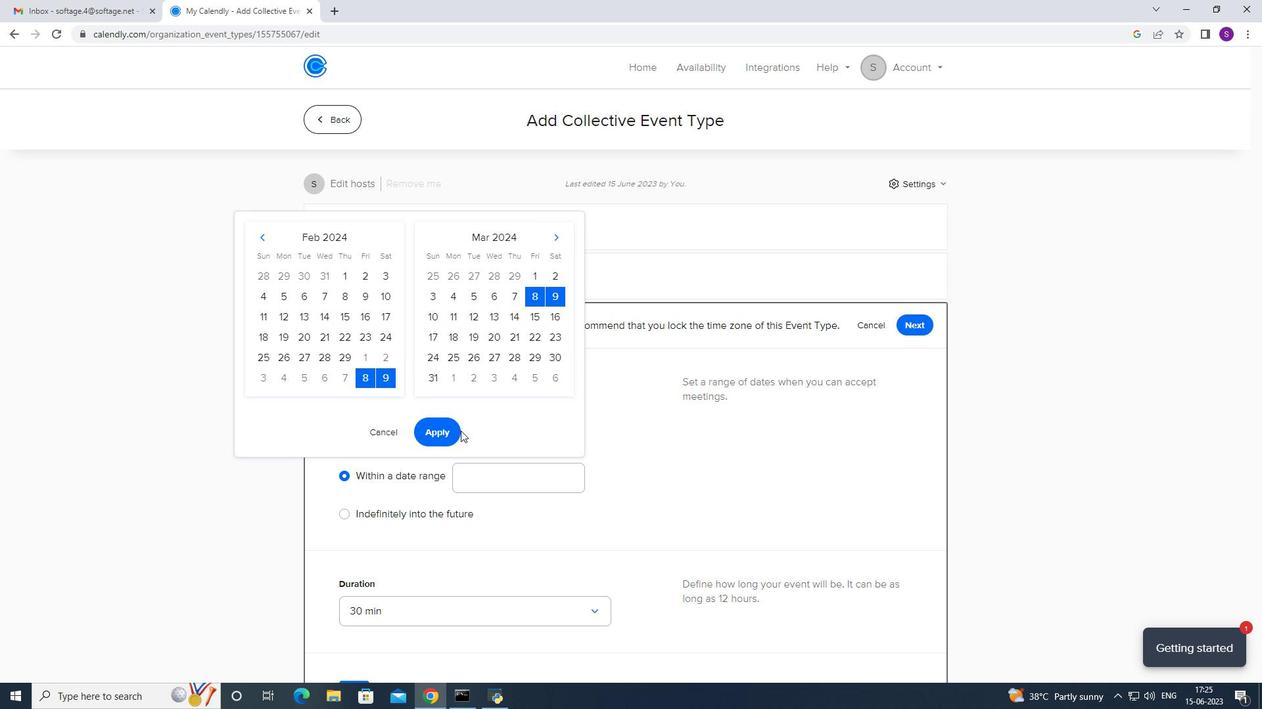 
Action: Mouse pressed left at (439, 435)
Screenshot: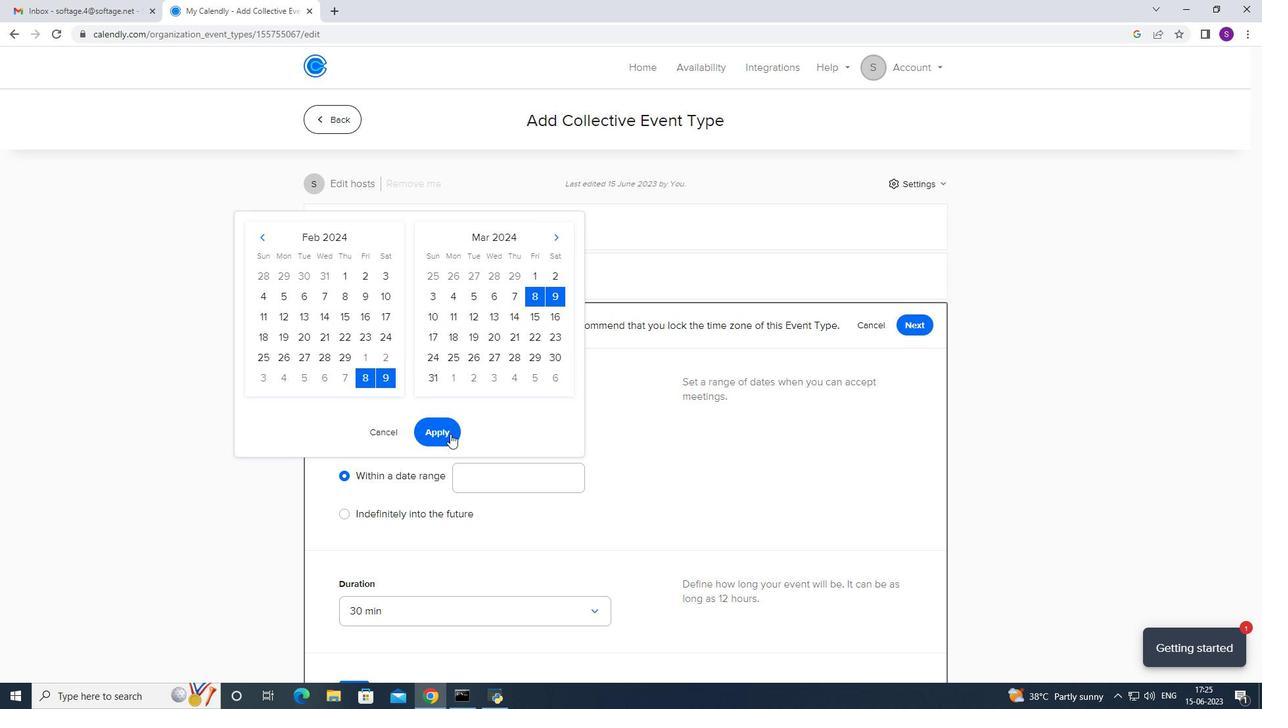 
Action: Mouse moved to (608, 410)
Screenshot: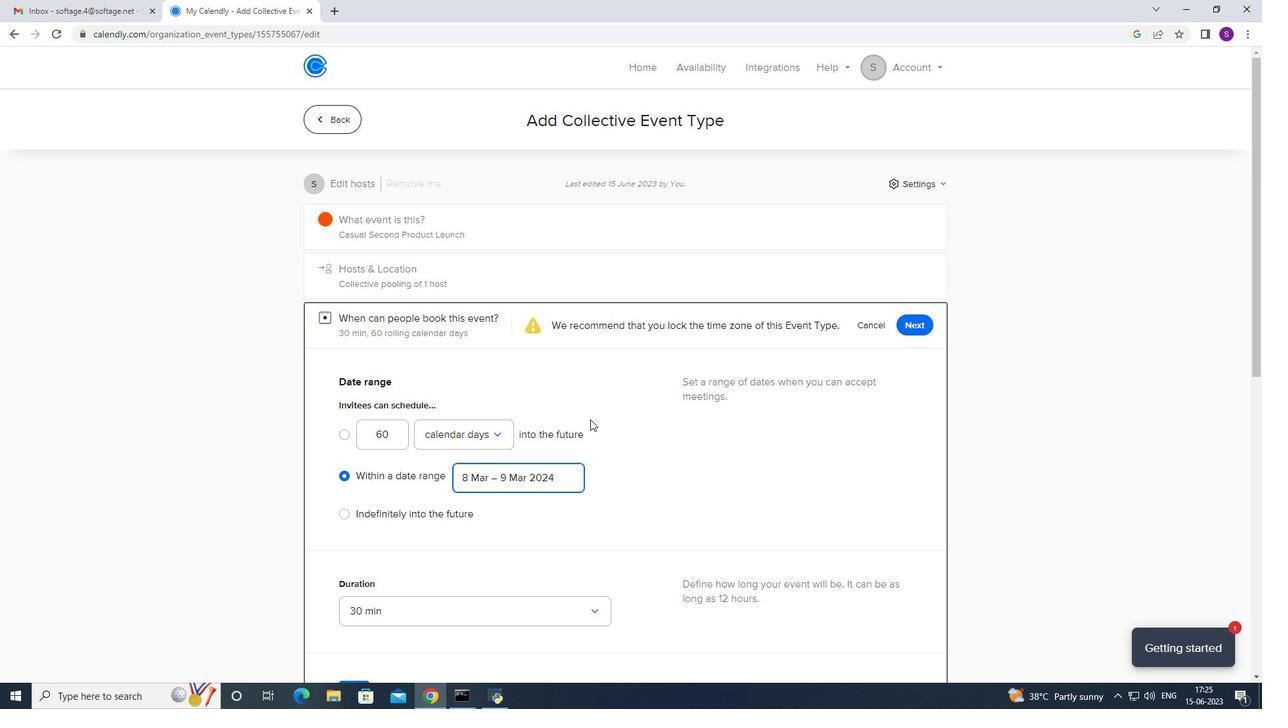 
Action: Mouse scrolled (608, 409) with delta (0, 0)
Screenshot: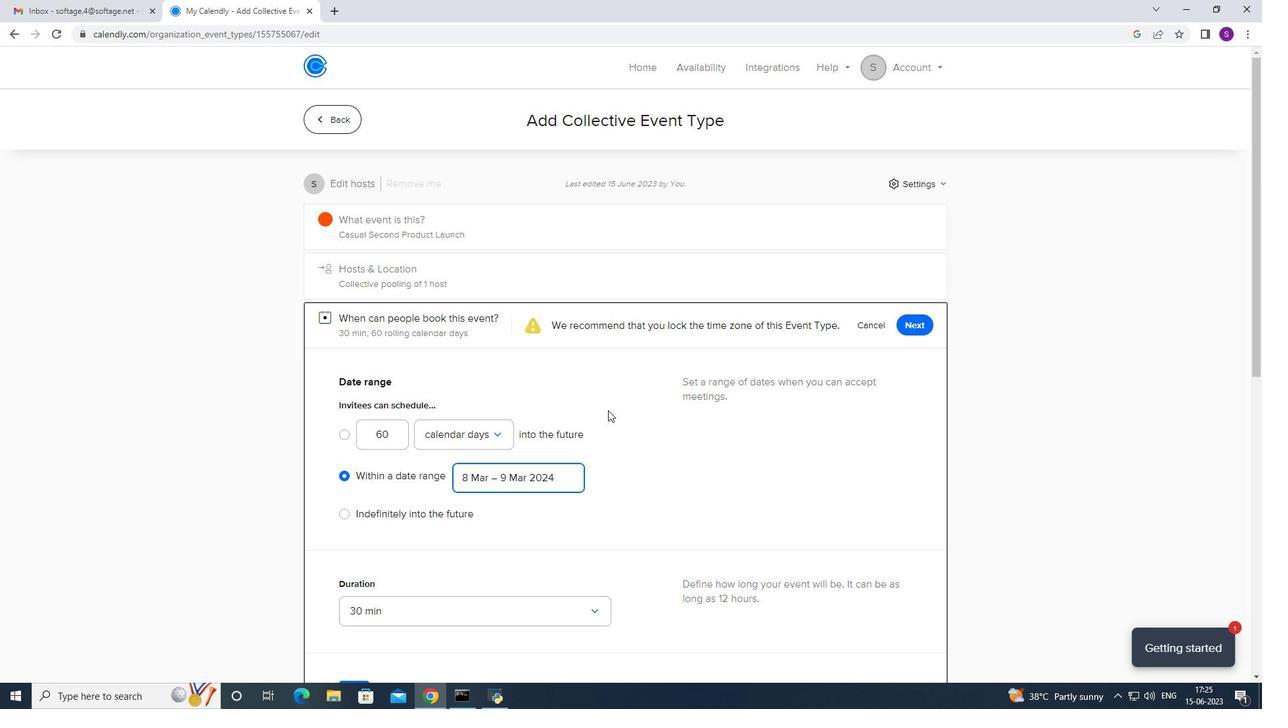 
Action: Mouse scrolled (608, 409) with delta (0, 0)
Screenshot: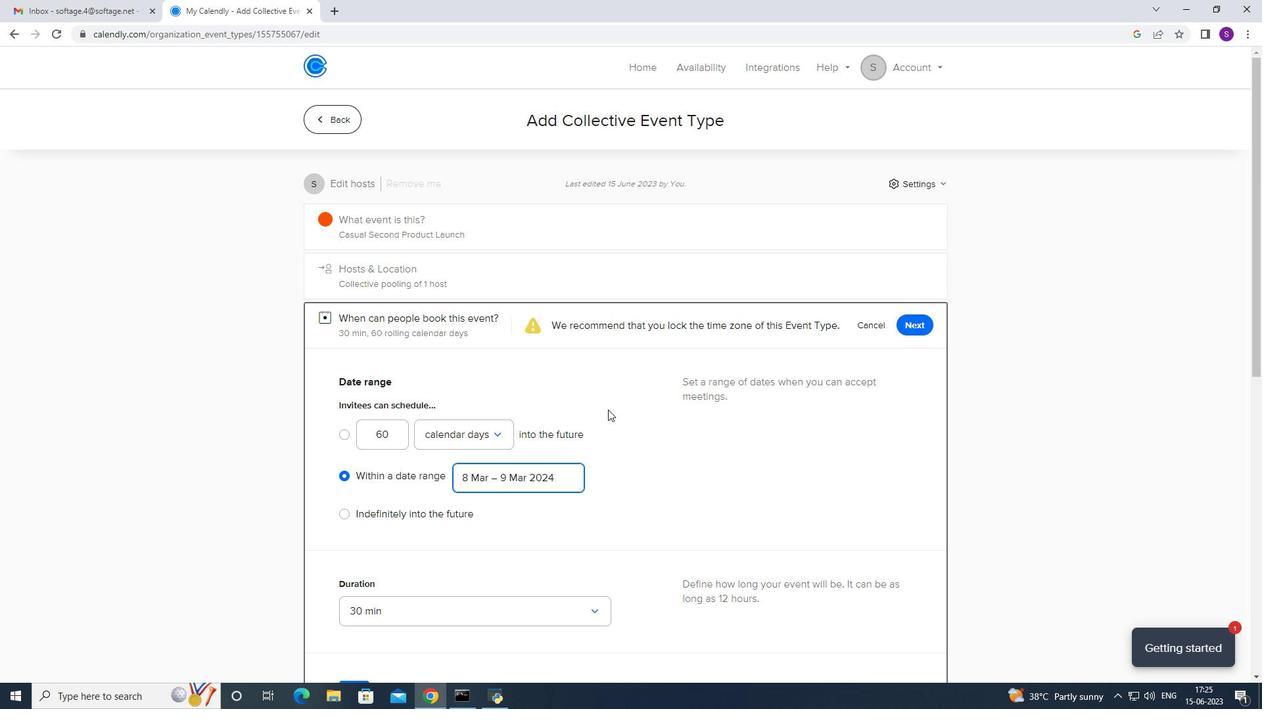 
Action: Mouse scrolled (608, 409) with delta (0, 0)
Screenshot: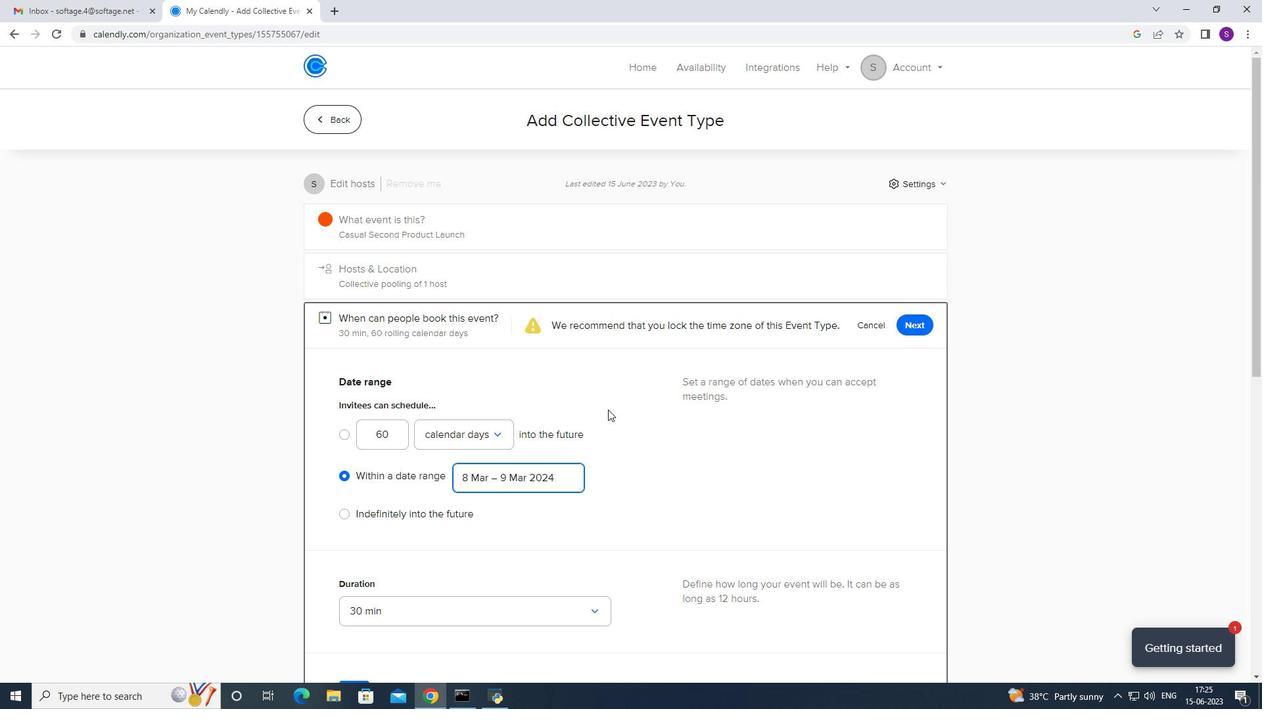 
Action: Mouse scrolled (608, 409) with delta (0, 0)
Screenshot: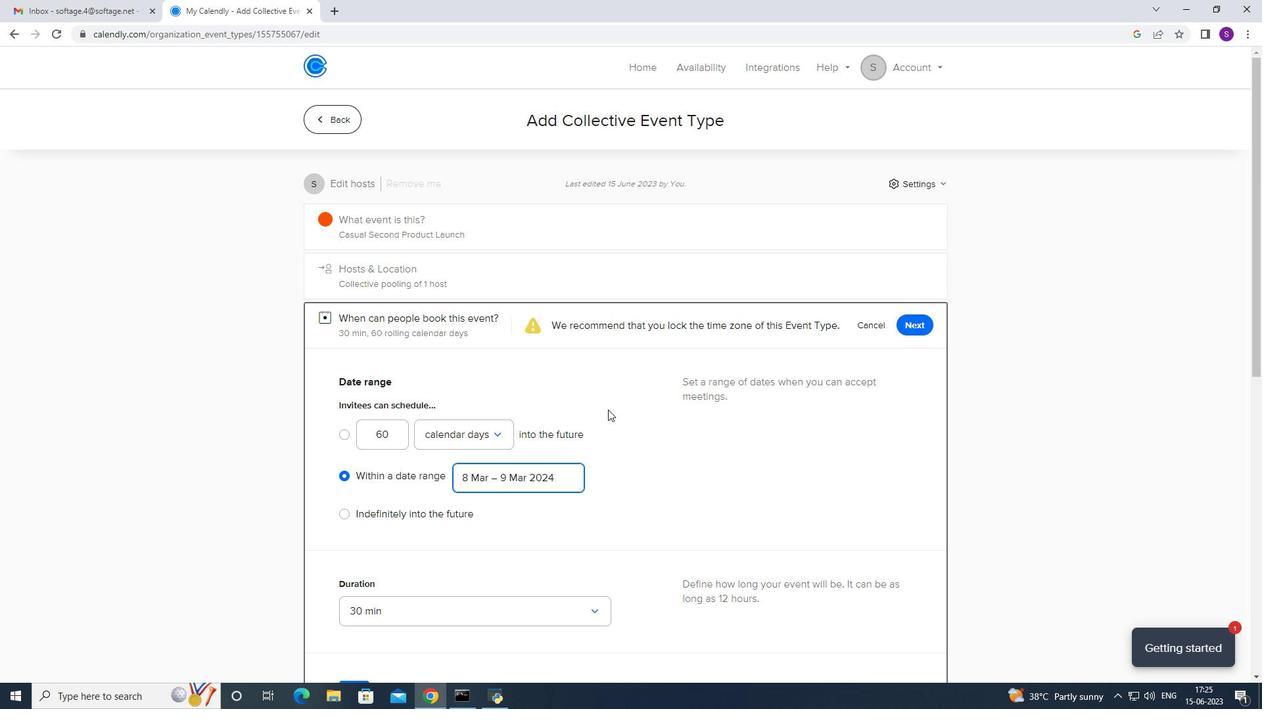 
Action: Mouse scrolled (608, 409) with delta (0, 0)
Screenshot: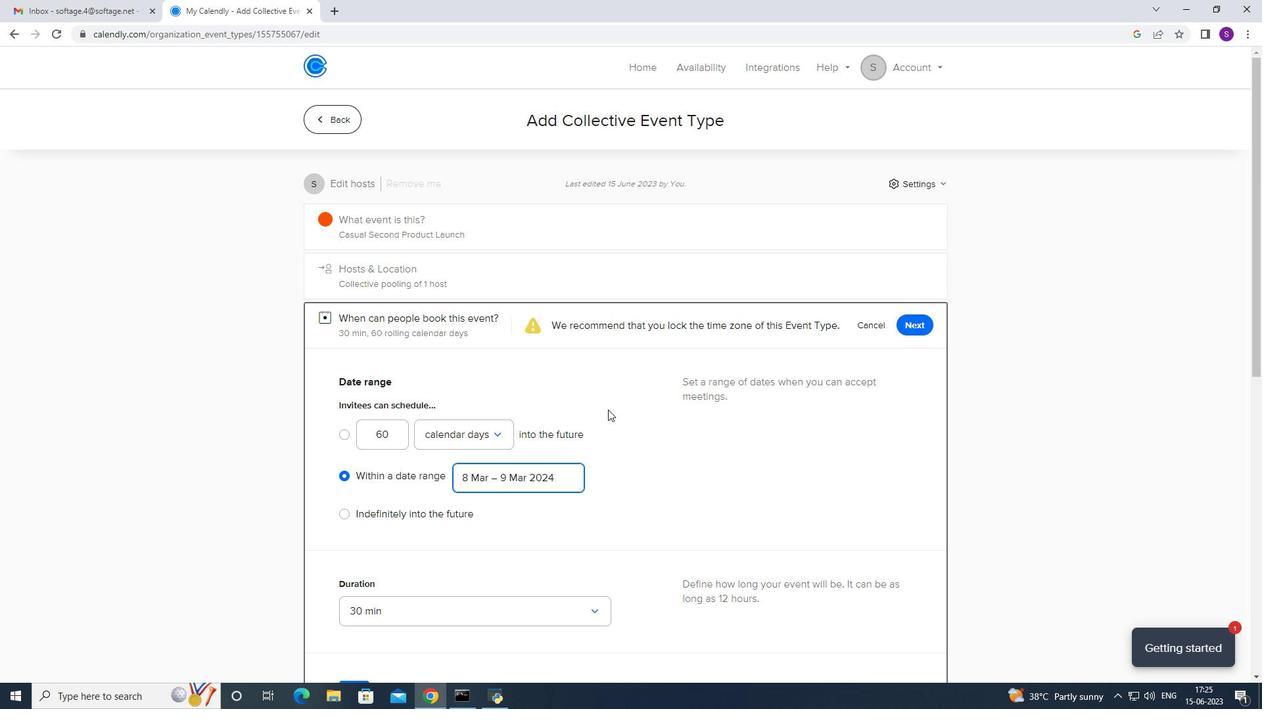 
Action: Mouse scrolled (608, 409) with delta (0, 0)
Screenshot: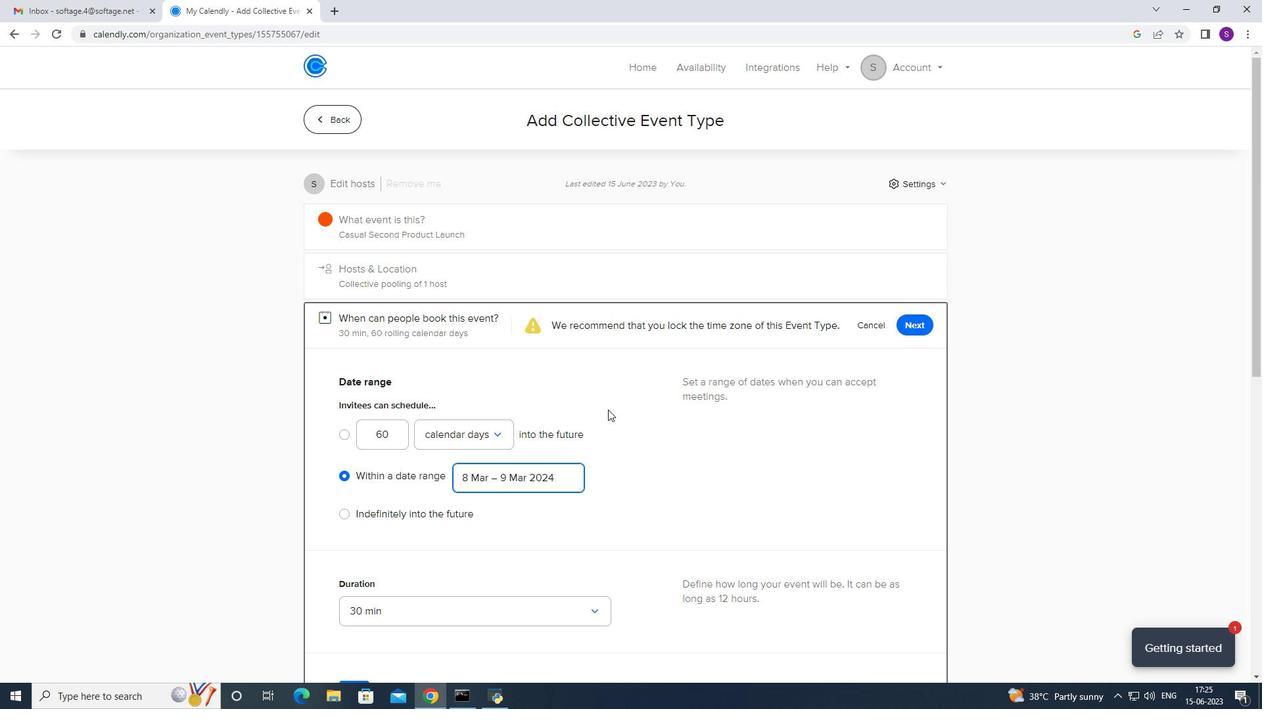 
Action: Mouse moved to (610, 401)
Screenshot: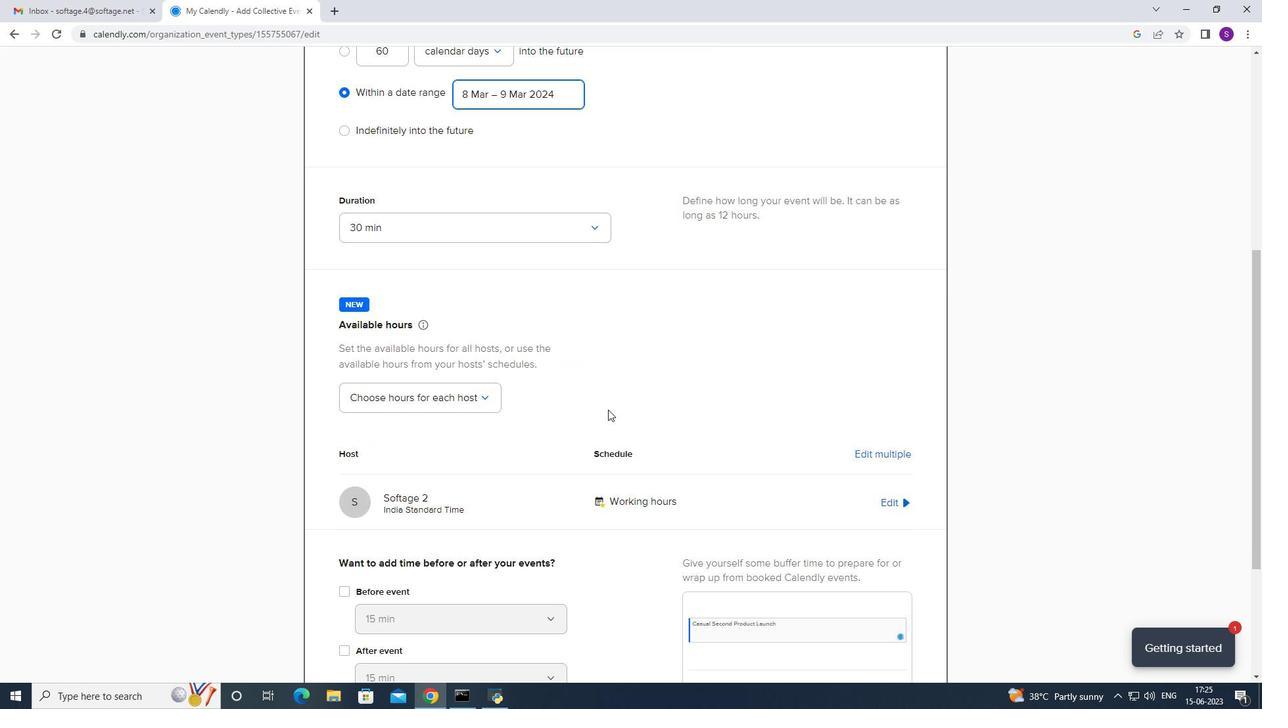 
Action: Mouse scrolled (610, 400) with delta (0, 0)
Screenshot: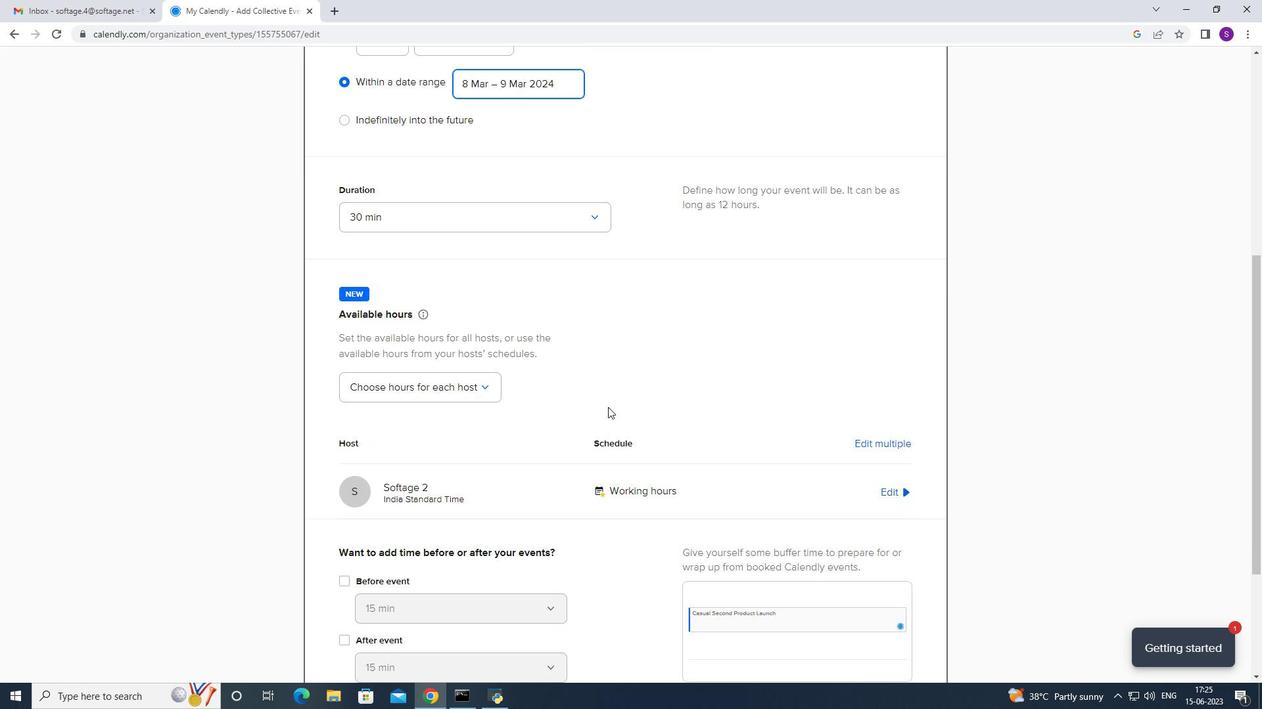 
Action: Mouse scrolled (610, 400) with delta (0, 0)
Screenshot: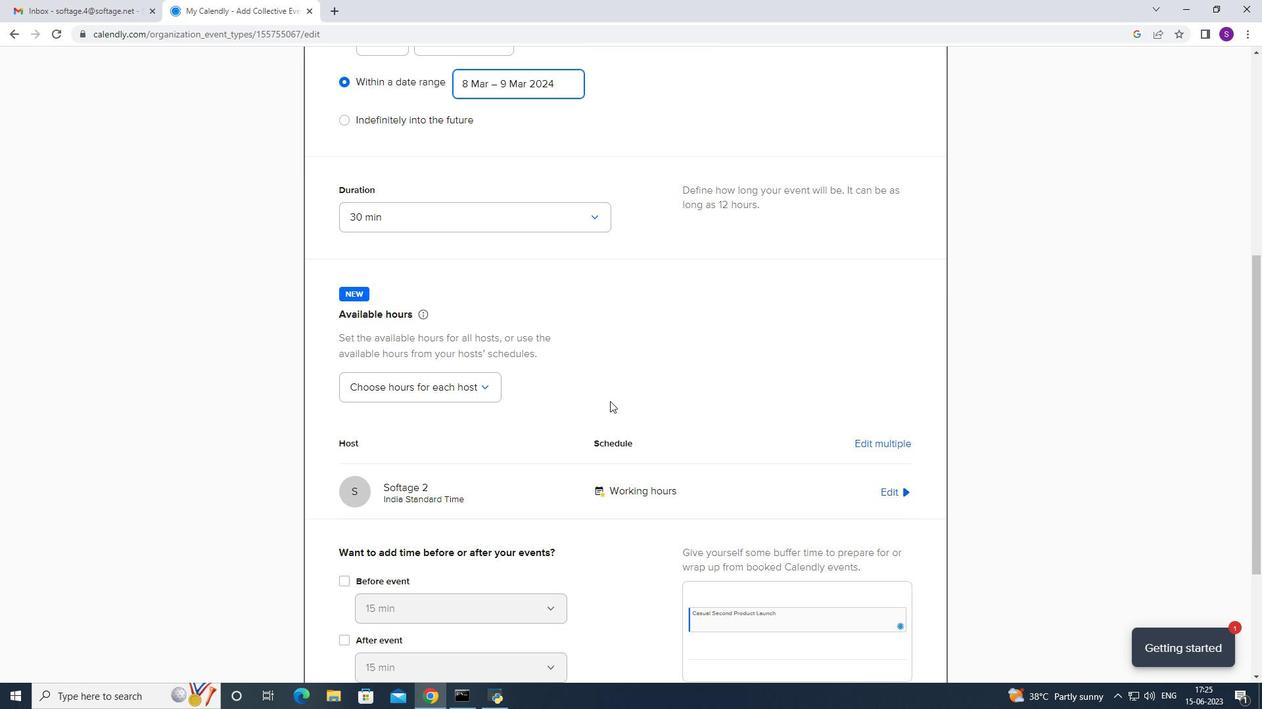 
Action: Mouse scrolled (610, 400) with delta (0, 0)
Screenshot: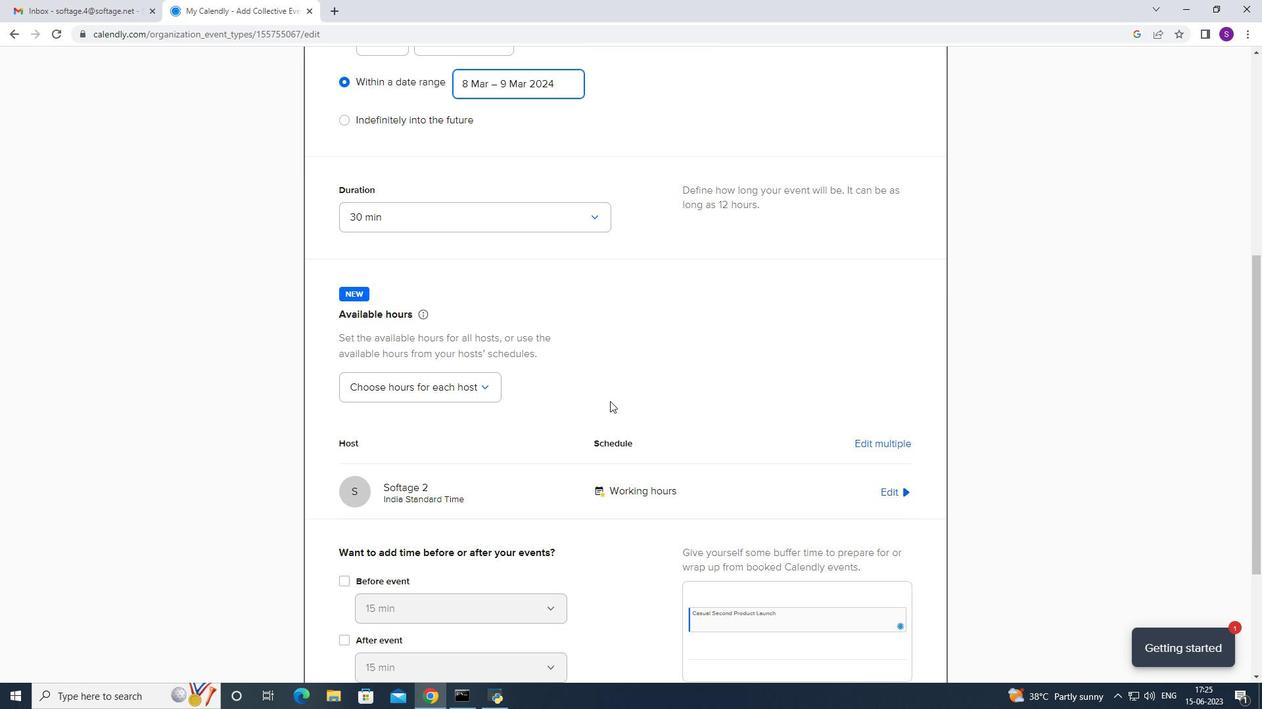 
Action: Mouse scrolled (610, 400) with delta (0, 0)
Screenshot: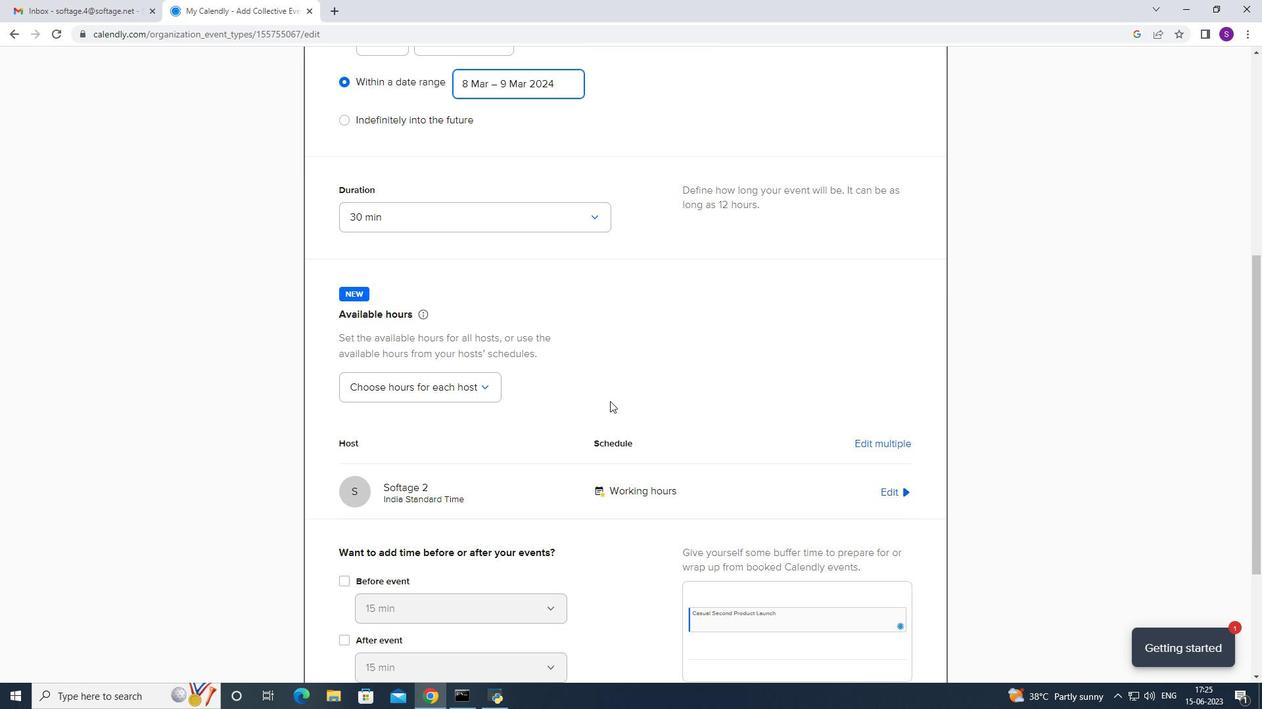 
Action: Mouse moved to (905, 610)
Screenshot: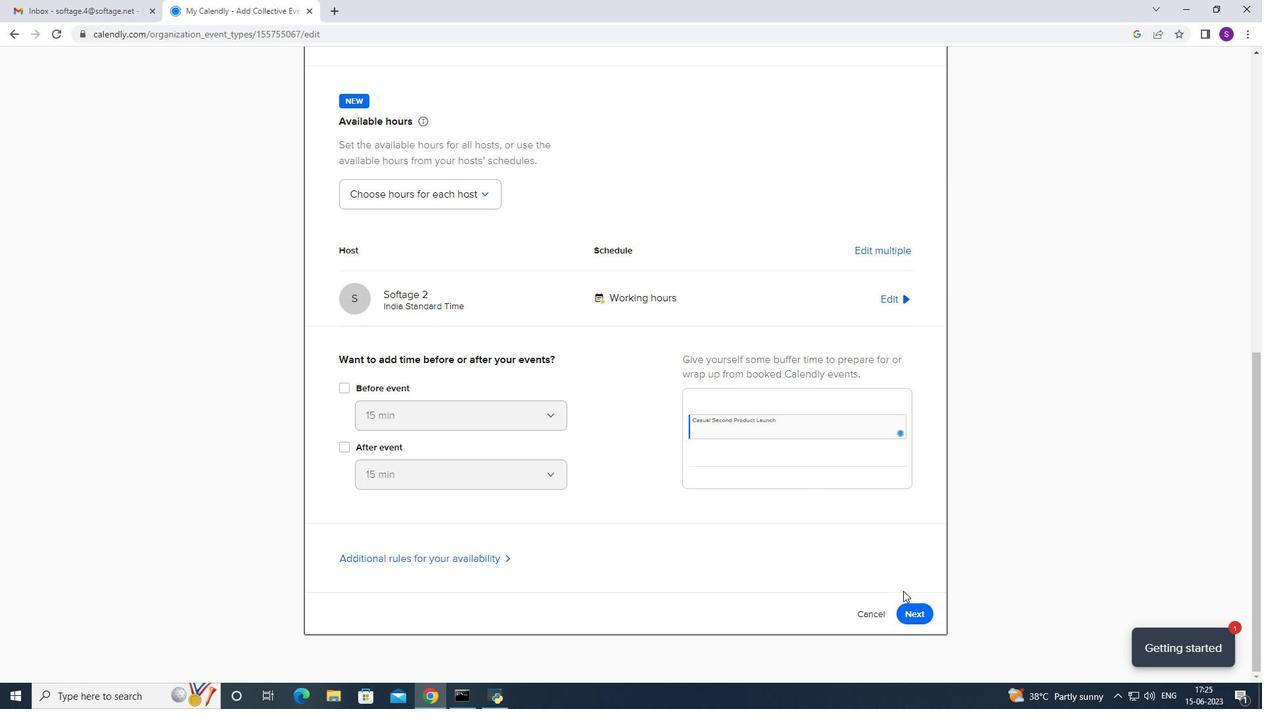 
Action: Mouse pressed left at (905, 610)
Screenshot: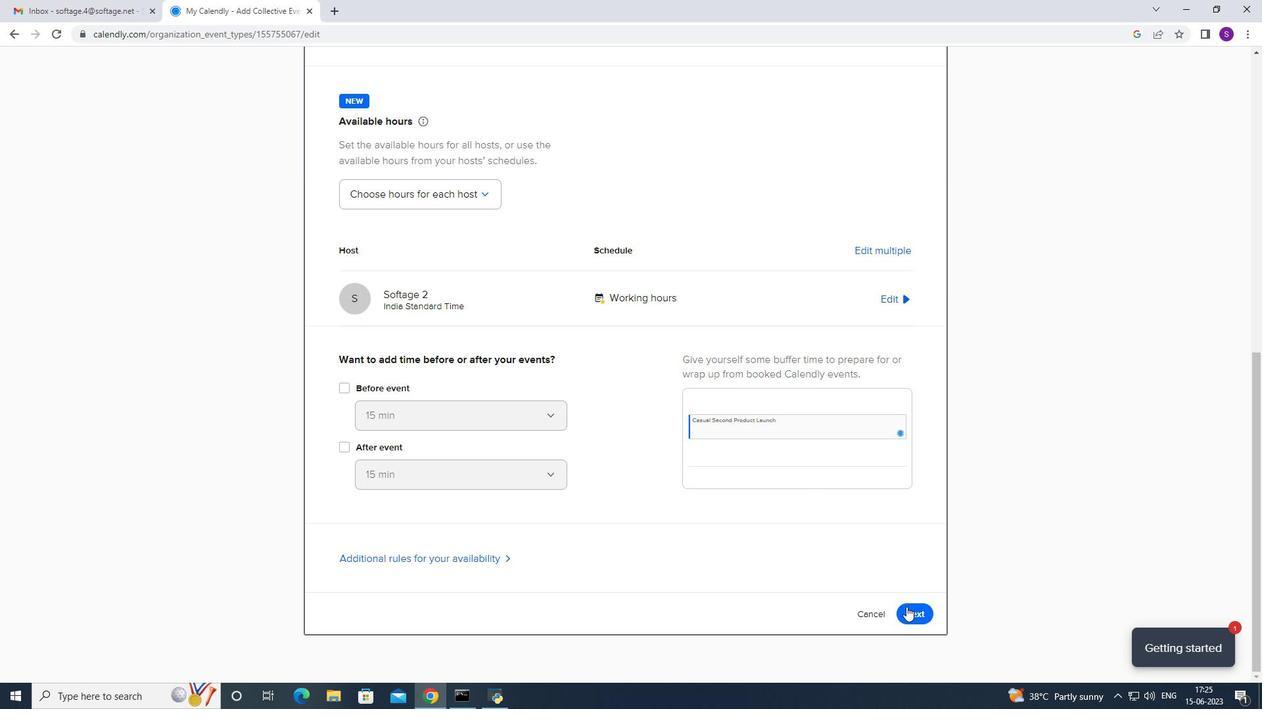 
Action: Mouse moved to (929, 113)
Screenshot: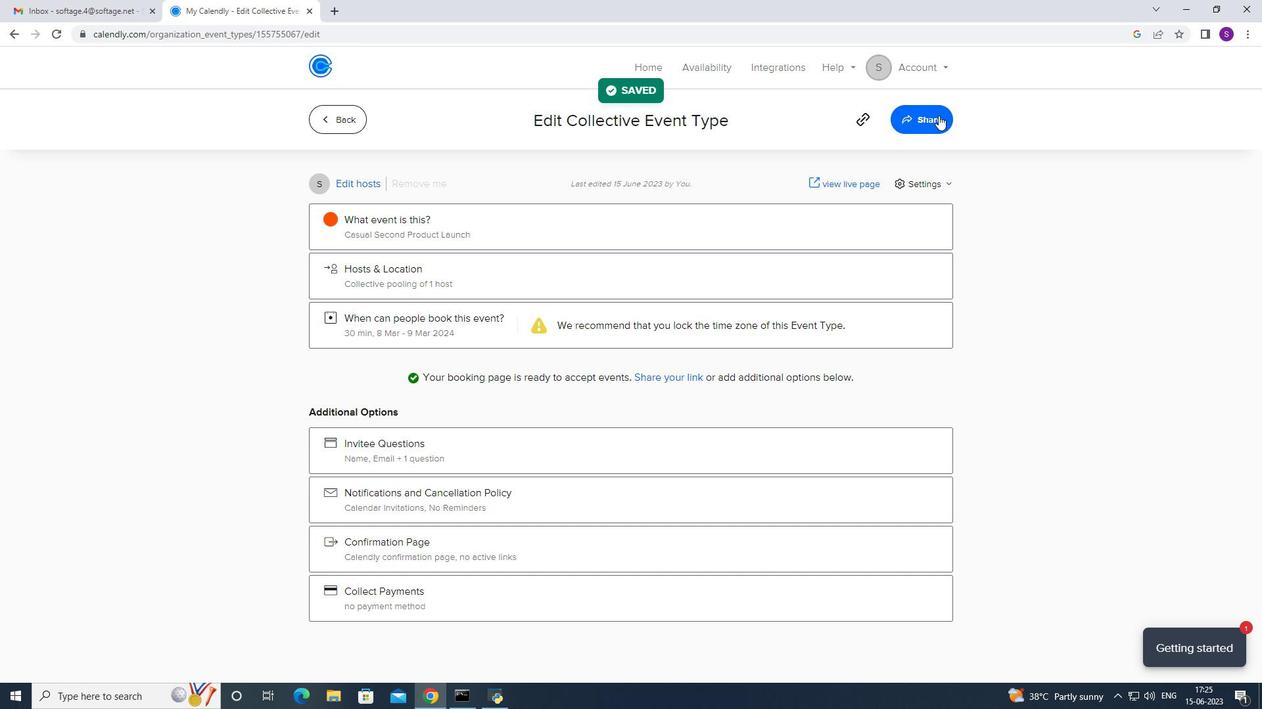 
Action: Mouse pressed left at (929, 113)
Screenshot: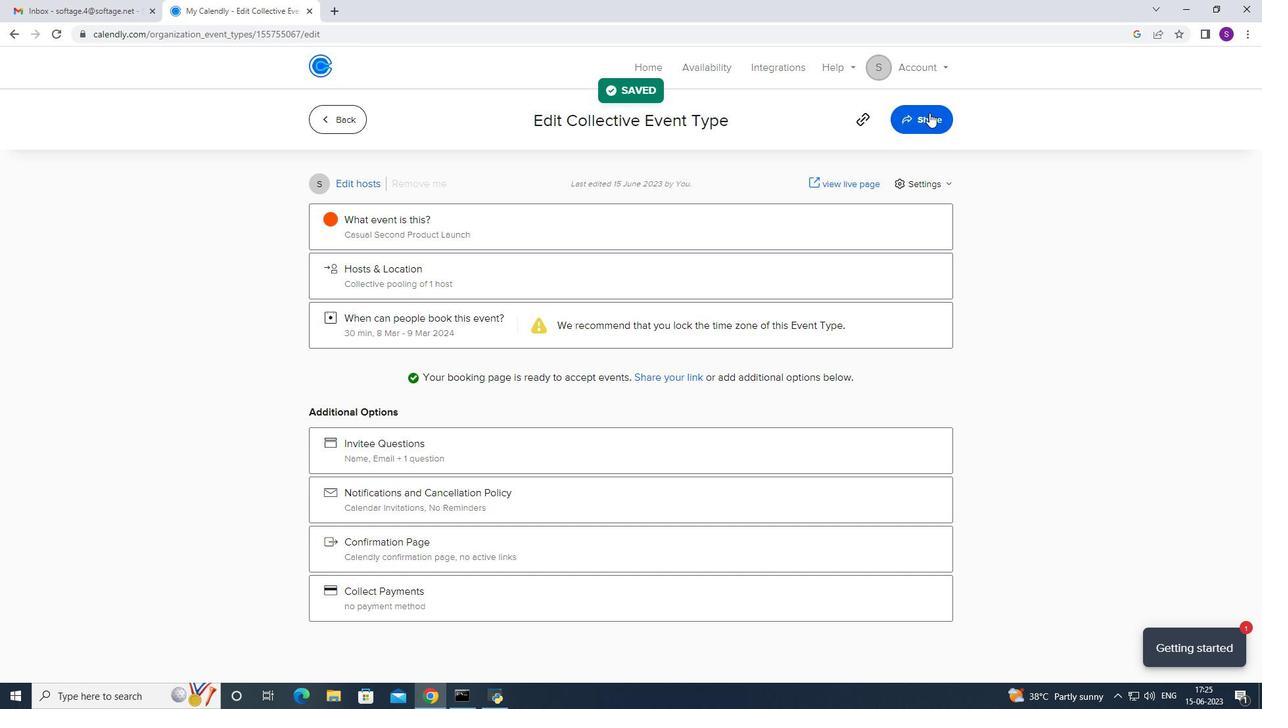 
Action: Mouse moved to (782, 239)
Screenshot: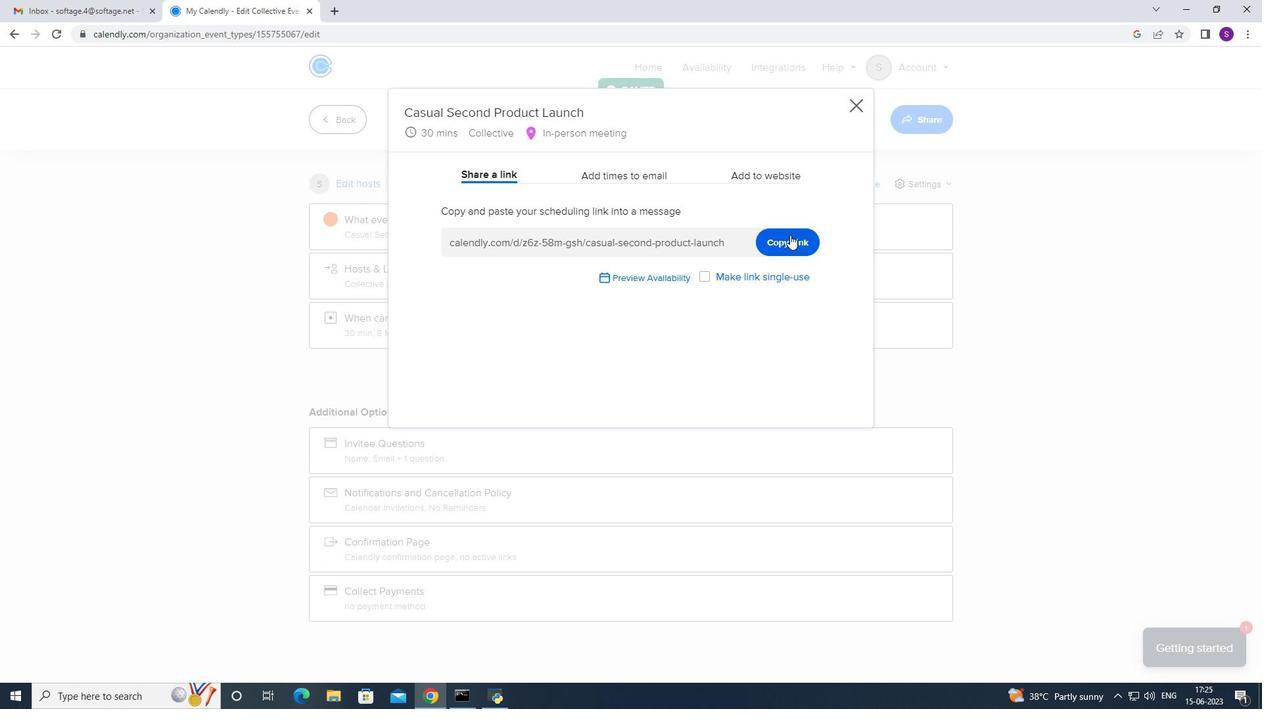 
Action: Mouse pressed left at (782, 239)
Screenshot: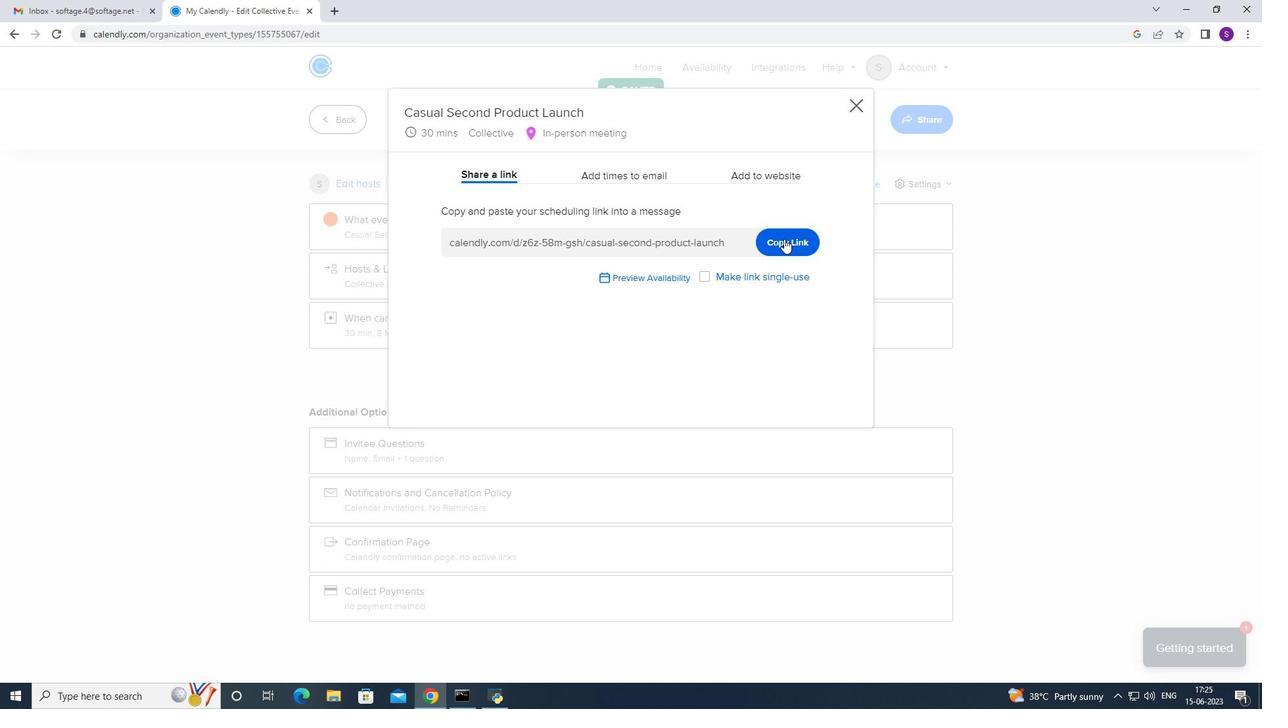 
Action: Mouse moved to (120, 13)
Screenshot: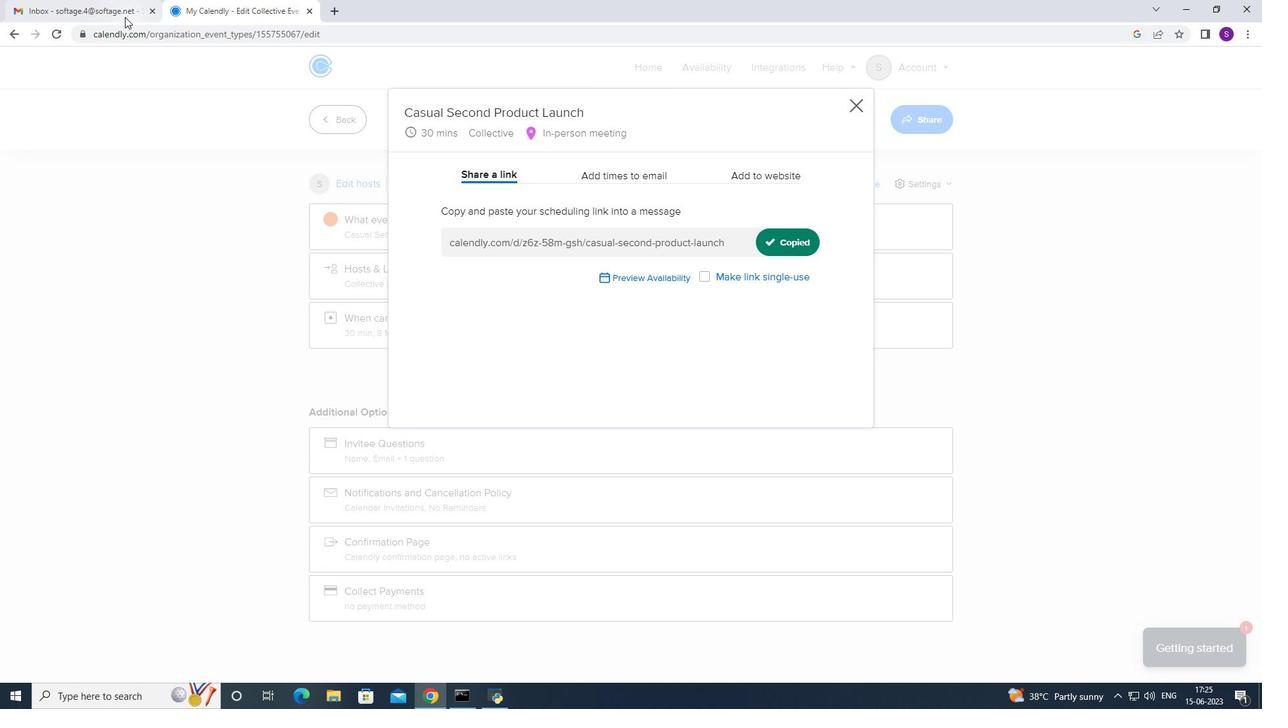 
Action: Mouse pressed left at (120, 13)
Screenshot: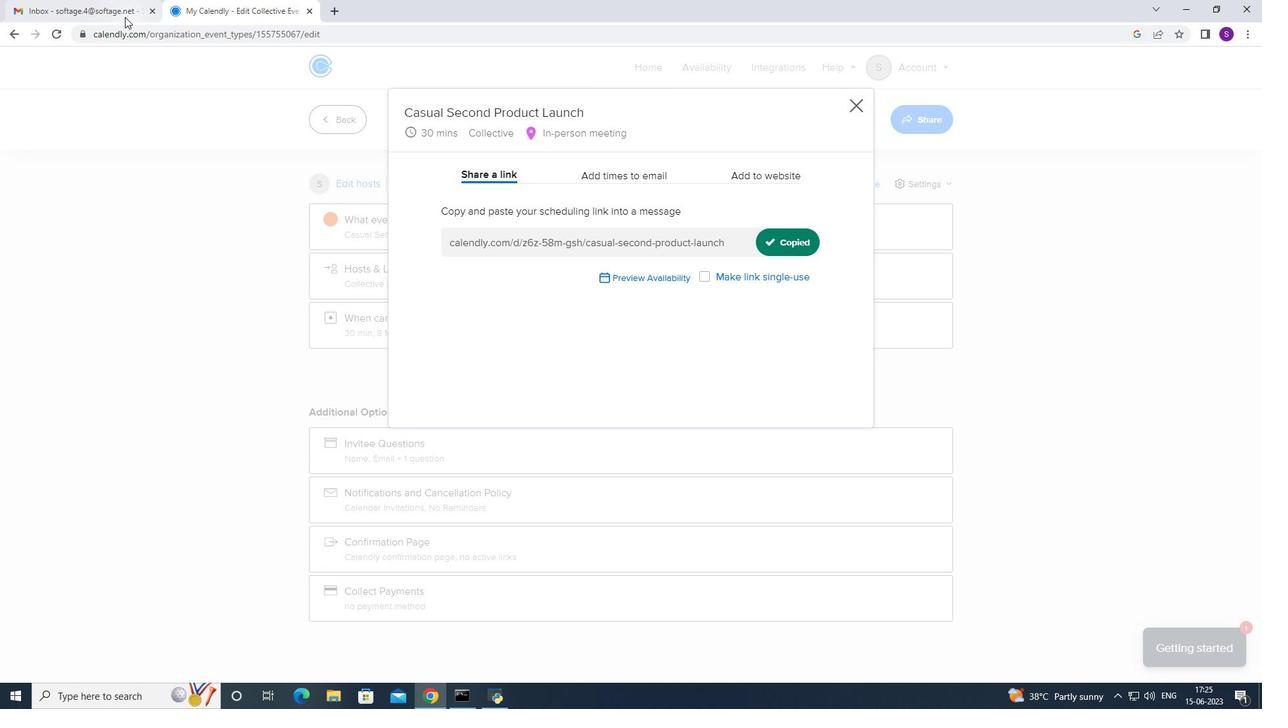 
Action: Mouse moved to (83, 115)
Screenshot: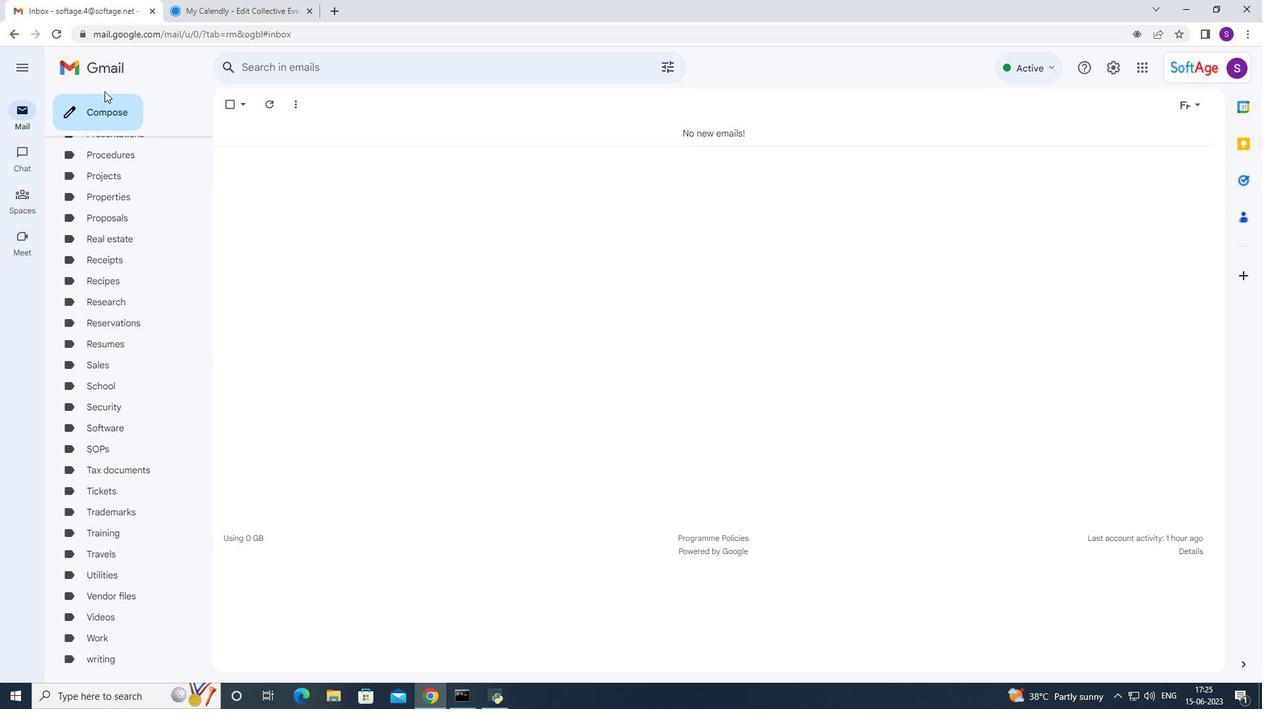 
Action: Mouse pressed left at (83, 115)
Screenshot: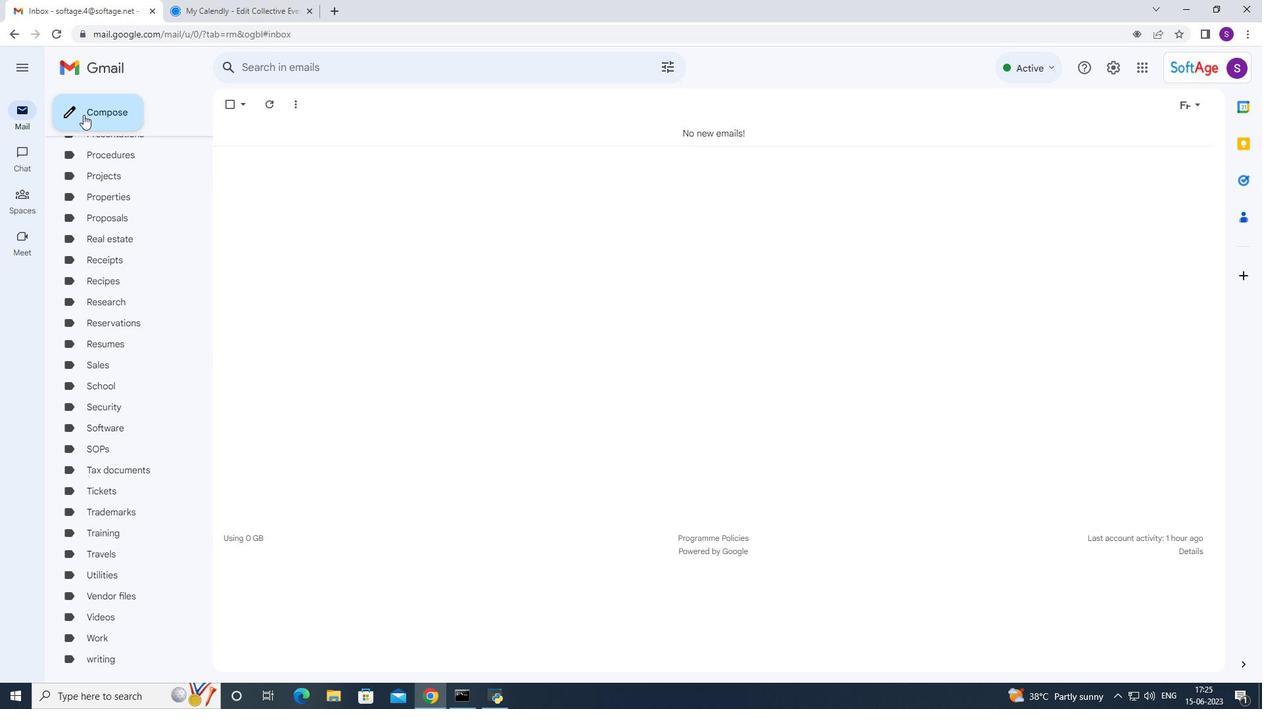 
Action: Mouse moved to (925, 439)
Screenshot: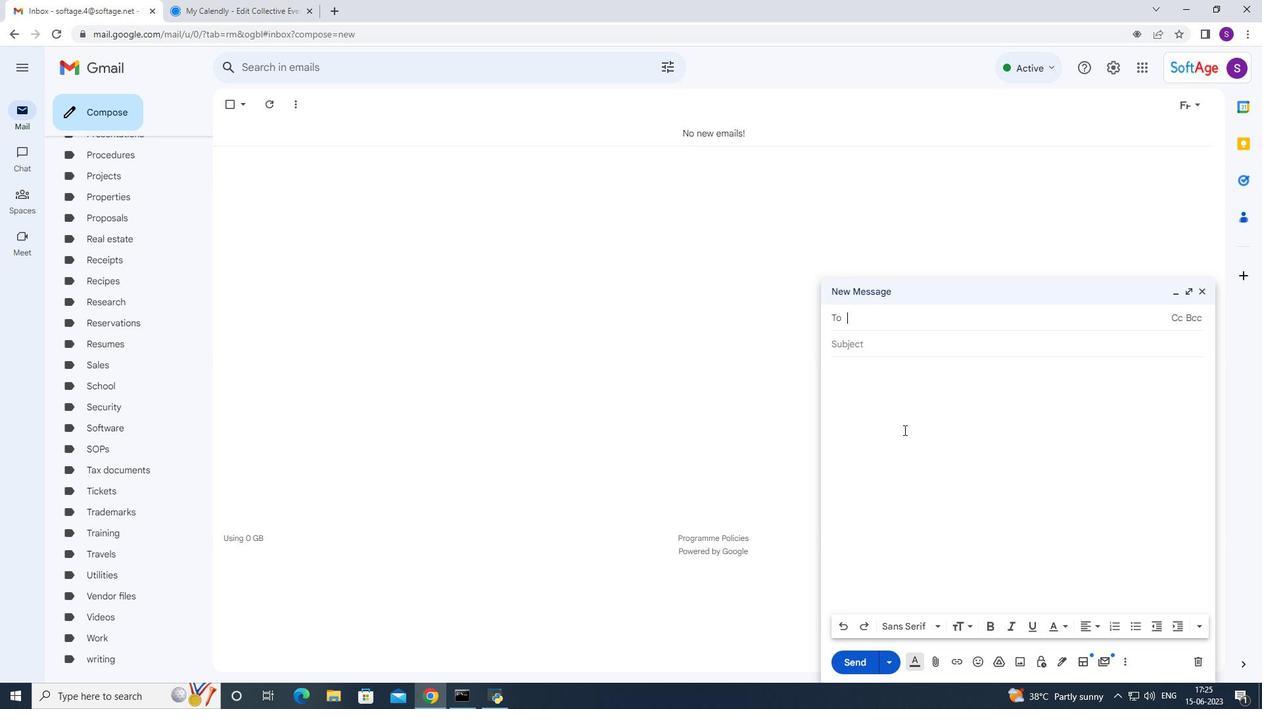 
Action: Mouse pressed right at (925, 439)
Screenshot: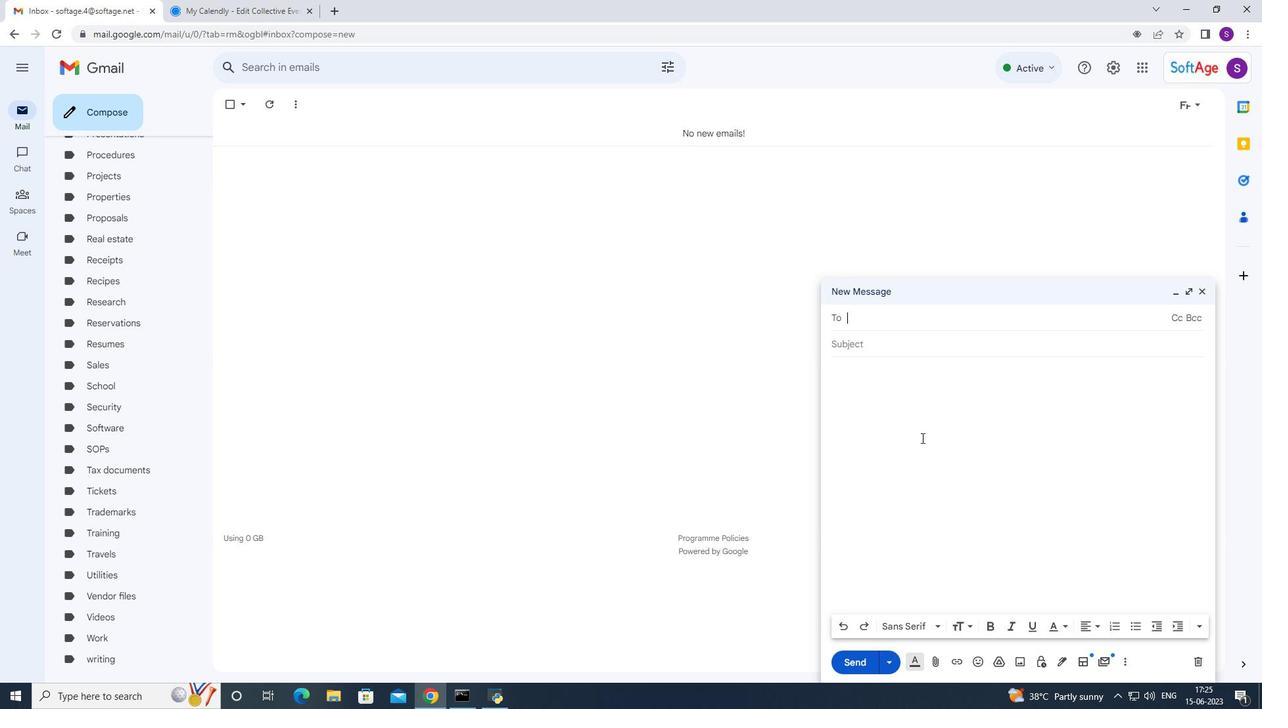 
Action: Mouse moved to (995, 536)
Screenshot: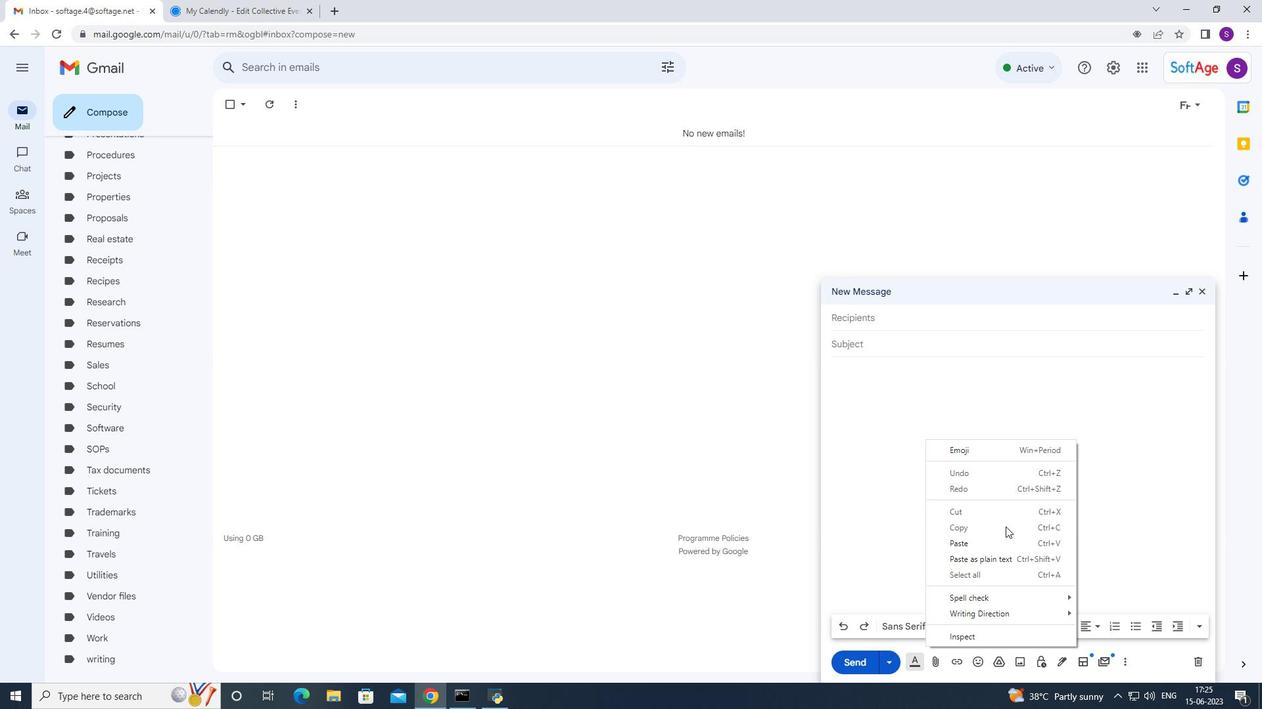 
Action: Mouse pressed left at (995, 536)
Screenshot: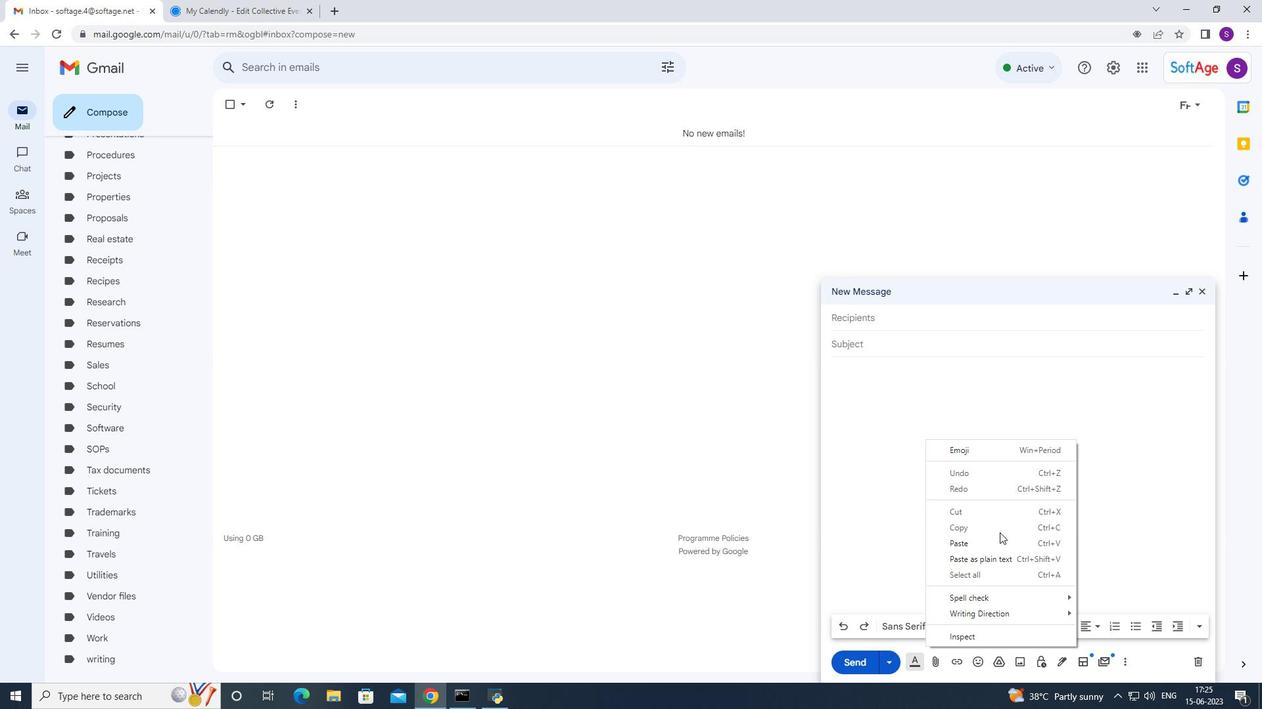 
Action: Mouse moved to (963, 538)
Screenshot: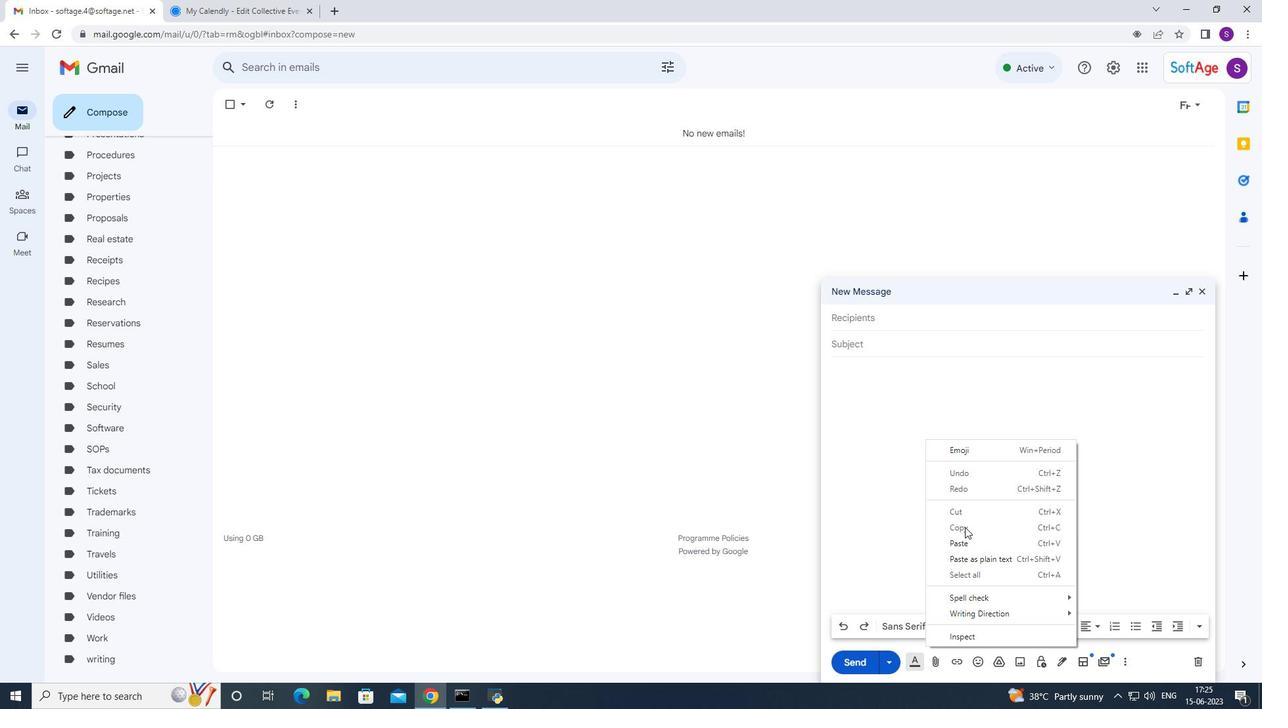 
Action: Mouse pressed left at (963, 538)
Screenshot: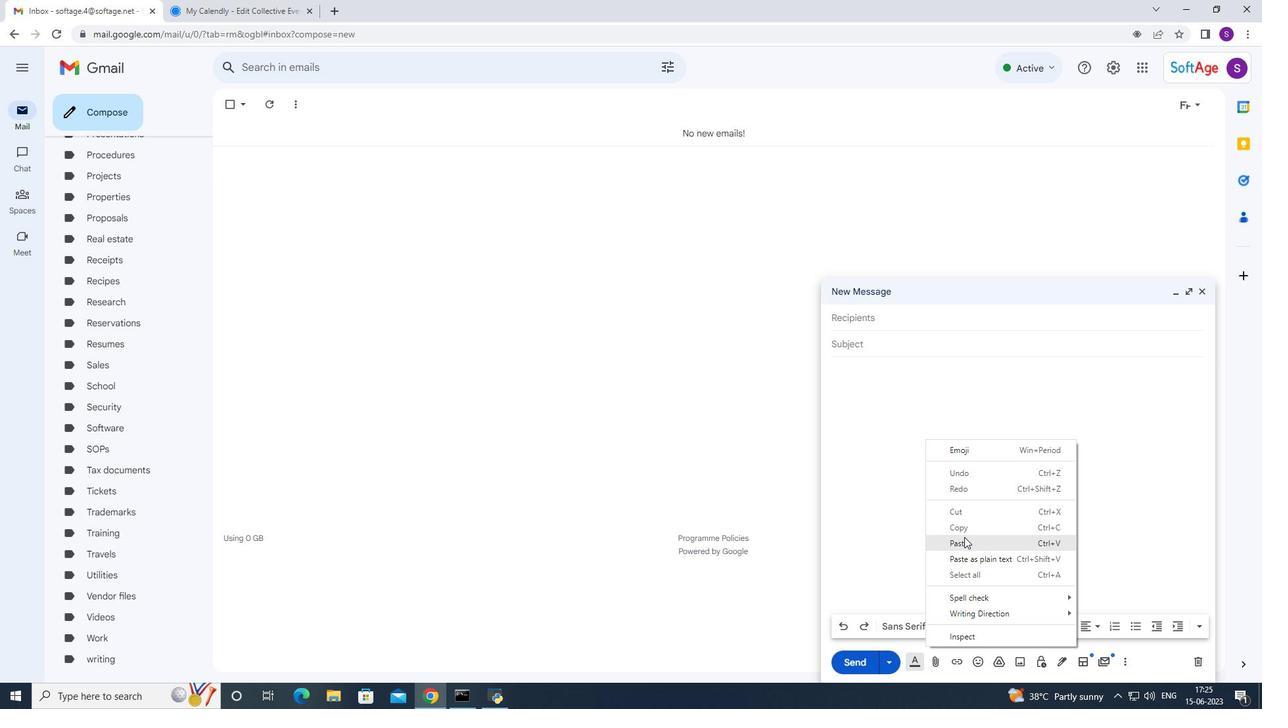 
Action: Mouse moved to (926, 328)
Screenshot: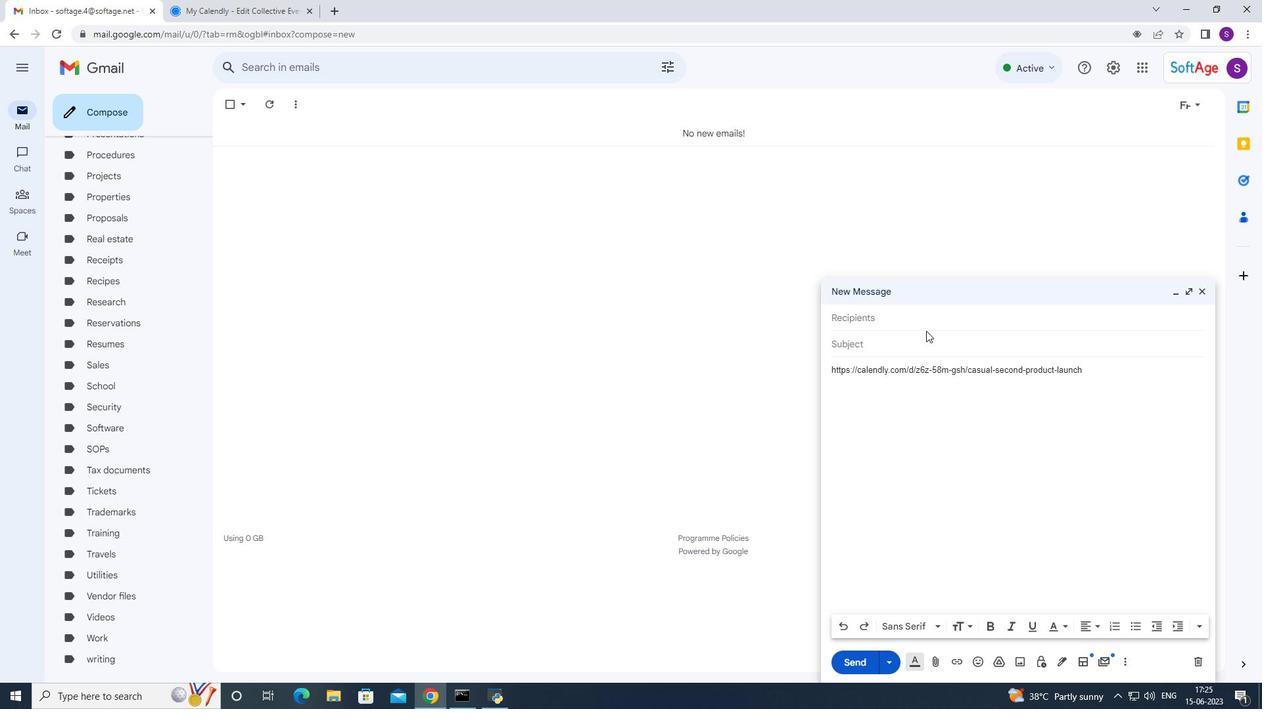 
Action: Mouse pressed left at (926, 328)
Screenshot: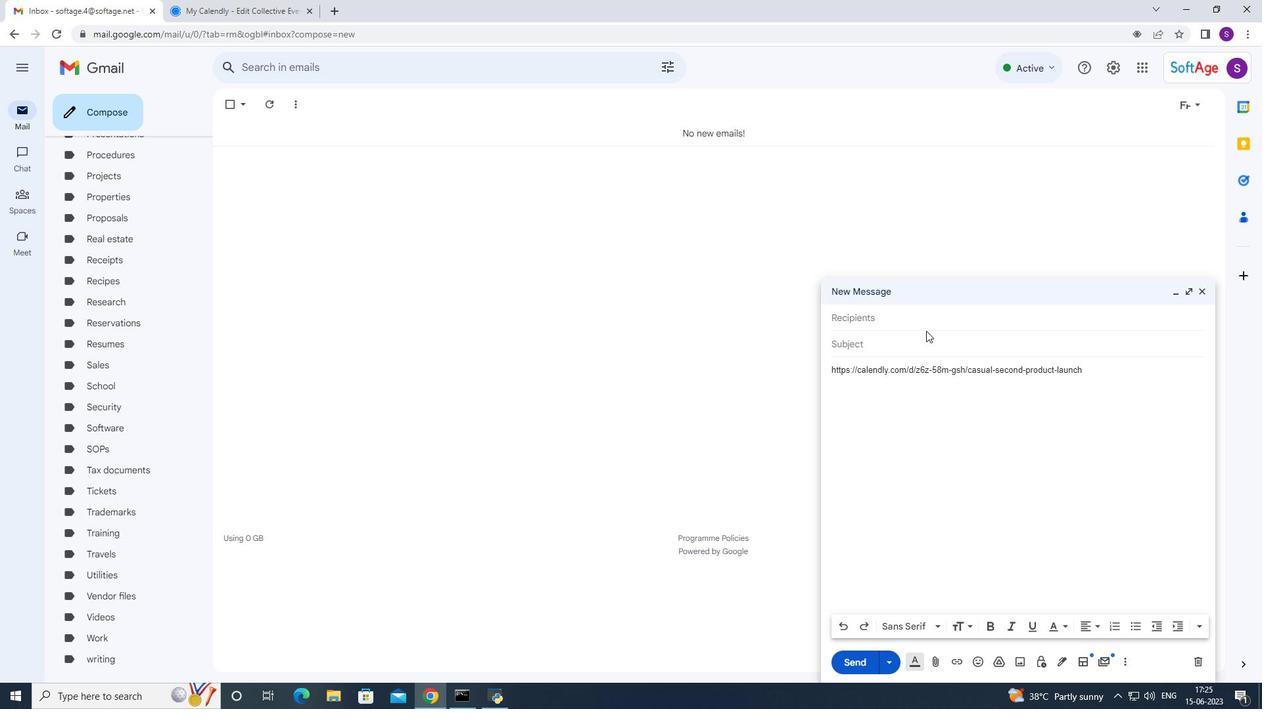 
Action: Key pressed softage..6<Key.shift_r><Key.enter>softage
Screenshot: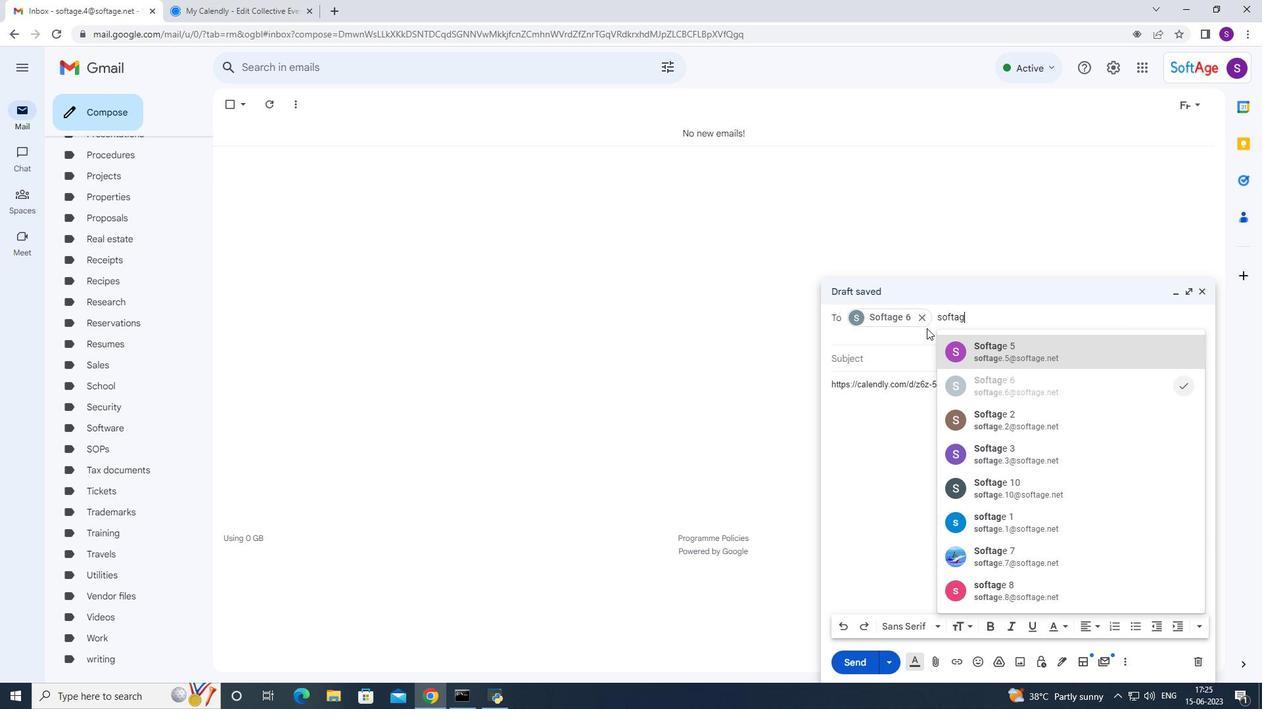 
Action: Mouse moved to (980, 360)
Screenshot: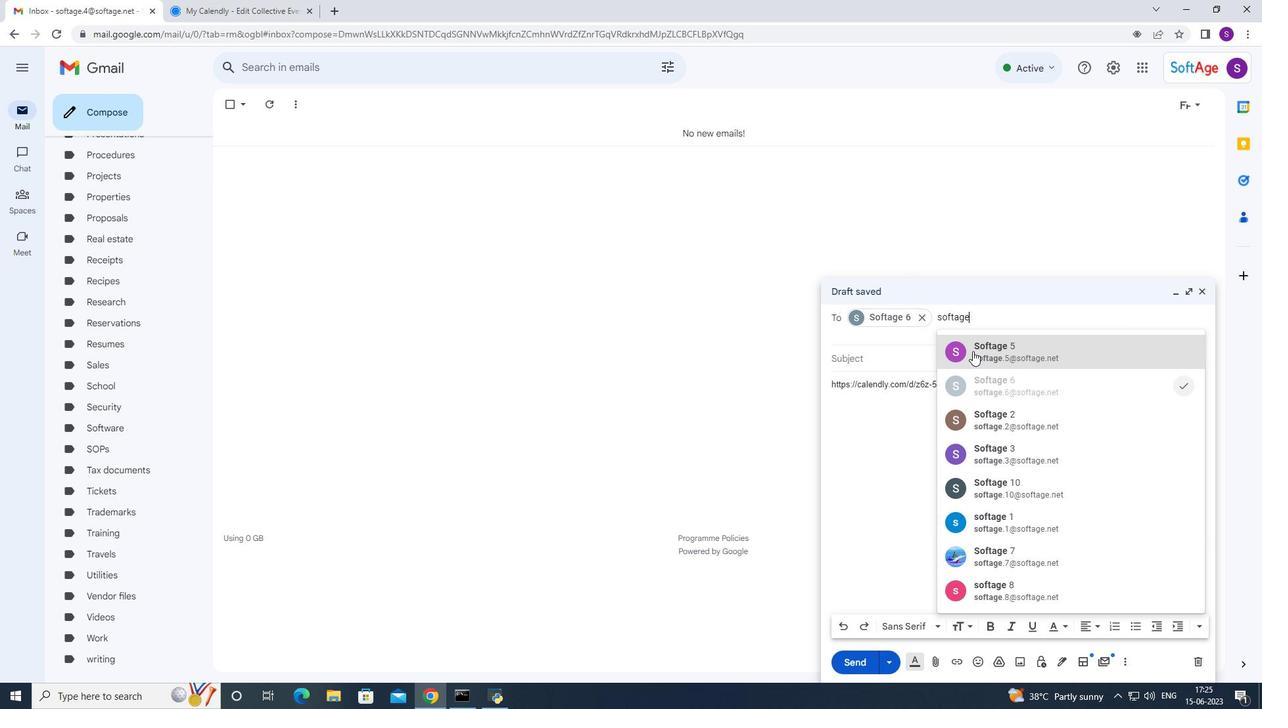 
Action: Mouse pressed left at (980, 360)
Screenshot: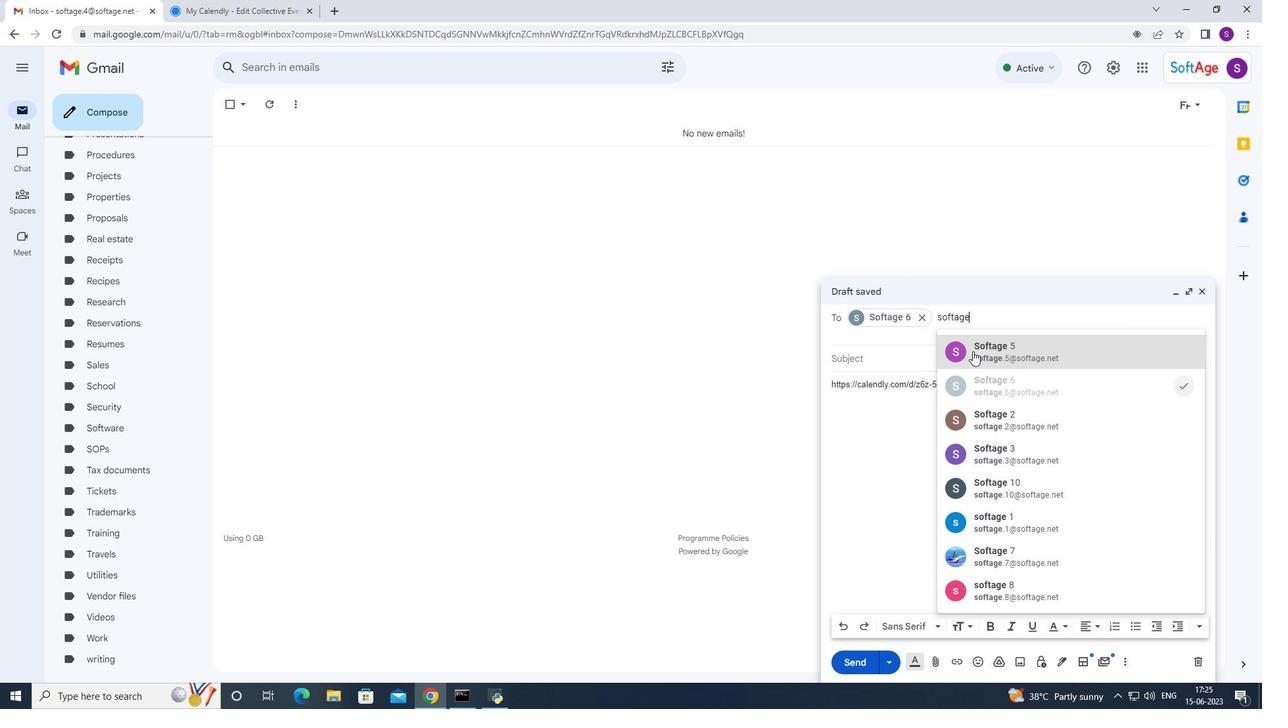 
Action: Mouse moved to (858, 665)
Screenshot: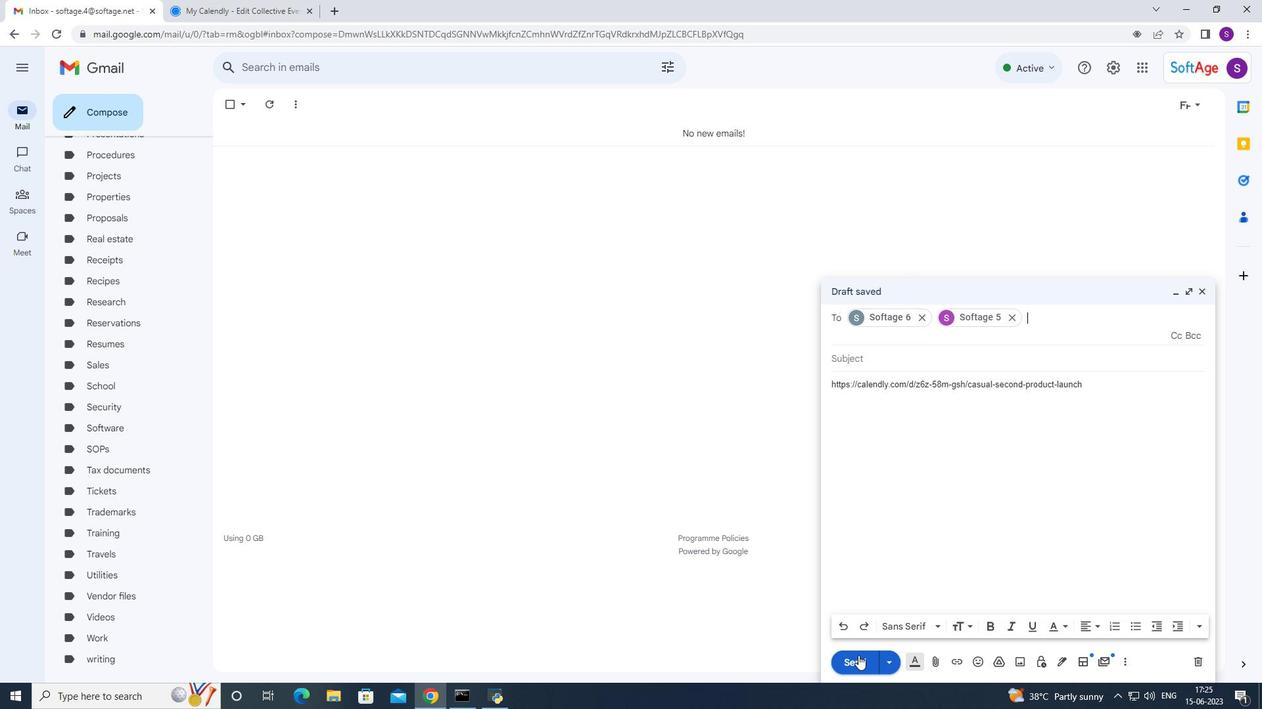 
Action: Mouse pressed left at (858, 665)
Screenshot: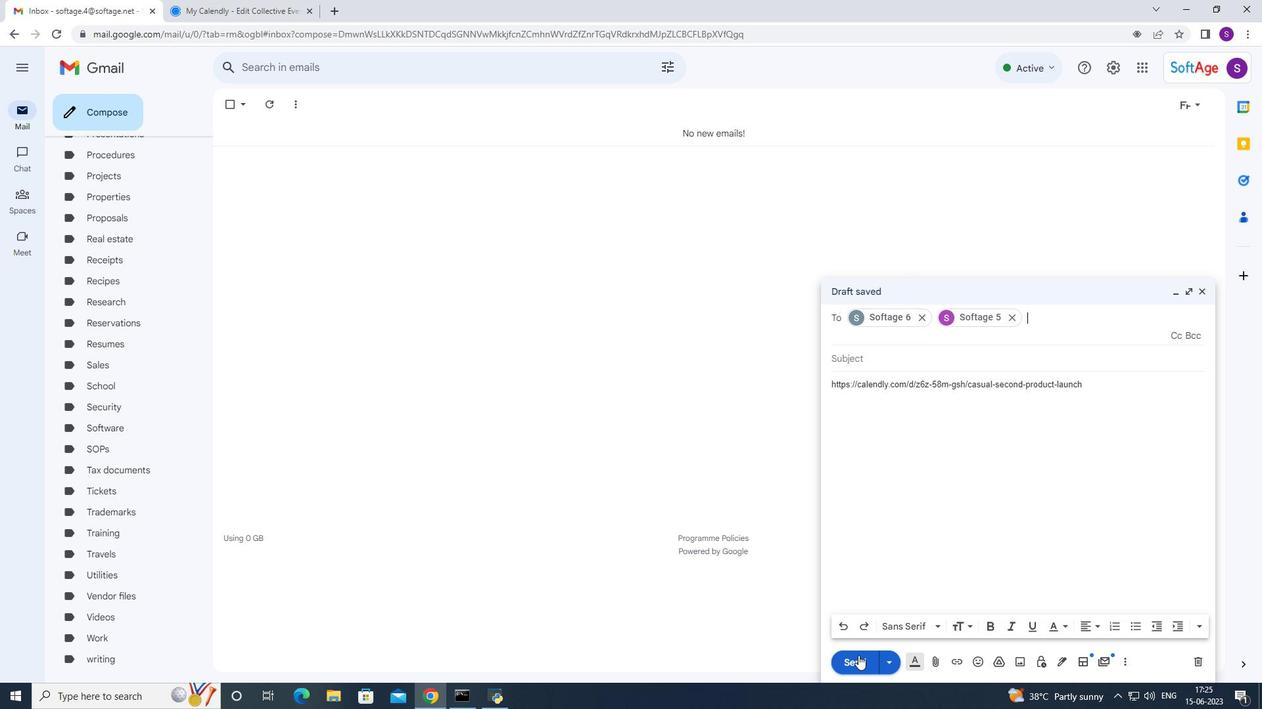 
